 Task: Open a blank sheet, save the file as floraandfauna.txt and add heading ' Flora And Faunda',with the parapraph 'Flora and fauna refer to the plants and animals found in a particular region. In my area, the flora and fauna are diverse and captivating. The lush green forests are home to towering trees, such as oak and maple, providing shelter to a variety of birds, squirrels, and other small animals. Wildflowers dot the meadows, attracting butterflies and bees. The nearby river supports a thriving ecosystem with fish, turtles, and water birds. Exploring the outdoors offers glimpses of the natural beauty and harmony of the flora and fauna, reminding us of the wonders of the natural world that surround us.' Apply Font Style in paragraph Impact and font size 18. Apply font style in  Heading 'Times New Roman' and font size 36 Change heading alignment to  Left and paragraph alignment to  Left
Action: Mouse moved to (1136, 86)
Screenshot: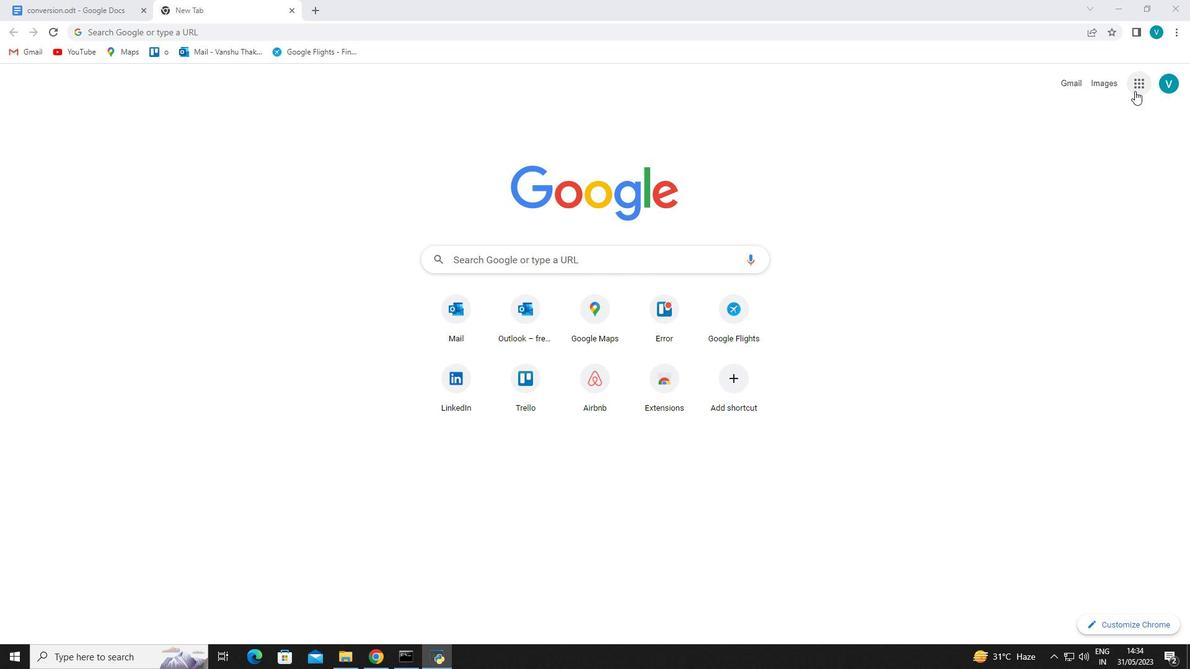 
Action: Mouse pressed left at (1136, 86)
Screenshot: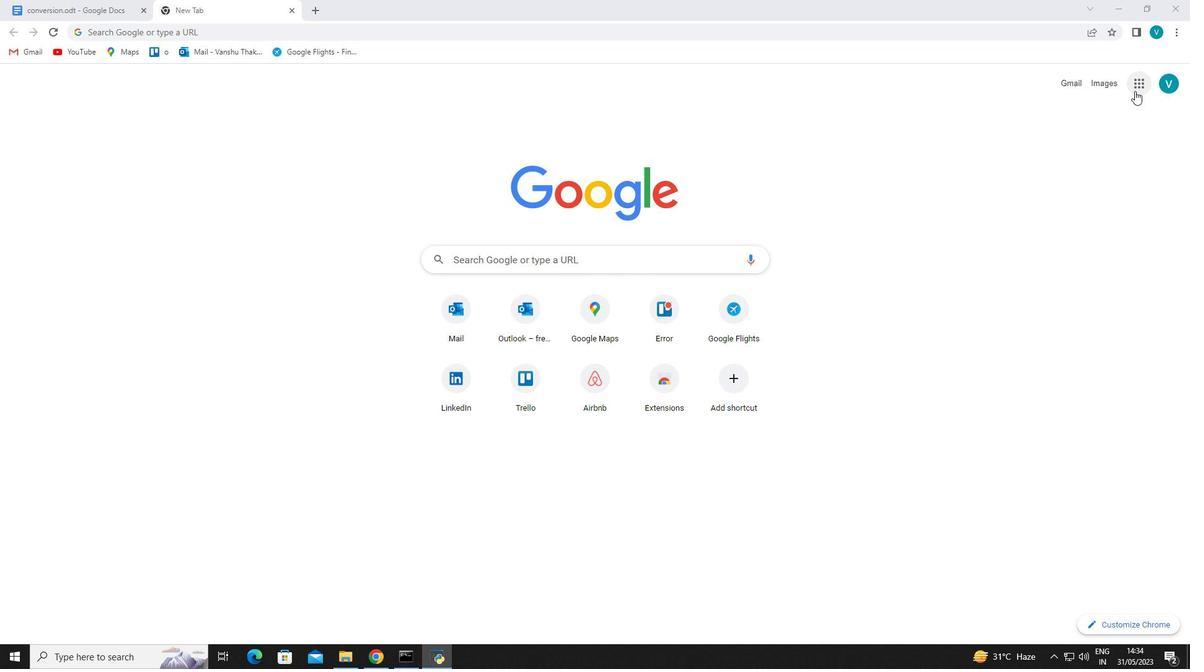 
Action: Mouse moved to (1120, 200)
Screenshot: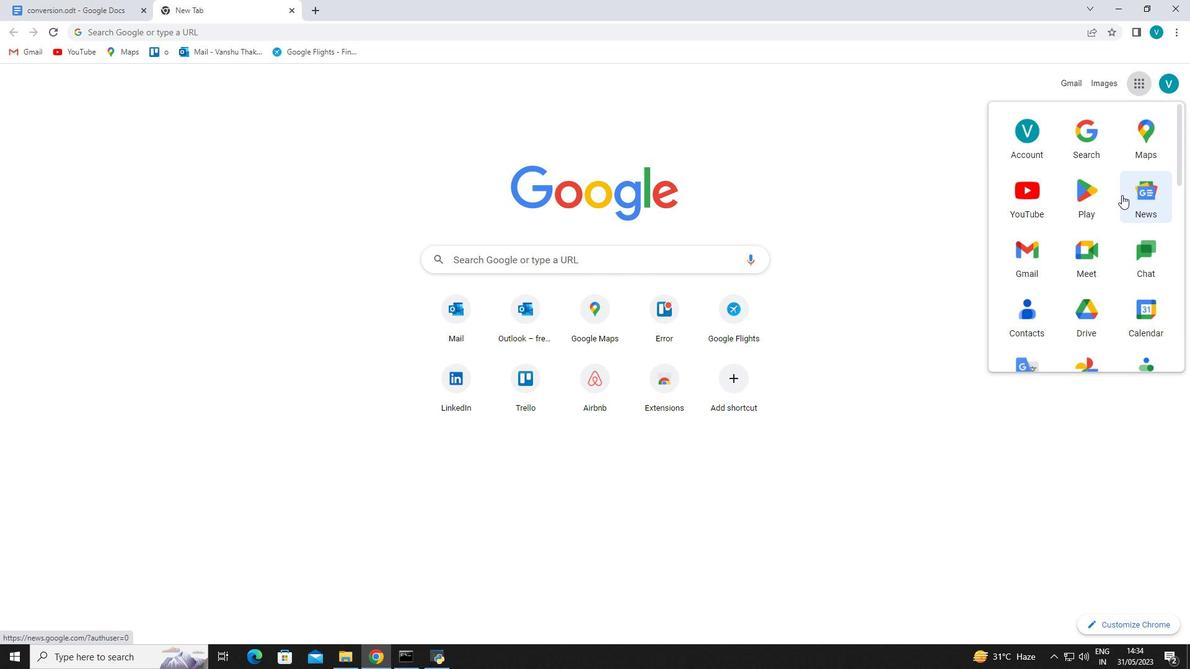 
Action: Mouse scrolled (1120, 200) with delta (0, 0)
Screenshot: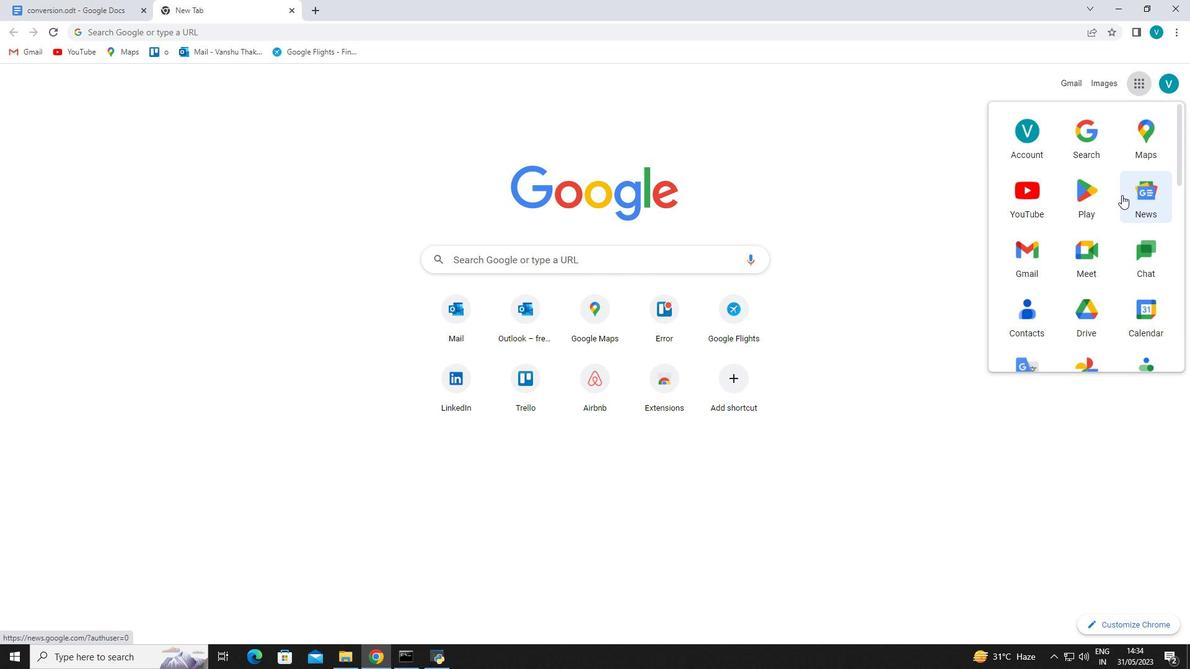
Action: Mouse moved to (1118, 205)
Screenshot: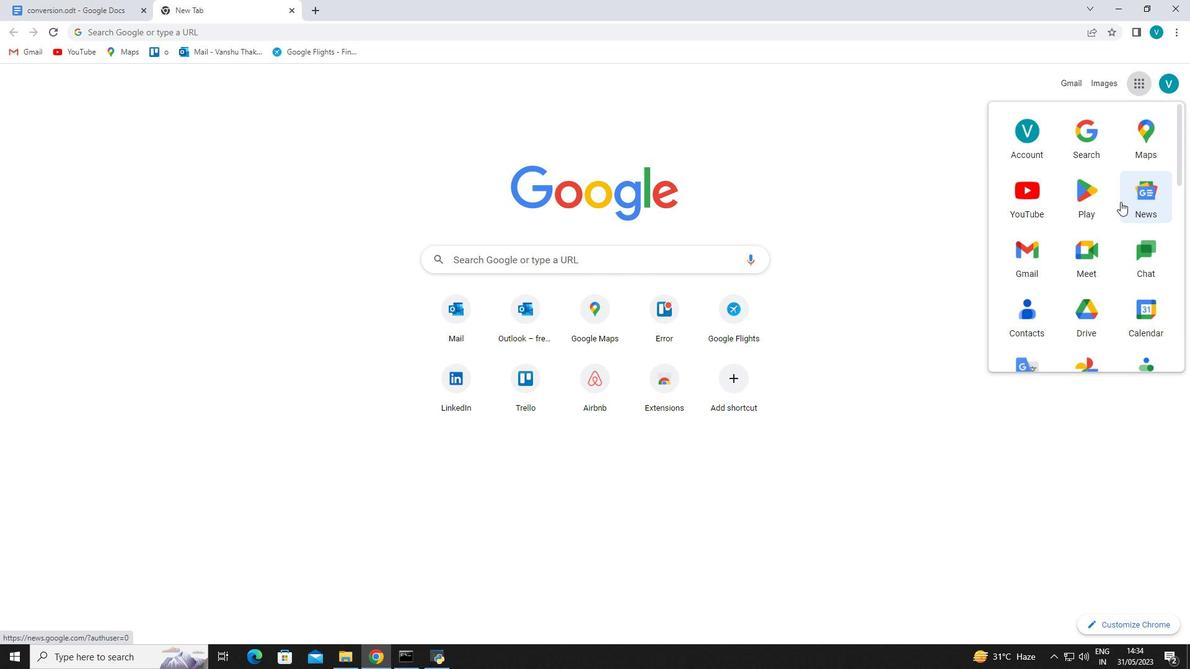 
Action: Mouse scrolled (1118, 204) with delta (0, 0)
Screenshot: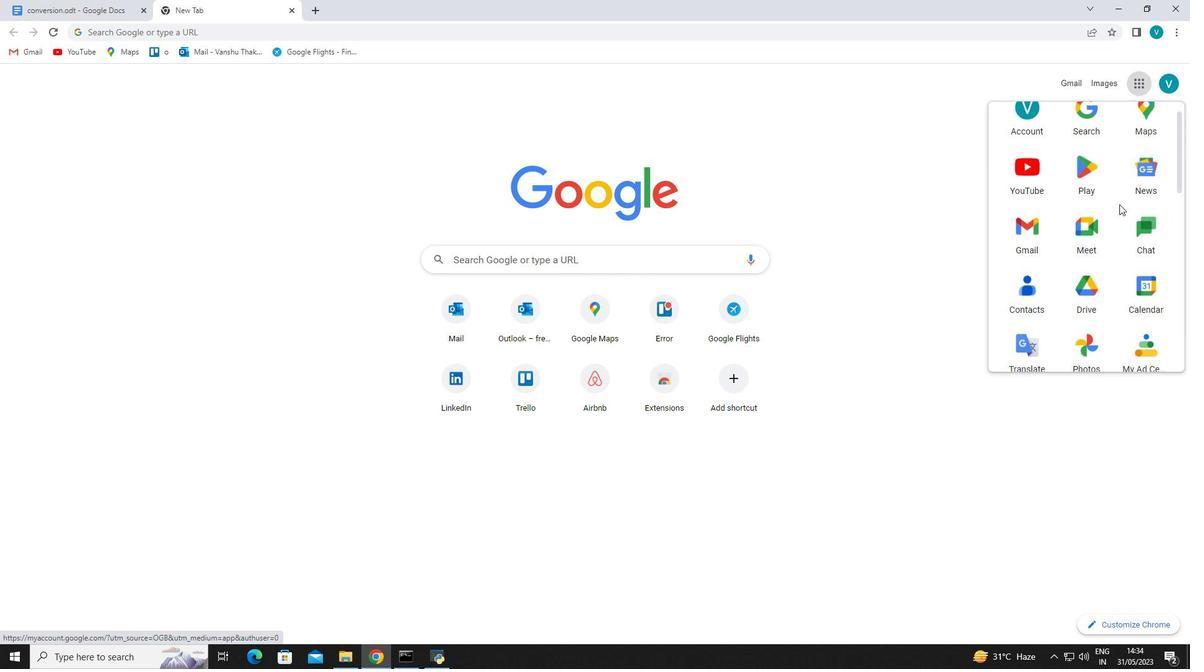 
Action: Mouse scrolled (1118, 204) with delta (0, 0)
Screenshot: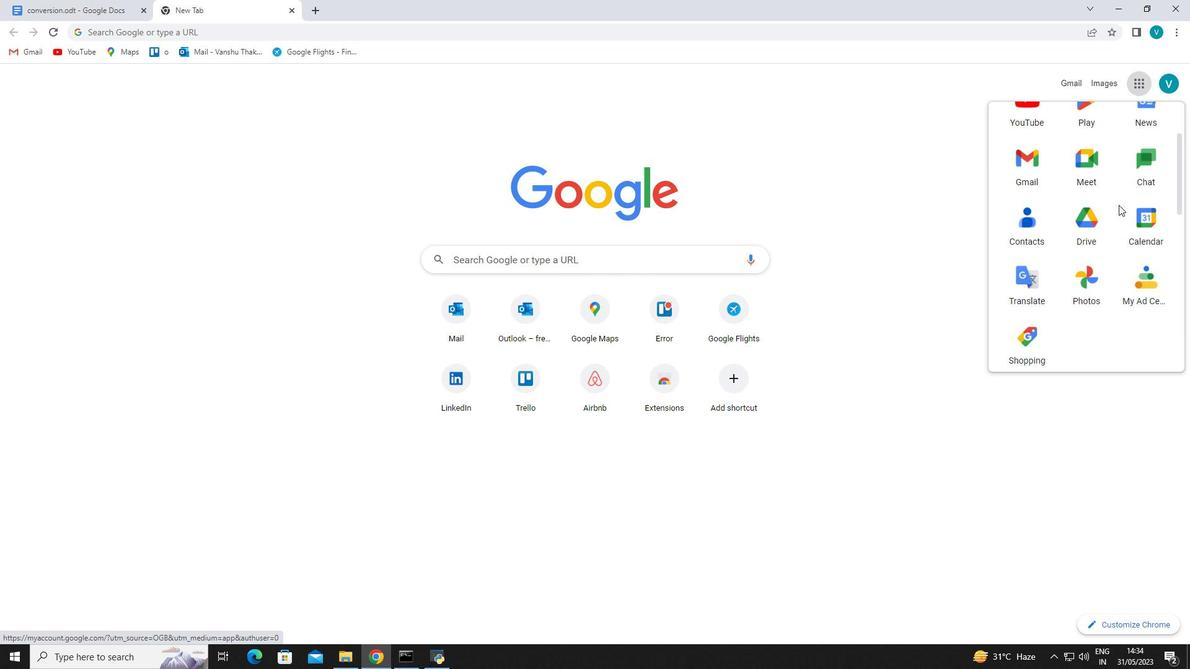 
Action: Mouse moved to (1091, 313)
Screenshot: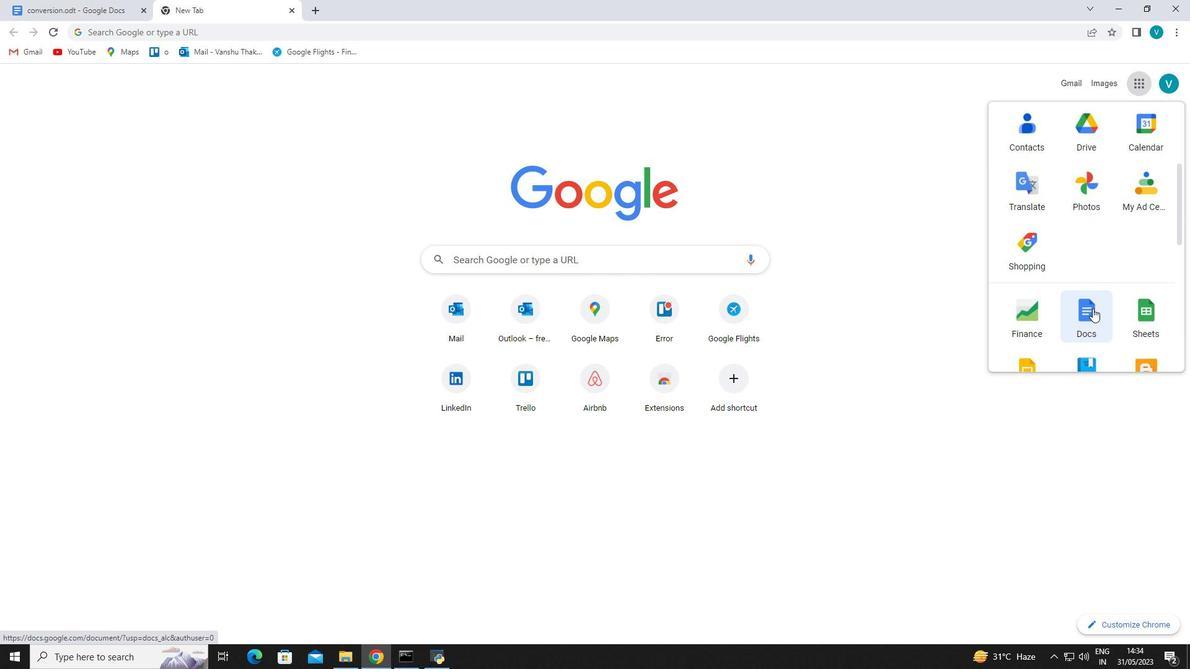 
Action: Mouse pressed left at (1091, 313)
Screenshot: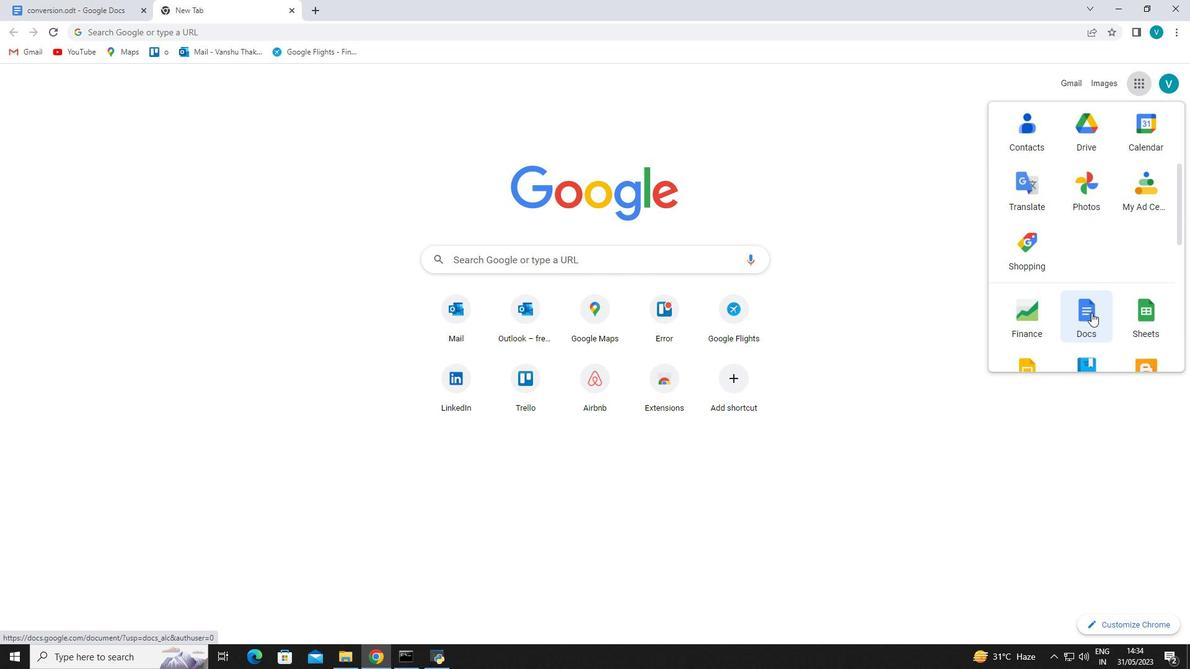
Action: Mouse moved to (314, 214)
Screenshot: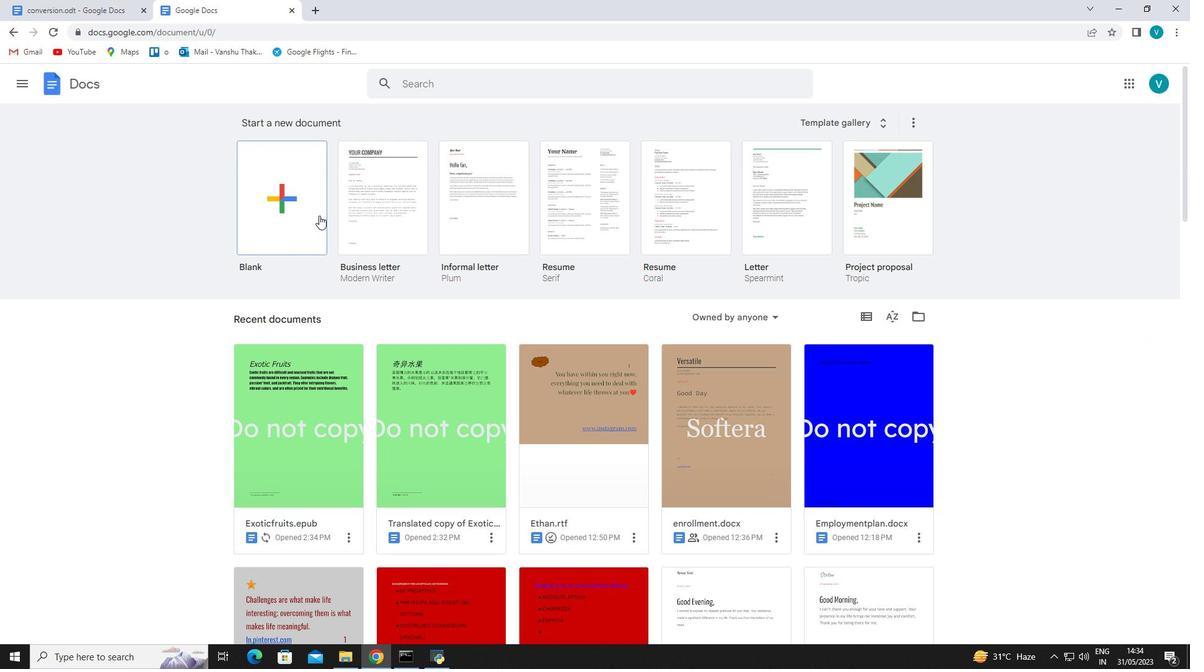 
Action: Mouse pressed left at (314, 214)
Screenshot: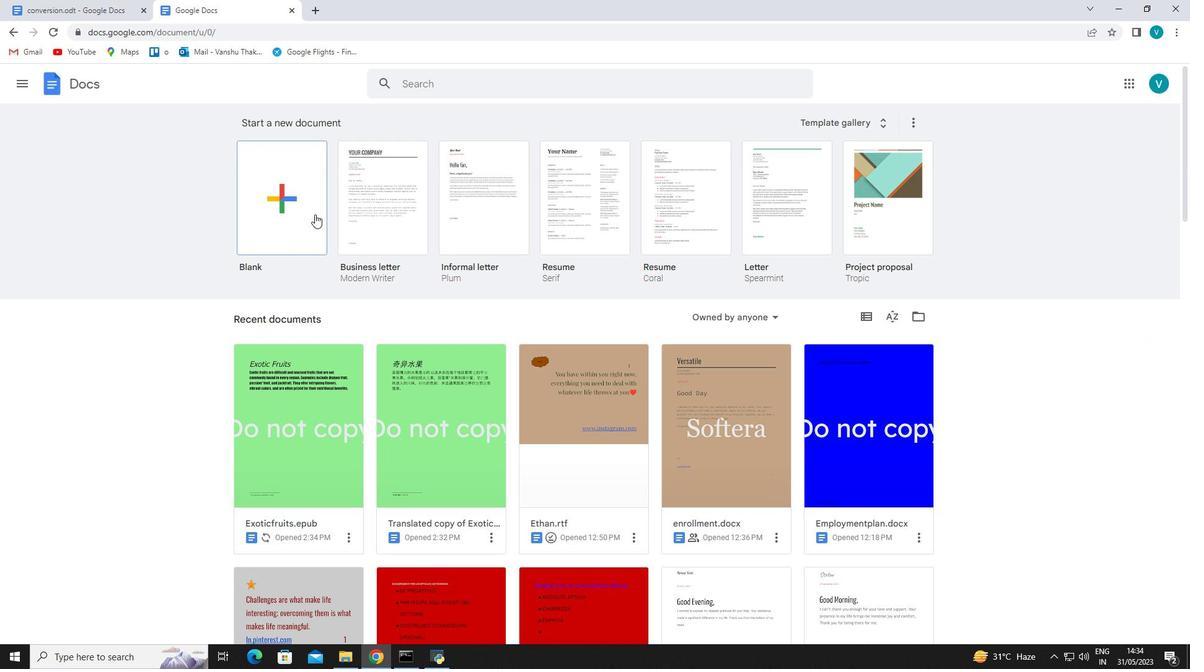 
Action: Mouse moved to (113, 74)
Screenshot: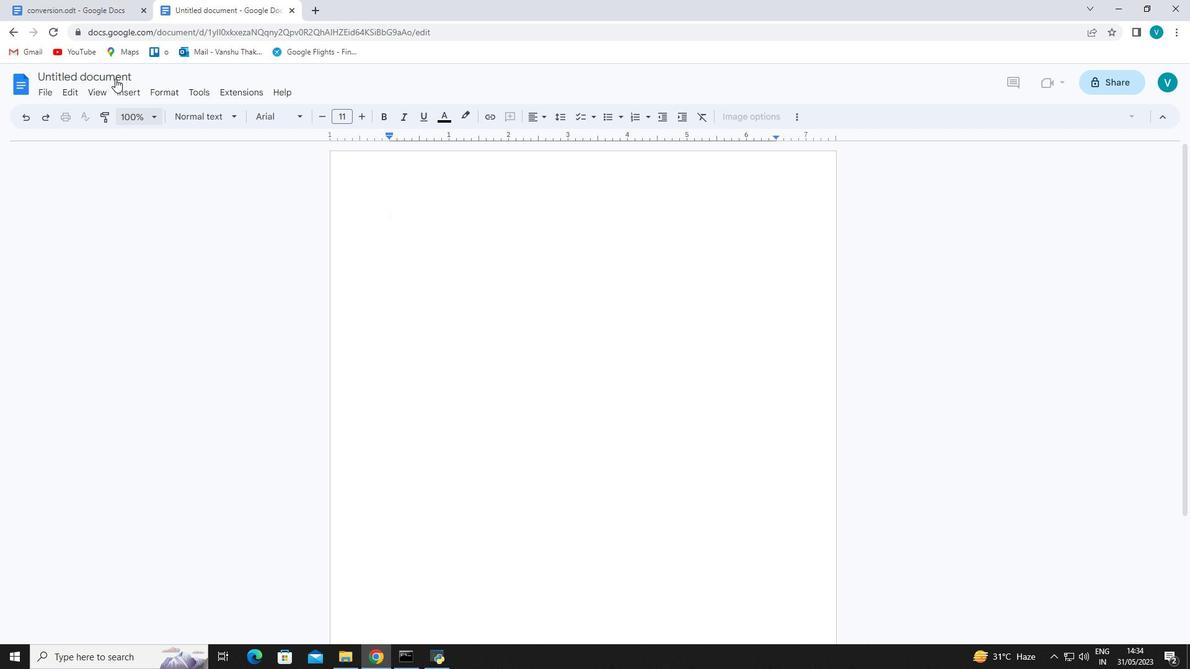 
Action: Mouse pressed left at (113, 74)
Screenshot: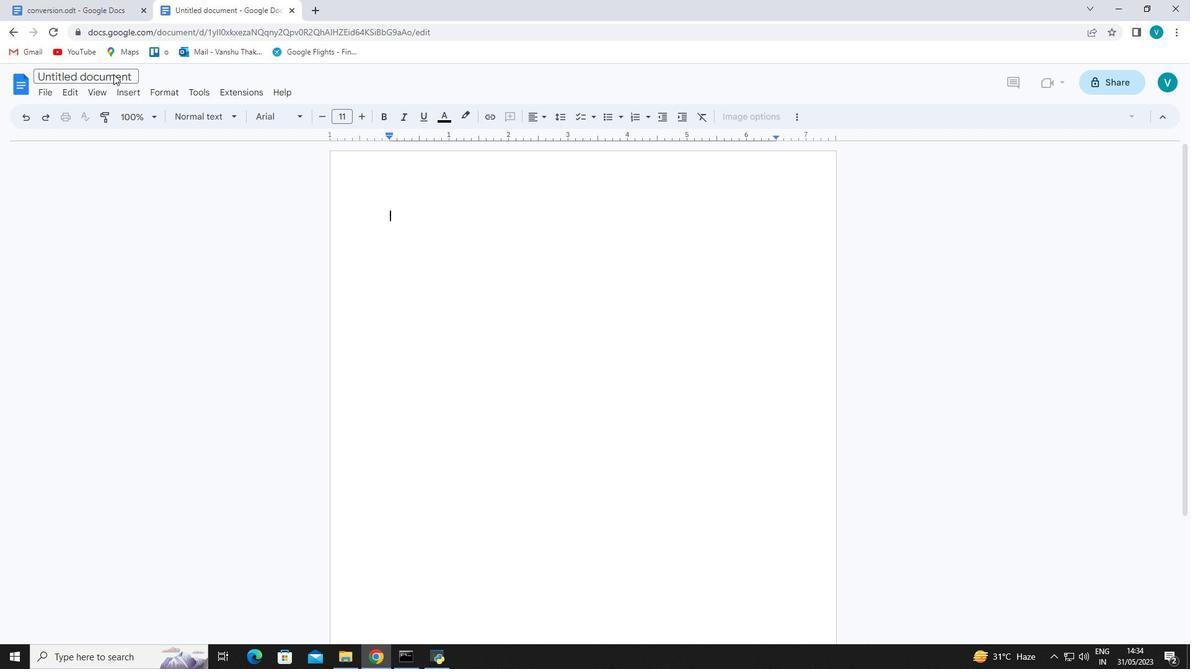 
Action: Mouse pressed left at (113, 74)
Screenshot: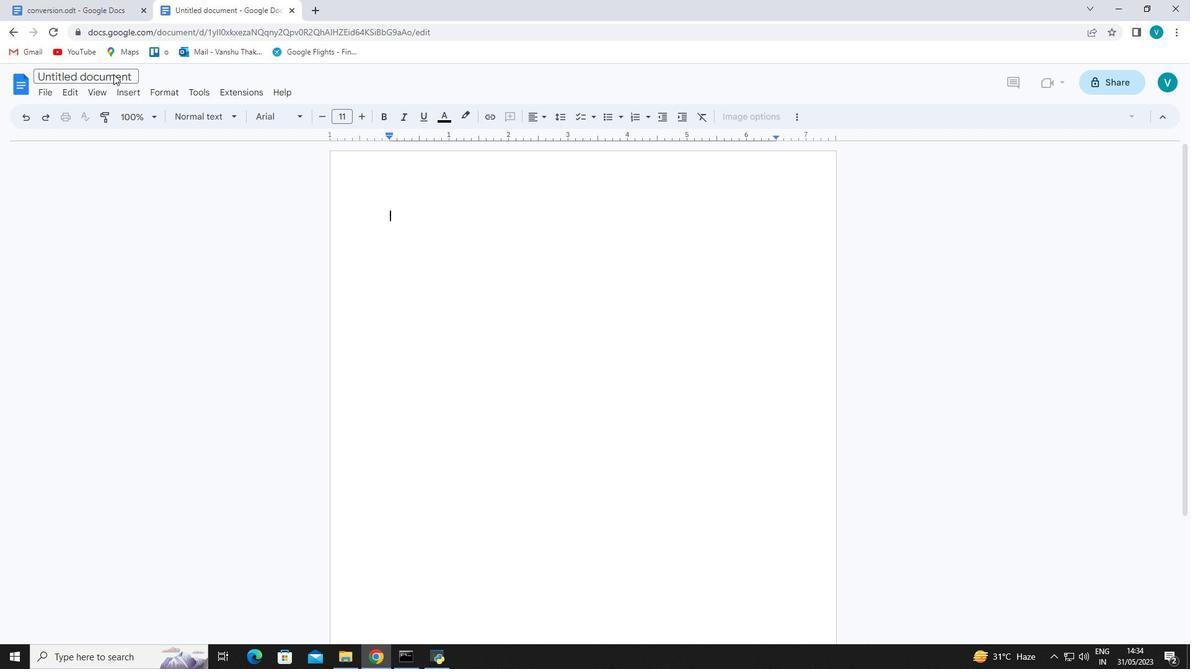 
Action: Mouse moved to (115, 74)
Screenshot: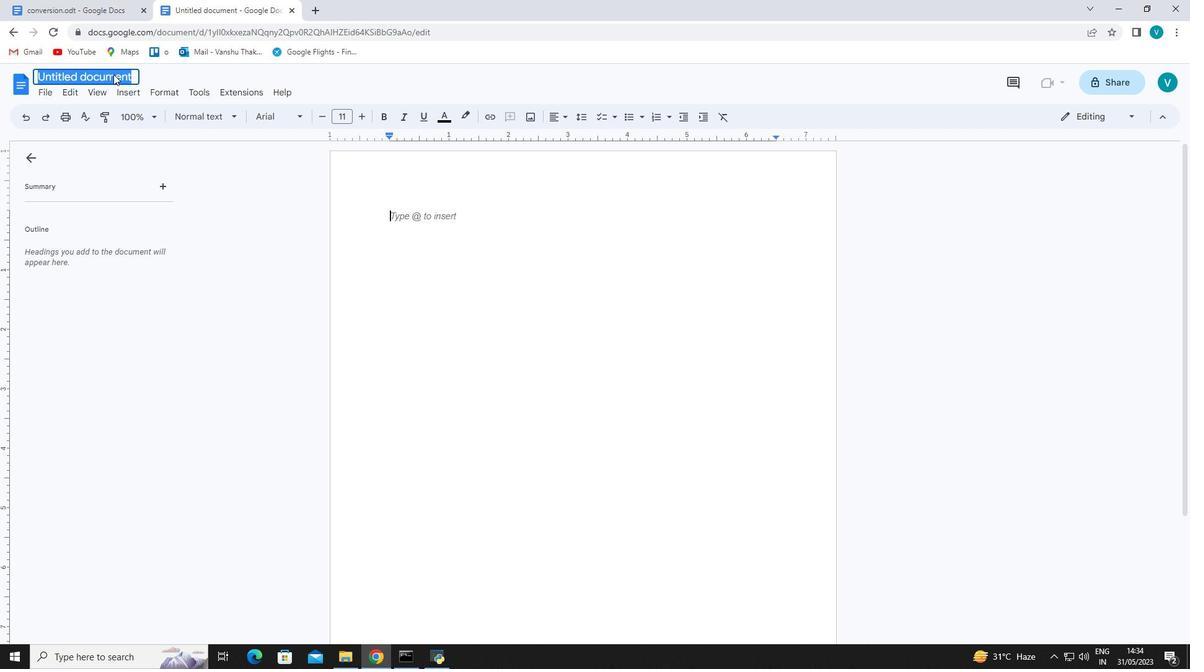 
Action: Key pressed floraandfauna.txt<Key.enter>
Screenshot: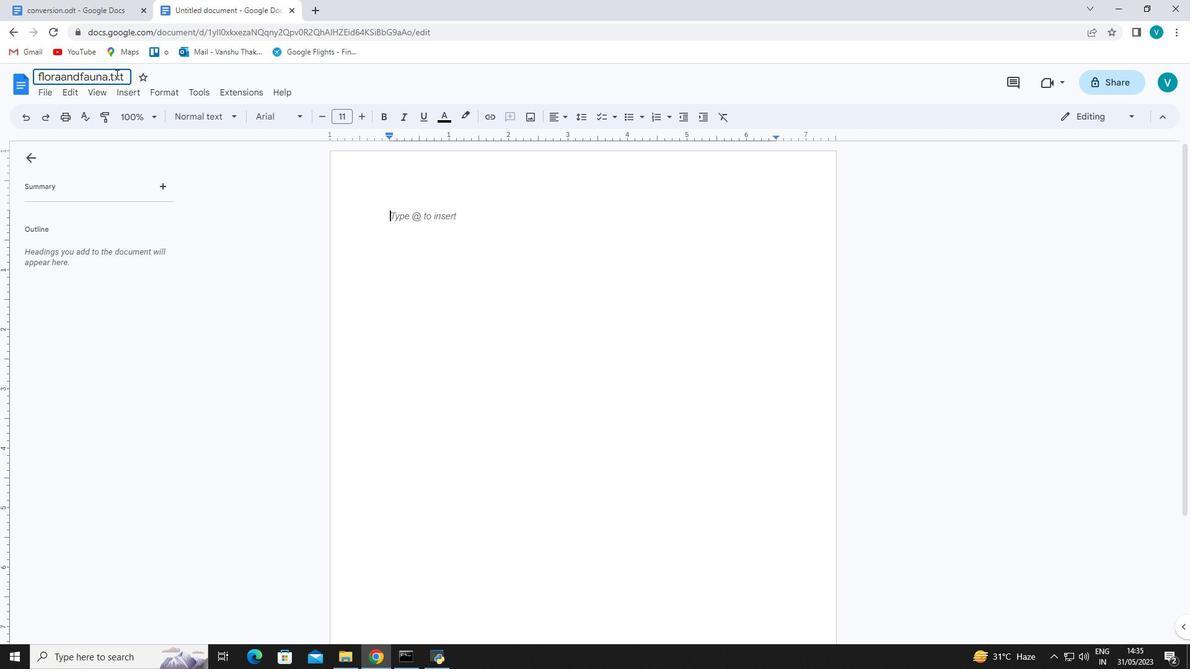 
Action: Mouse moved to (419, 217)
Screenshot: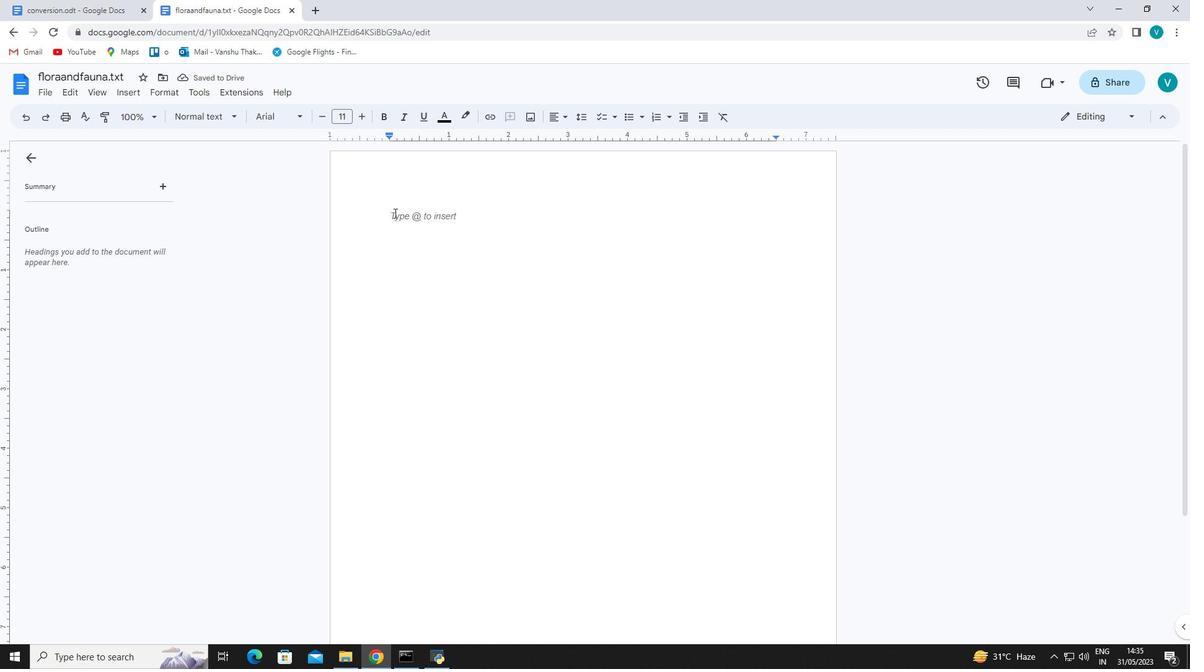 
Action: Mouse pressed left at (419, 217)
Screenshot: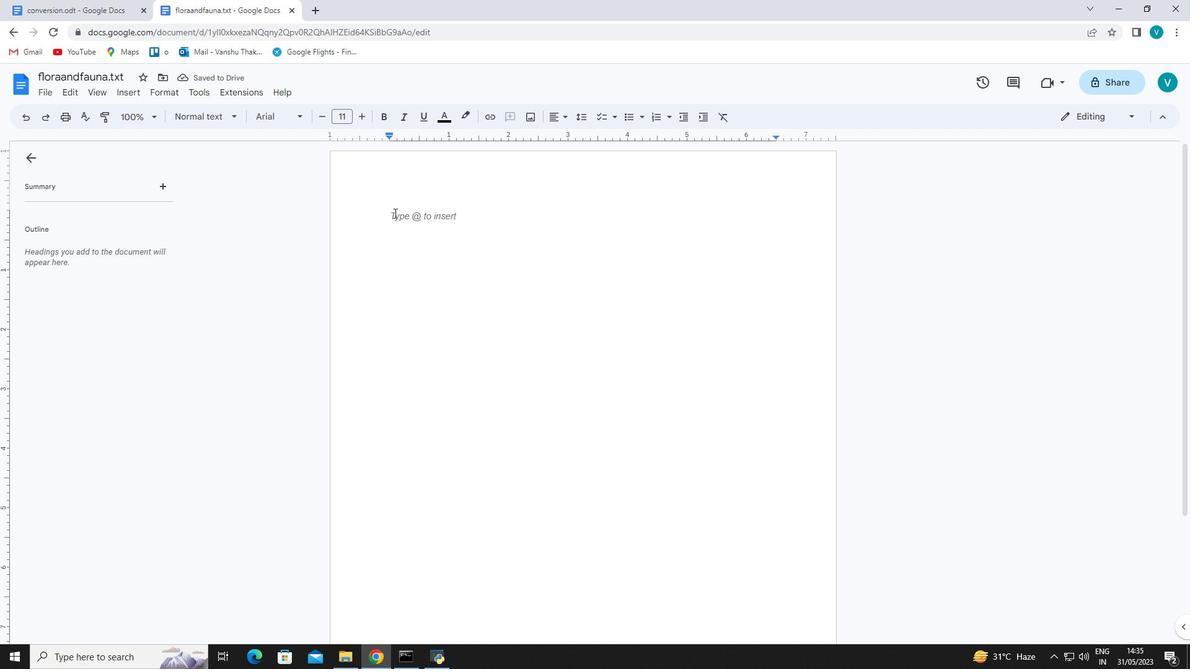 
Action: Key pressed <Key.shift><Key.shift><Key.shift><Key.shift><Key.shift><Key.shift><Key.shift><Key.shift>
Screenshot: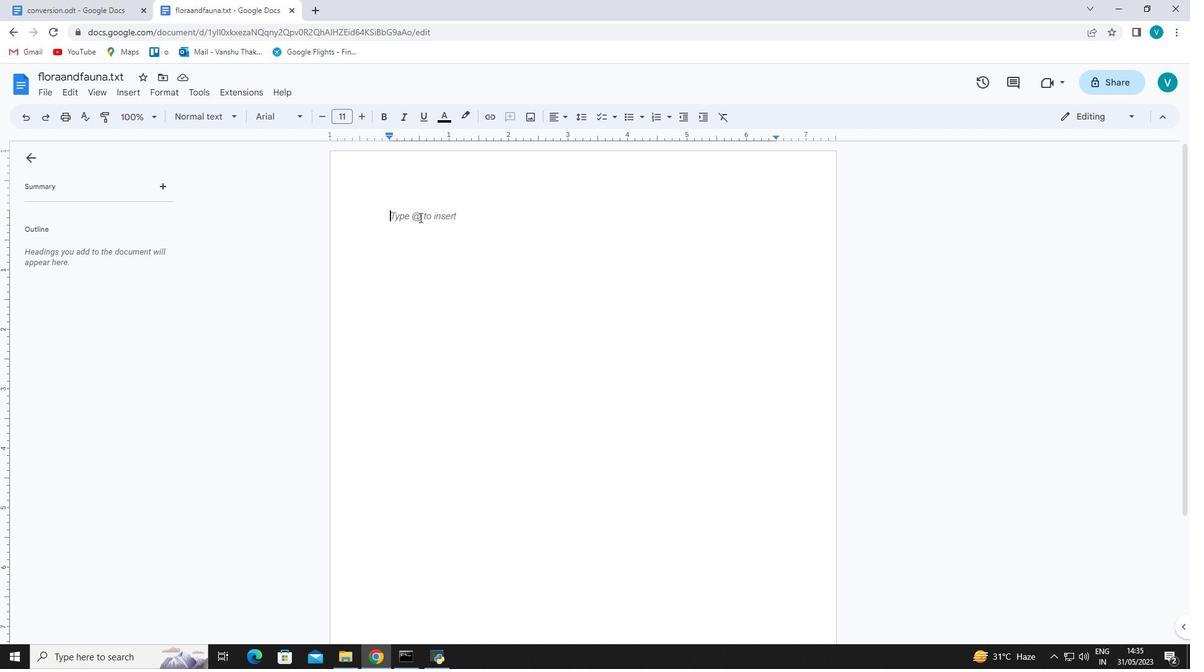 
Action: Mouse moved to (417, 217)
Screenshot: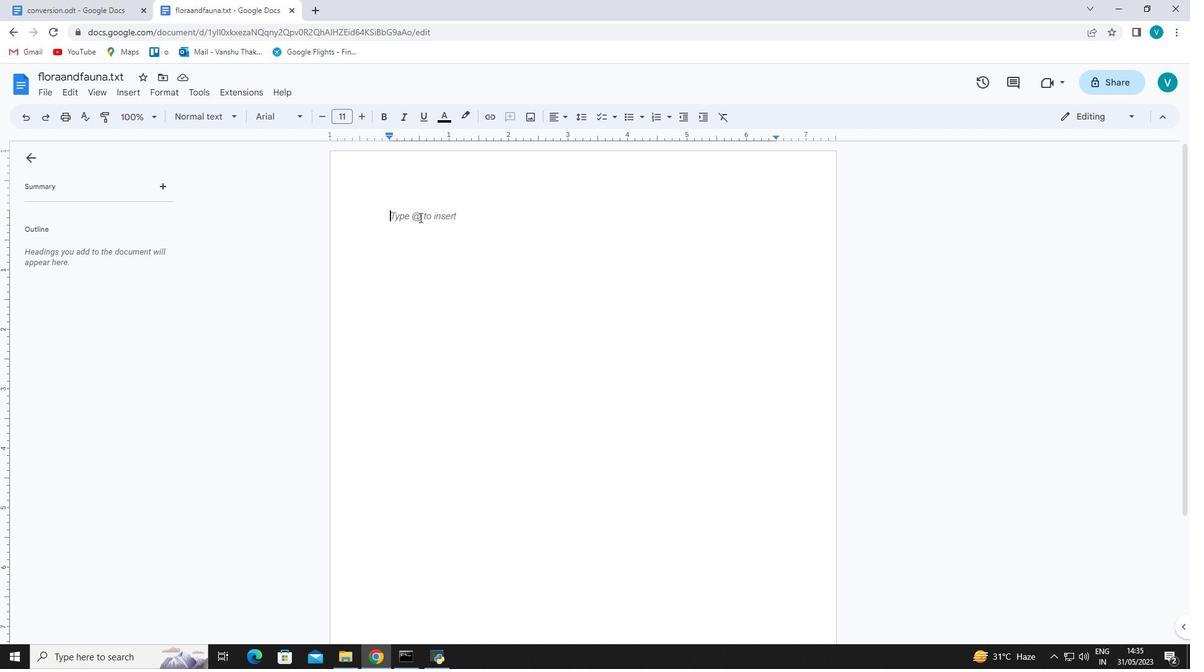 
Action: Key pressed <Key.shift>F
Screenshot: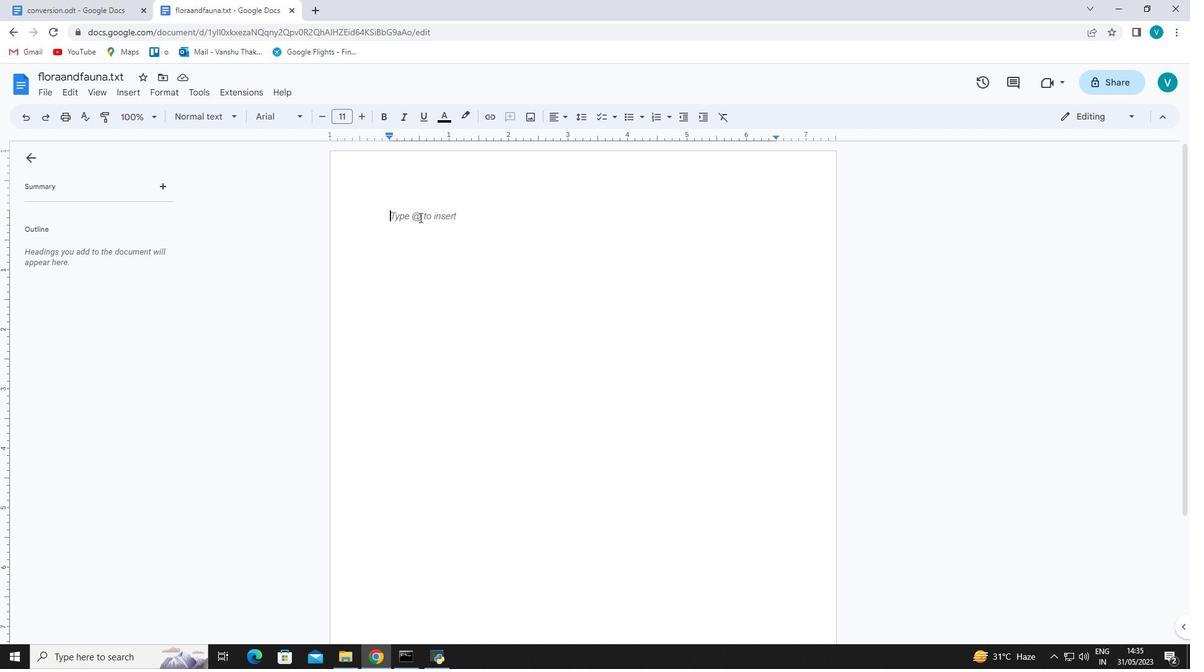 
Action: Mouse moved to (403, 208)
Screenshot: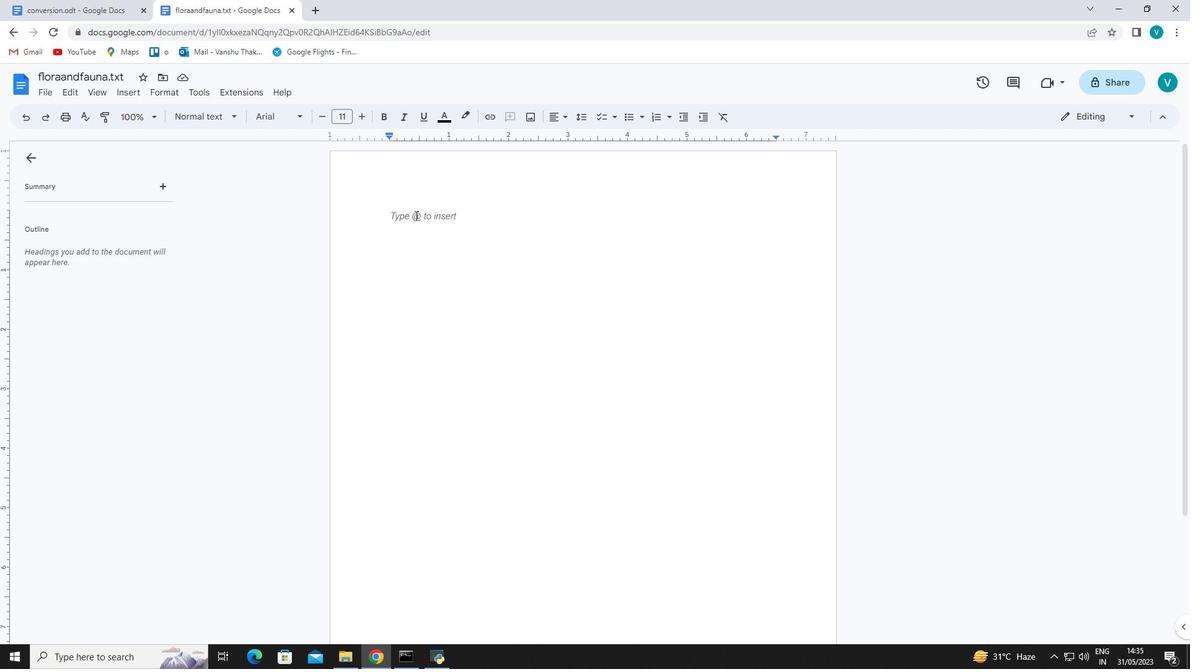 
Action: Key pressed ;<Key.backspace>lora<Key.space><Key.shift>And<Key.space><Key.shift>Fay<Key.backspace>una
Screenshot: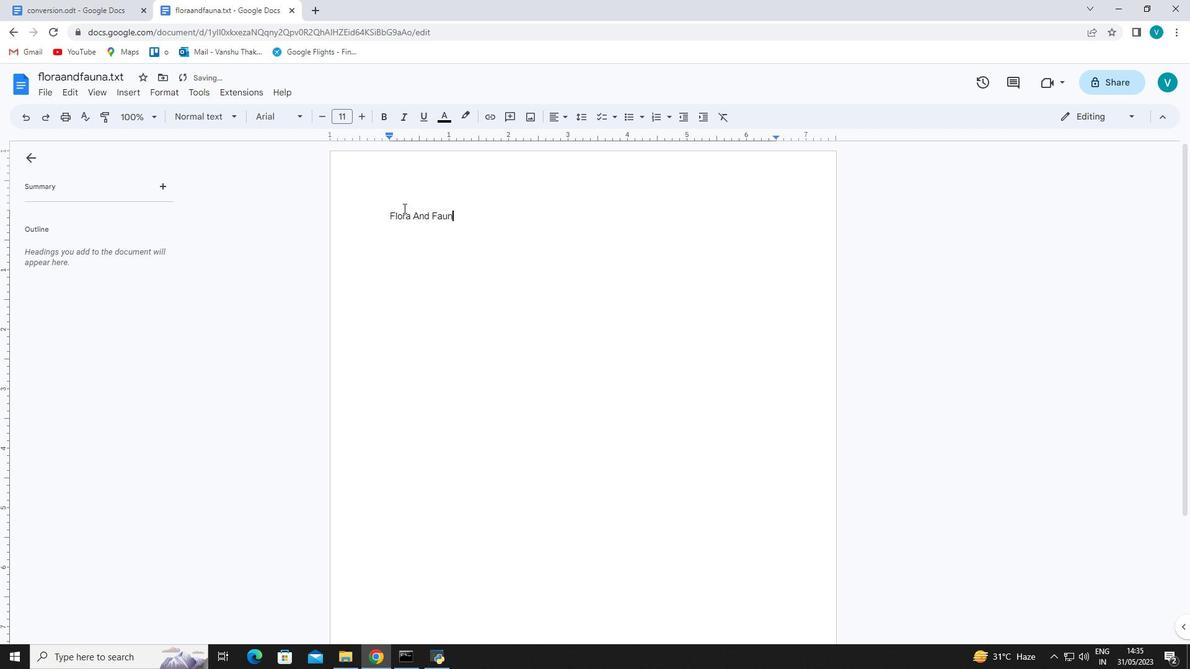 
Action: Mouse moved to (464, 192)
Screenshot: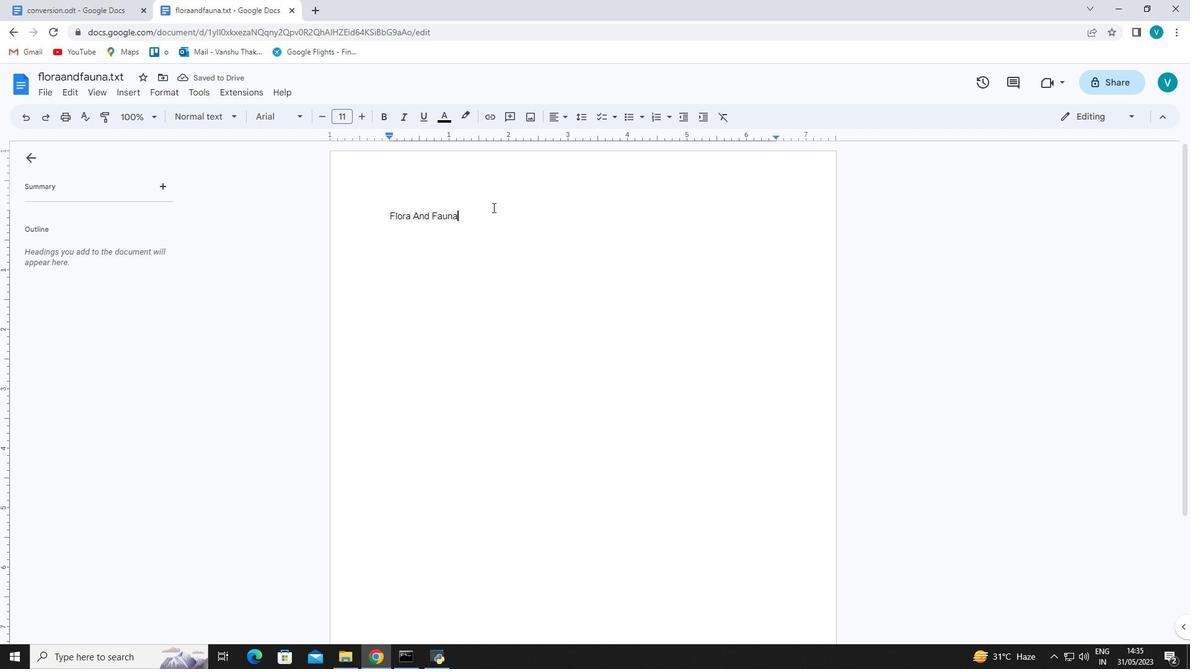 
Action: Key pressed <Key.enter><Key.shift><Key.shift><Key.shift><Key.shift><Key.shift><Key.shift><Key.shift><Key.shift><Key.shift><Key.shift><Key.shift><Key.shift><Key.shift><Key.shift><Key.shift><Key.shift><Key.shift><Key.shift><Key.shift>Flora<Key.space>and<Key.space>fauna<Key.space>refer<Key.space>to<Key.space>the<Key.space>plants<Key.space>and<Key.space>animals<Key.space>found<Key.space>in<Key.space>a<Key.space>particular<Key.space>region.<Key.space><Key.shift>Im<Key.space><Key.backspace><Key.backspace>n
Screenshot: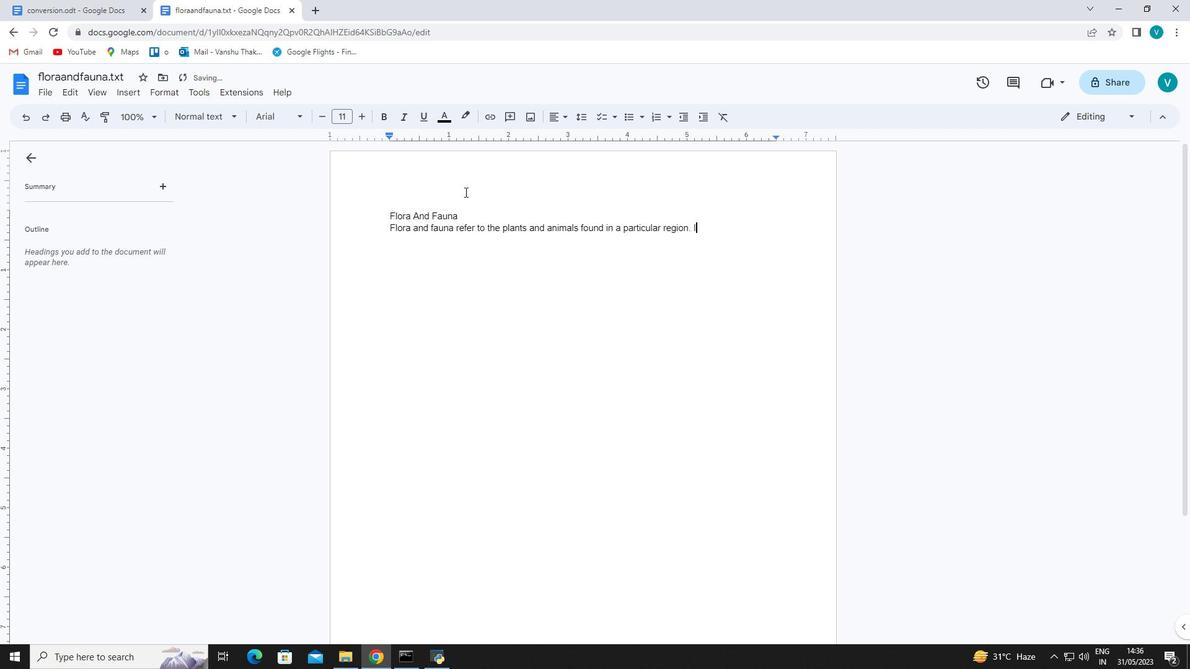 
Action: Mouse moved to (464, 192)
Screenshot: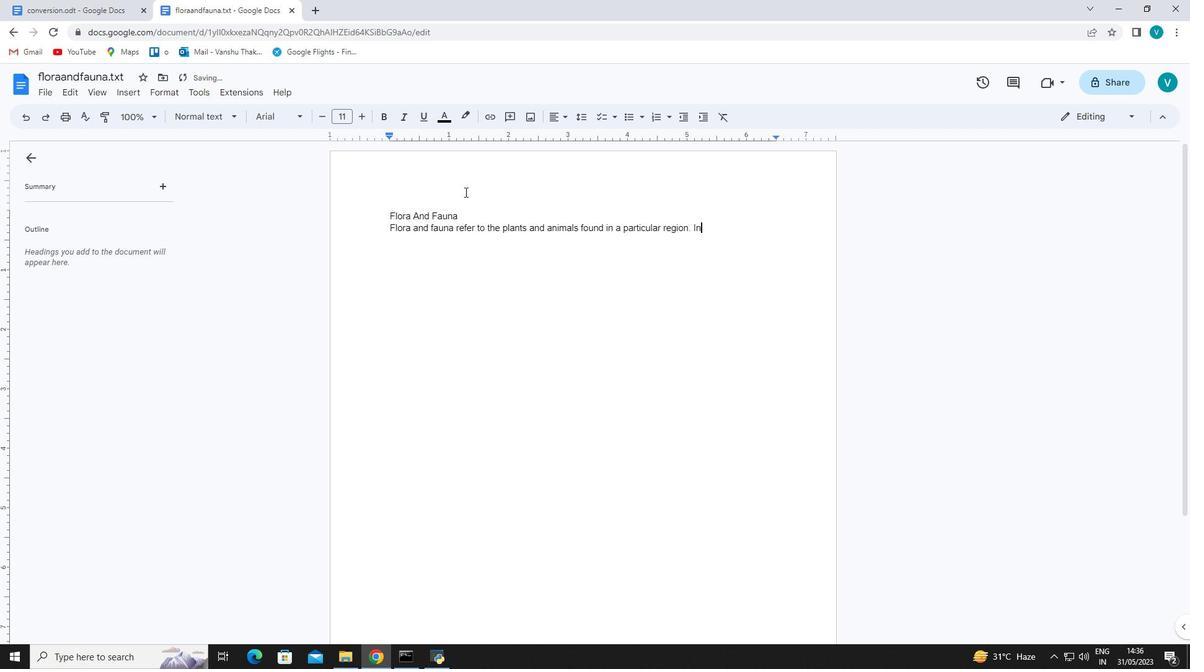 
Action: Key pressed <Key.space>my<Key.space>area,<Key.space>the<Key.space>flora<Key.space>and<Key.space>fauna<Key.space>are<Key.space>diverse<Key.space>and<Key.space>captivating.<Key.space><Key.shift>The<Key.space>lush<Key.space>green<Key.space>forests<Key.space>are<Key.space>home<Key.space>to<Key.space>towering<Key.space>trees,<Key.space>such<Key.space>as<Key.space>oak<Key.space>and<Key.space>maple,<Key.space>providing<Key.space>shelter<Key.space>to<Key.space>a<Key.space>variety<Key.space>of<Key.space>birds,<Key.space>squirrels,<Key.space>and<Key.space>other<Key.space>small<Key.space>animals.<Key.space><Key.shift>Wildflowers<Key.space>dot<Key.space>the<Key.space>meadows,<Key.space>attracting<Key.space><Key.space><Key.backspace><Key.backspace><Key.space>butterflies<Key.space>and<Key.space>bees.<Key.space><Key.shift>The<Key.space>nearby<Key.space>river<Key.space>supports<Key.space>a<Key.space>thriving<Key.space>ecosystem<Key.space>with<Key.space>fish,<Key.space>turtles,<Key.space>an<Key.space>d<Key.backspace><Key.backspace>d<Key.space>water<Key.space>birds.<Key.space><Key.shift>Exploring<Key.space>the<Key.space>outdoors<Key.space>offers<Key.space>glimpses<Key.space>of<Key.space>the<Key.space>n<Key.space>a<Key.backspace><Key.backspace>atural<Key.space>beauty<Key.space>and<Key.space>harmony<Key.space>of<Key.space>the<Key.space>flora<Key.space>and<Key.space>f<Key.caps_lock>U<Key.backspace><Key.caps_lock>auna,<Key.space>reminding<Key.space>us<Key.space>of<Key.space>the<Key.space>wonders<Key.space>of<Key.space>the<Key.space>natural<Key.space>world<Key.space>that<Key.space>surround<Key.space>us.
Screenshot: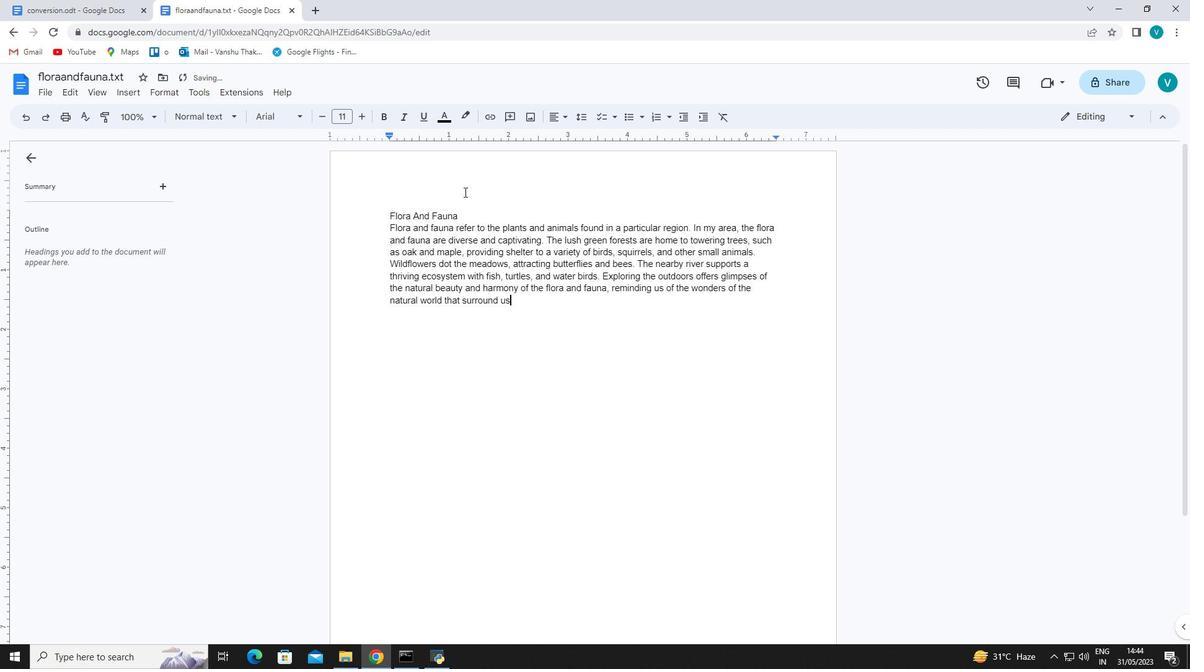 
Action: Mouse moved to (386, 226)
Screenshot: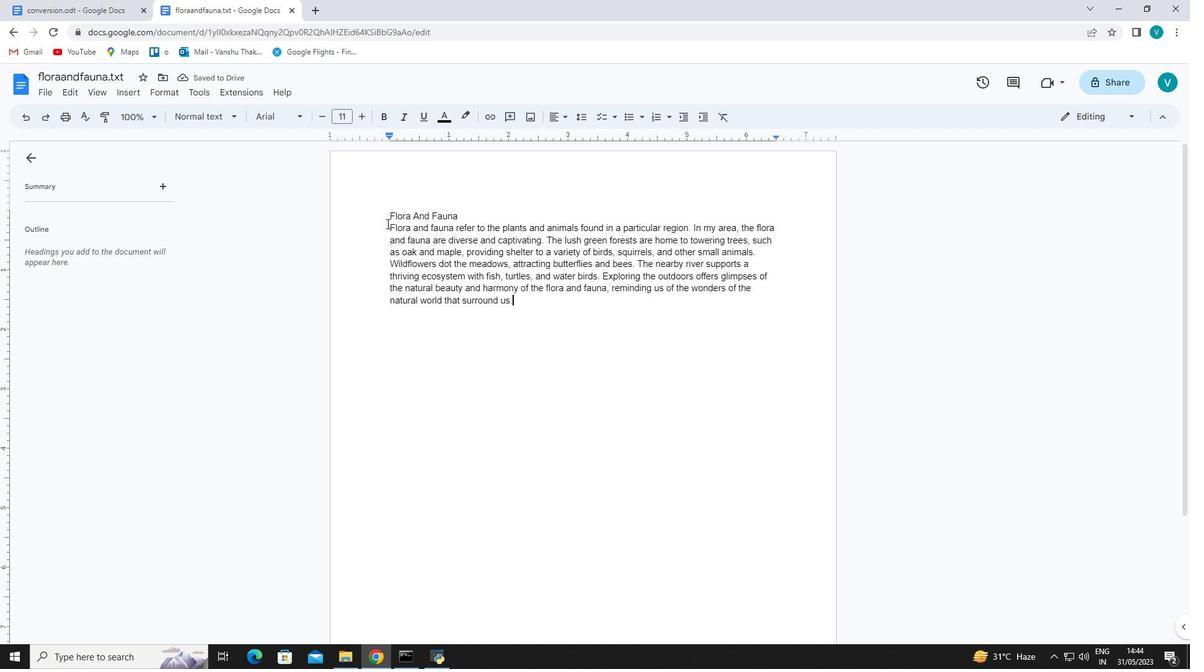 
Action: Mouse pressed left at (386, 226)
Screenshot: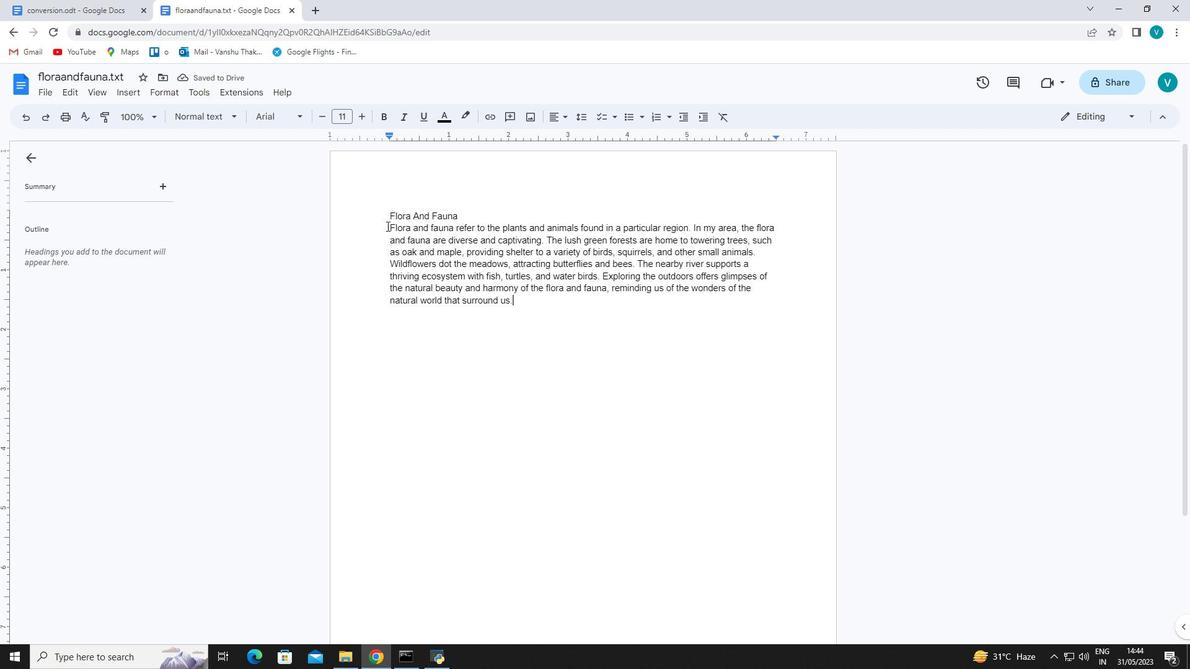 
Action: Mouse moved to (359, 112)
Screenshot: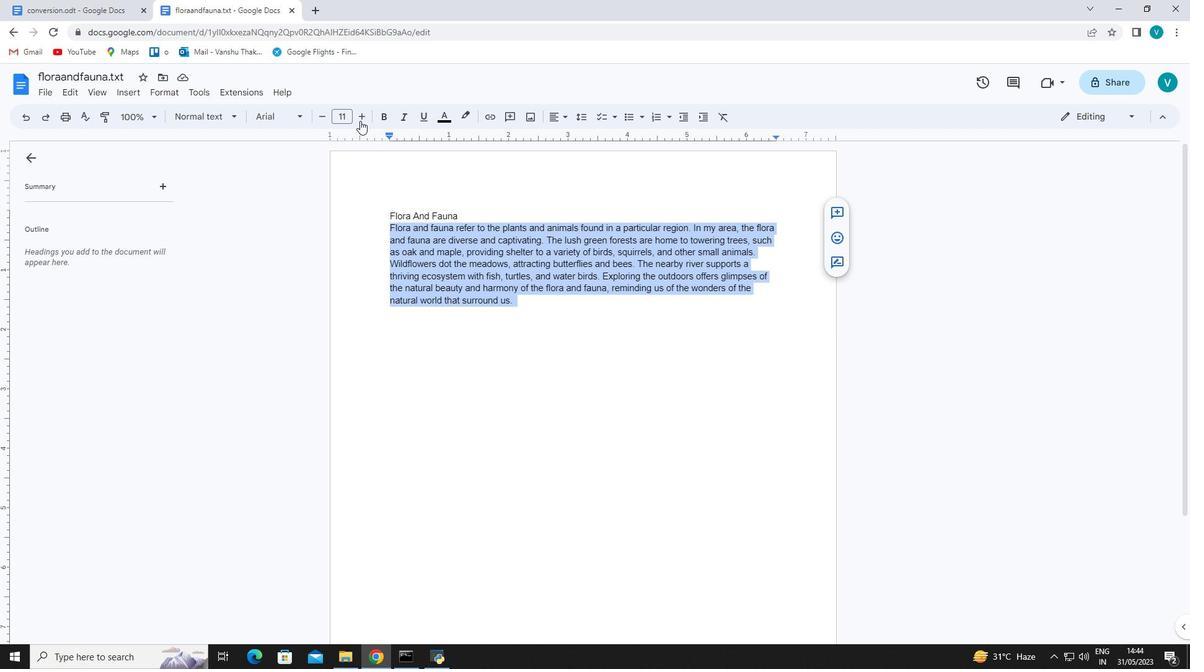 
Action: Mouse pressed left at (359, 112)
Screenshot: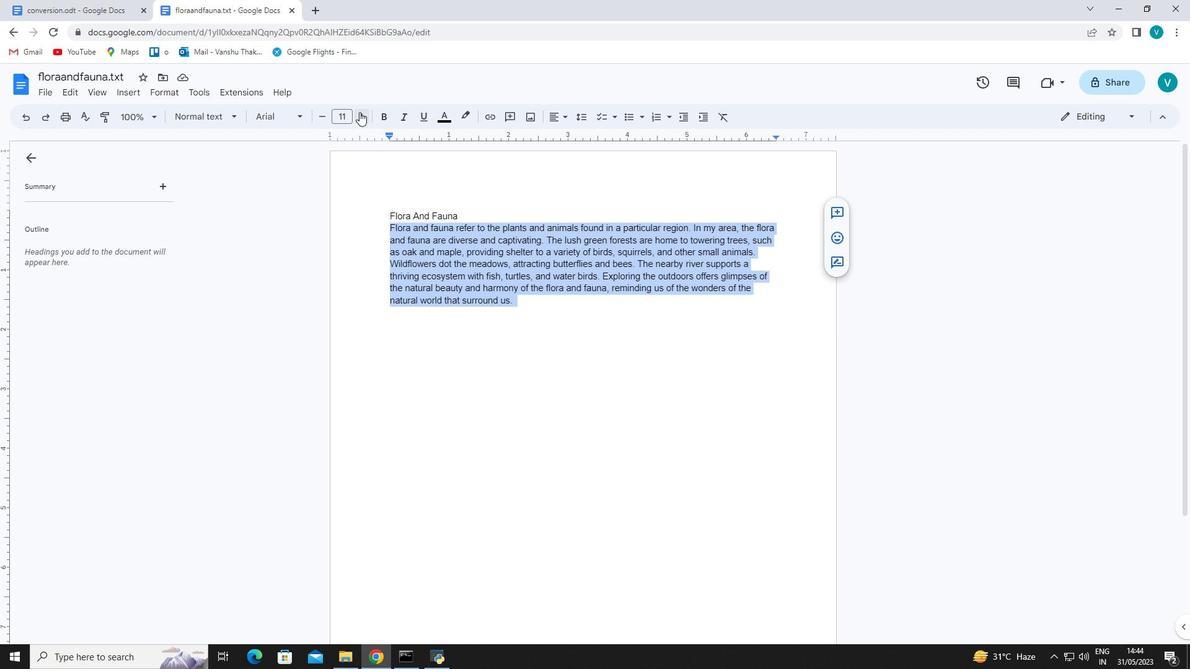 
Action: Mouse moved to (358, 112)
Screenshot: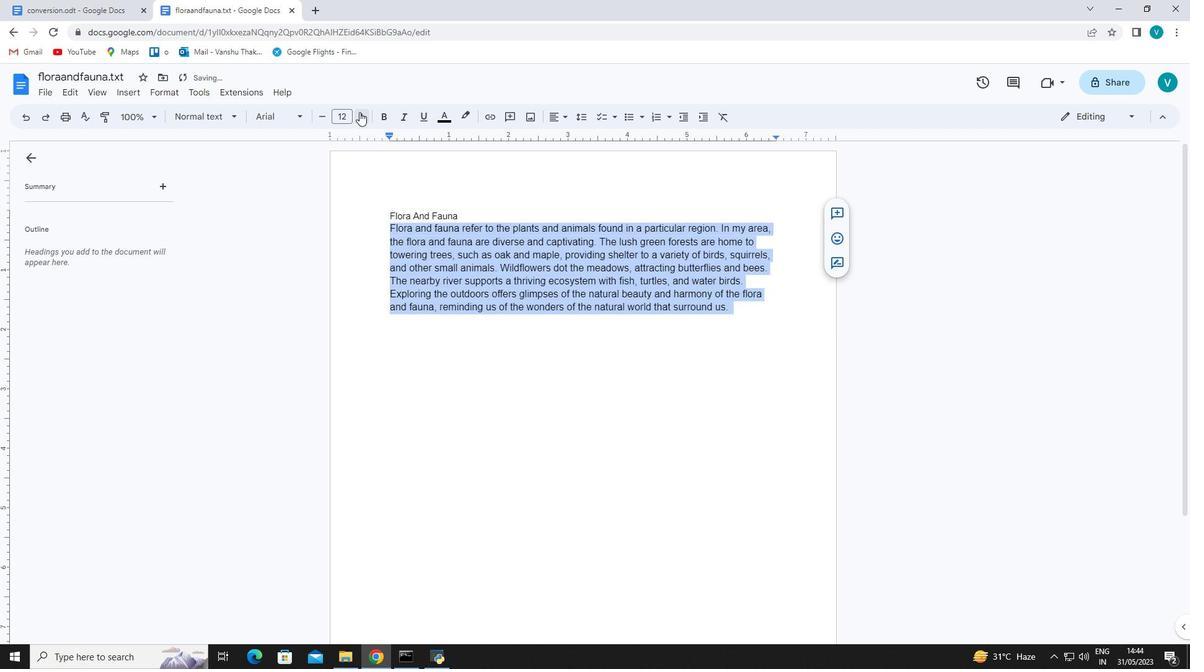 
Action: Mouse pressed left at (358, 112)
Screenshot: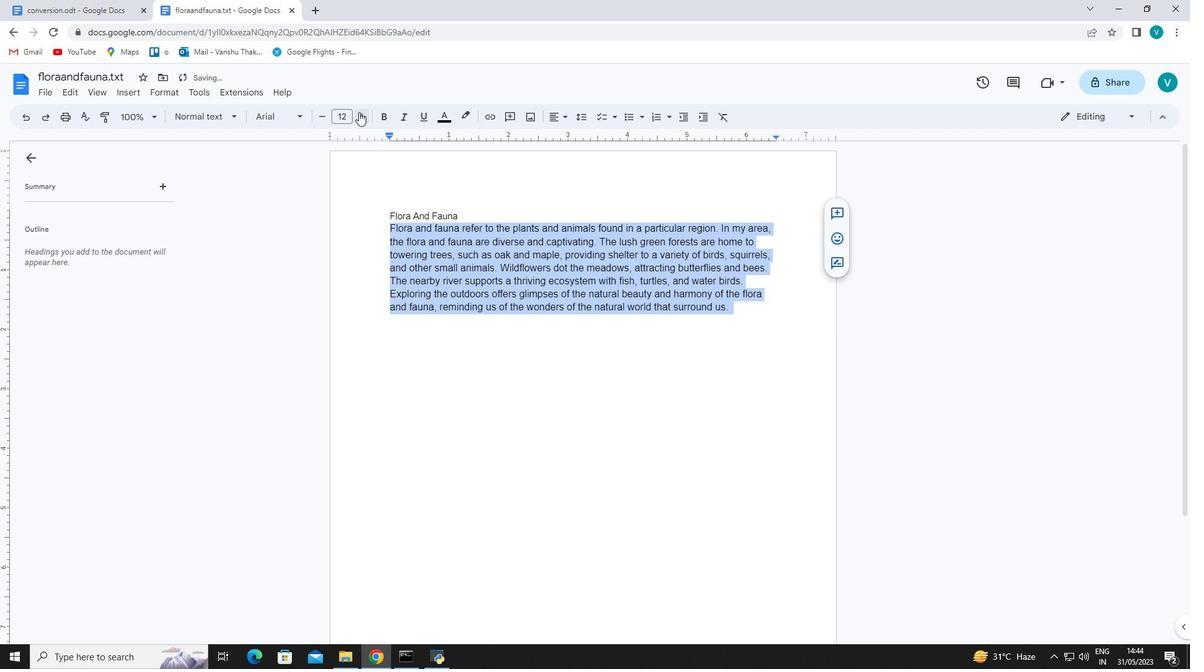 
Action: Mouse pressed left at (358, 112)
Screenshot: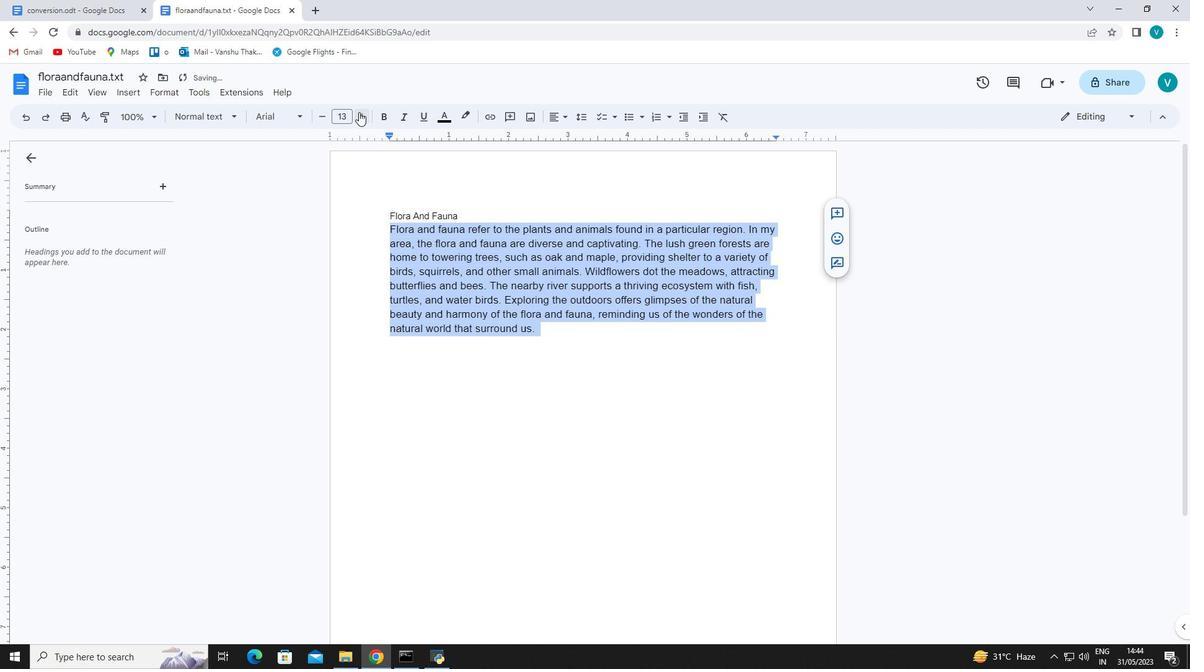 
Action: Mouse pressed left at (358, 112)
Screenshot: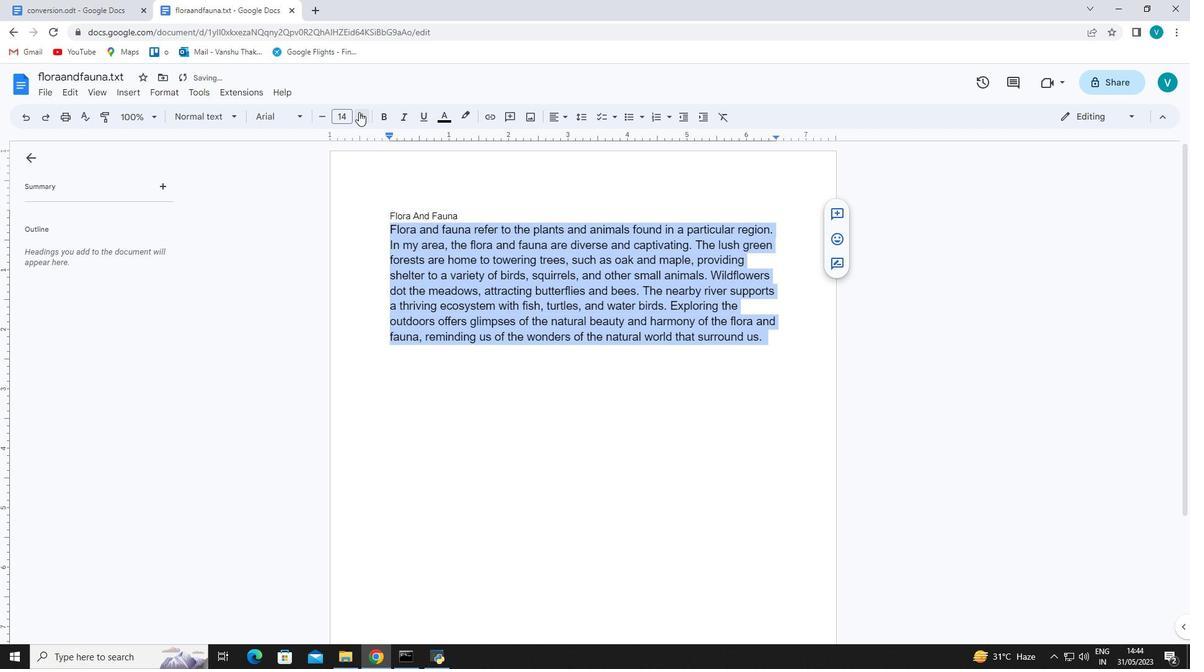 
Action: Mouse pressed left at (358, 112)
Screenshot: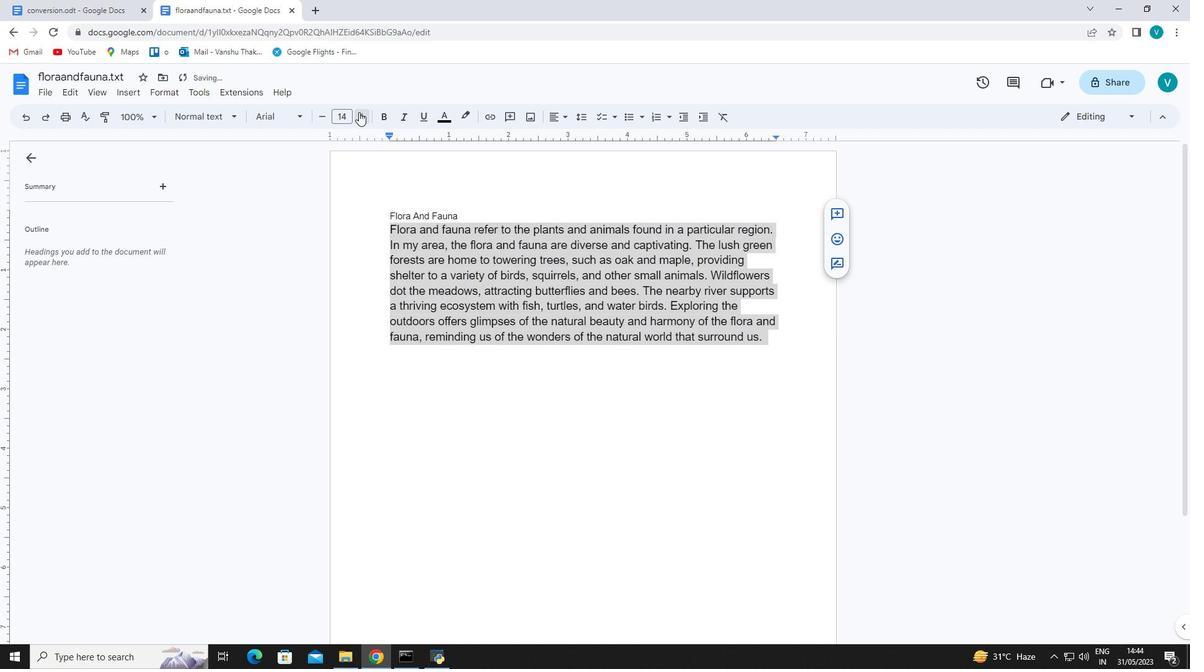 
Action: Mouse pressed left at (358, 112)
Screenshot: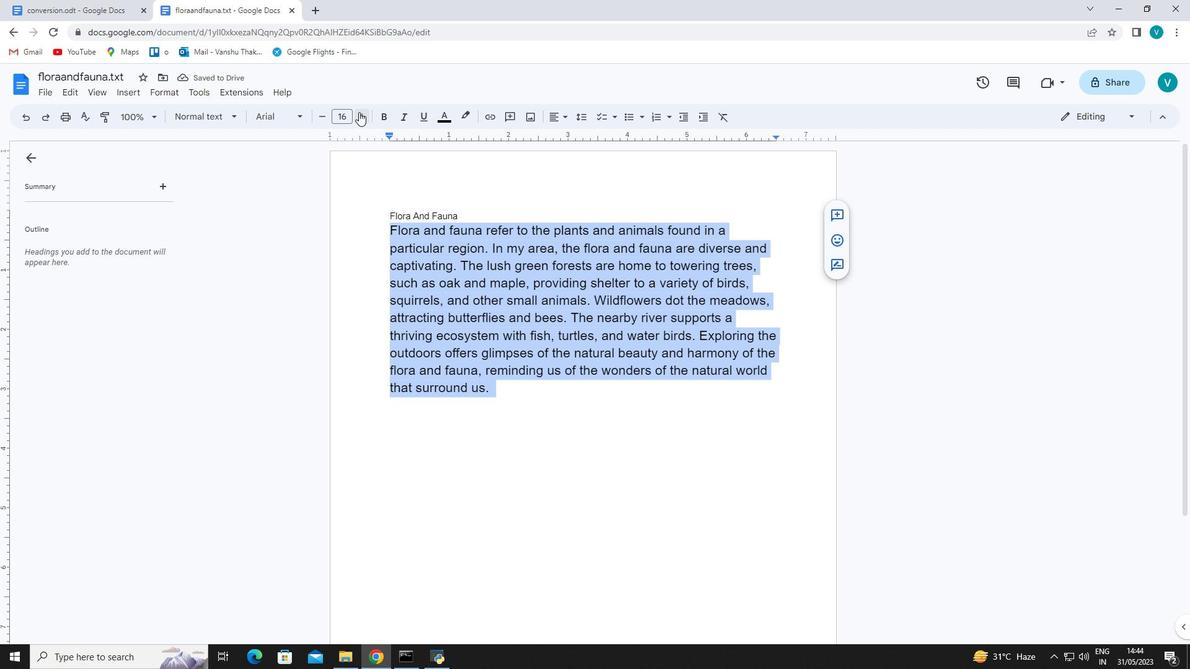 
Action: Mouse pressed left at (358, 112)
Screenshot: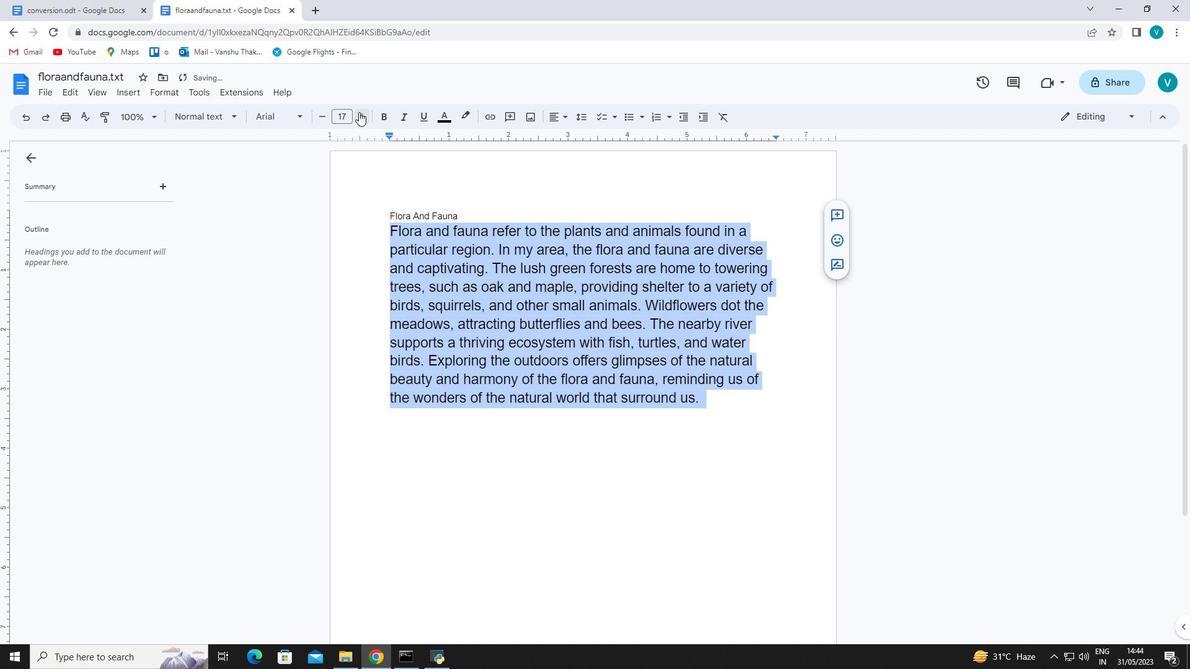 
Action: Mouse pressed left at (358, 112)
Screenshot: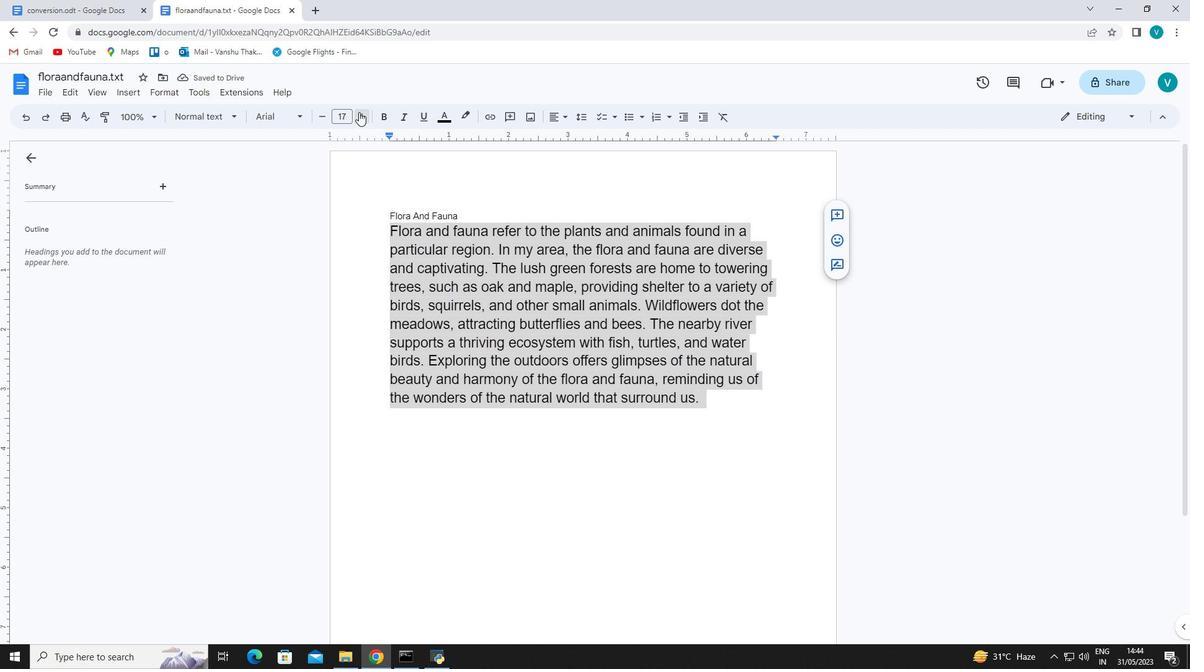 
Action: Mouse moved to (322, 119)
Screenshot: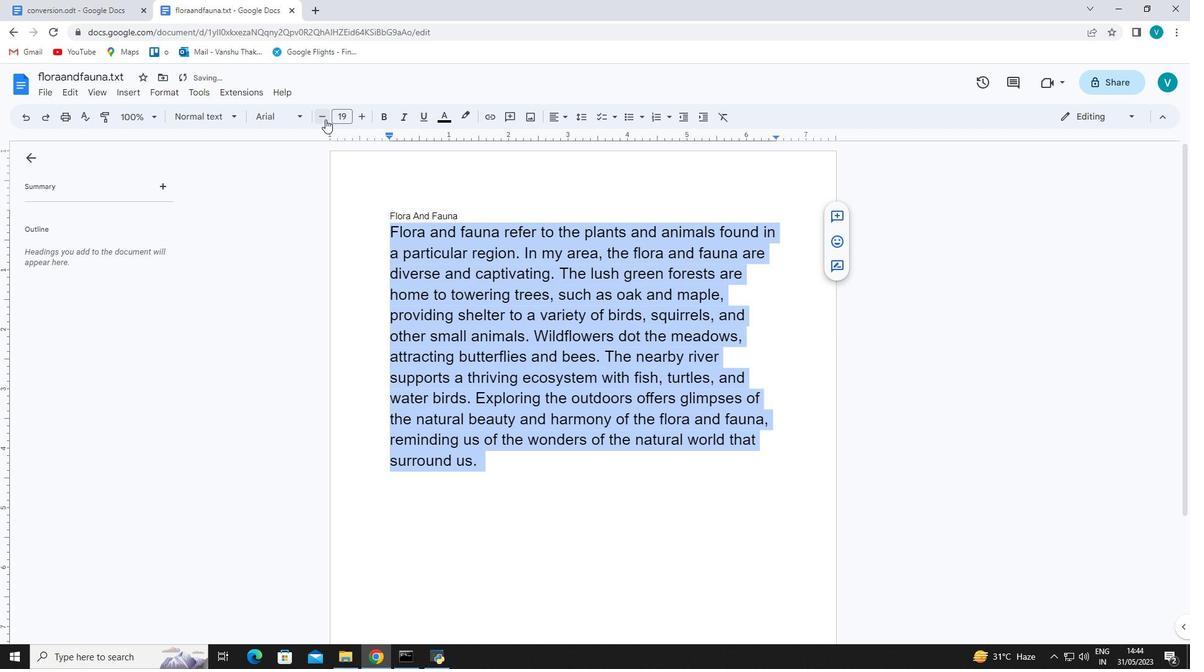 
Action: Mouse pressed left at (322, 119)
Screenshot: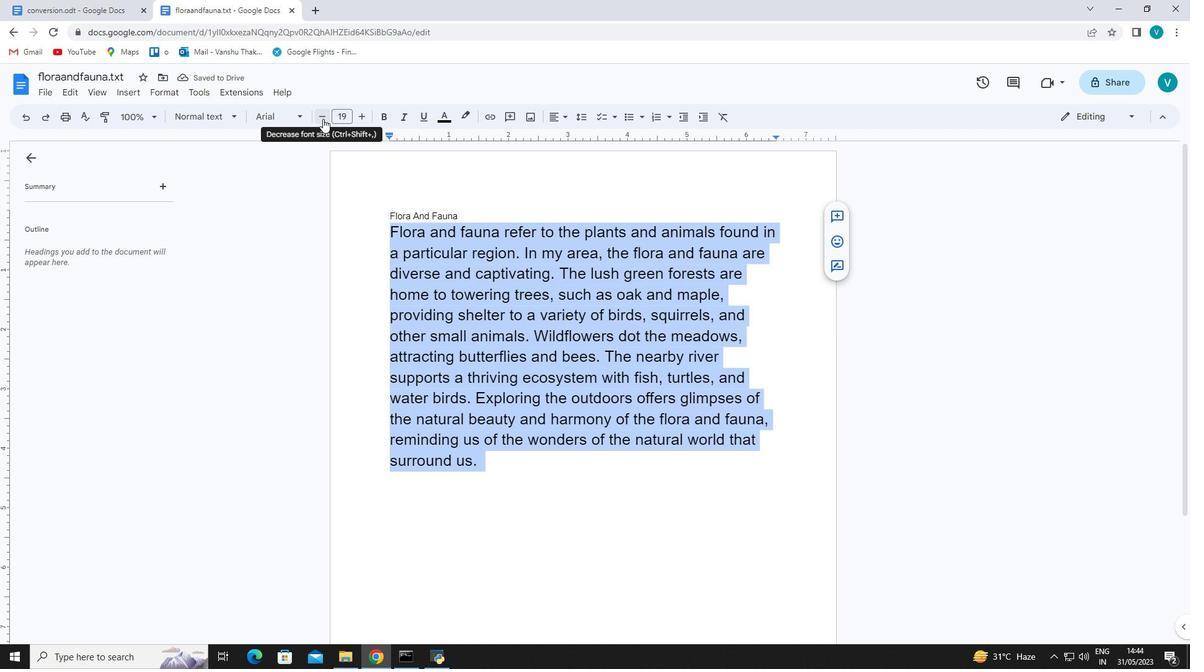 
Action: Mouse moved to (288, 121)
Screenshot: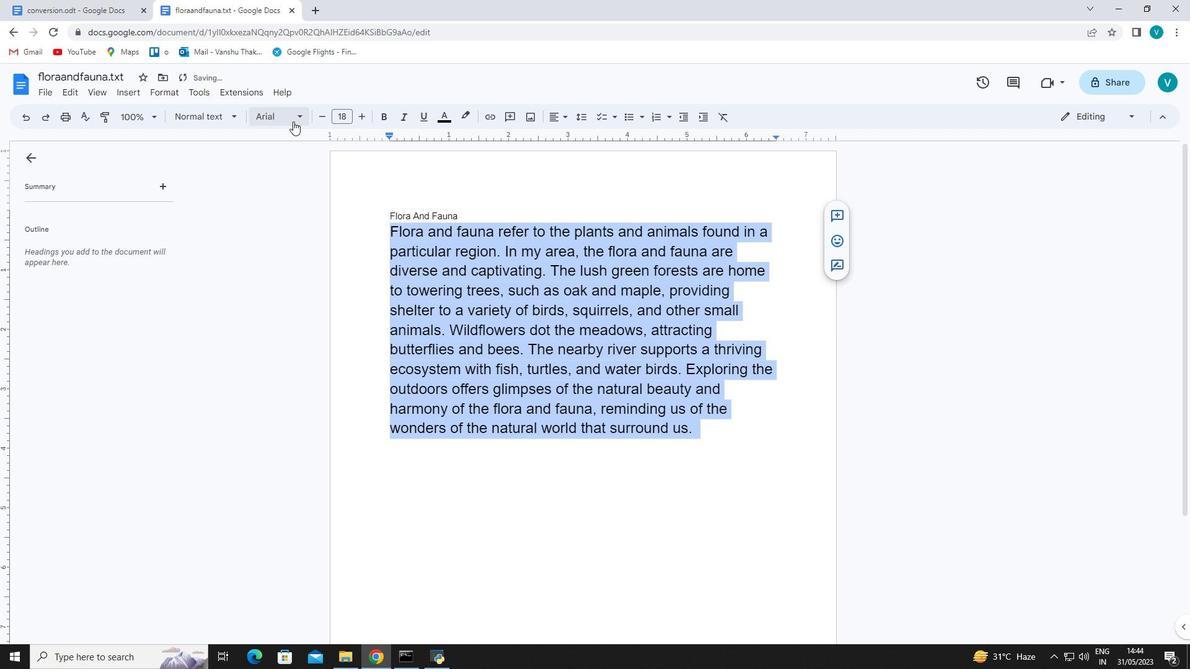 
Action: Mouse pressed left at (288, 121)
Screenshot: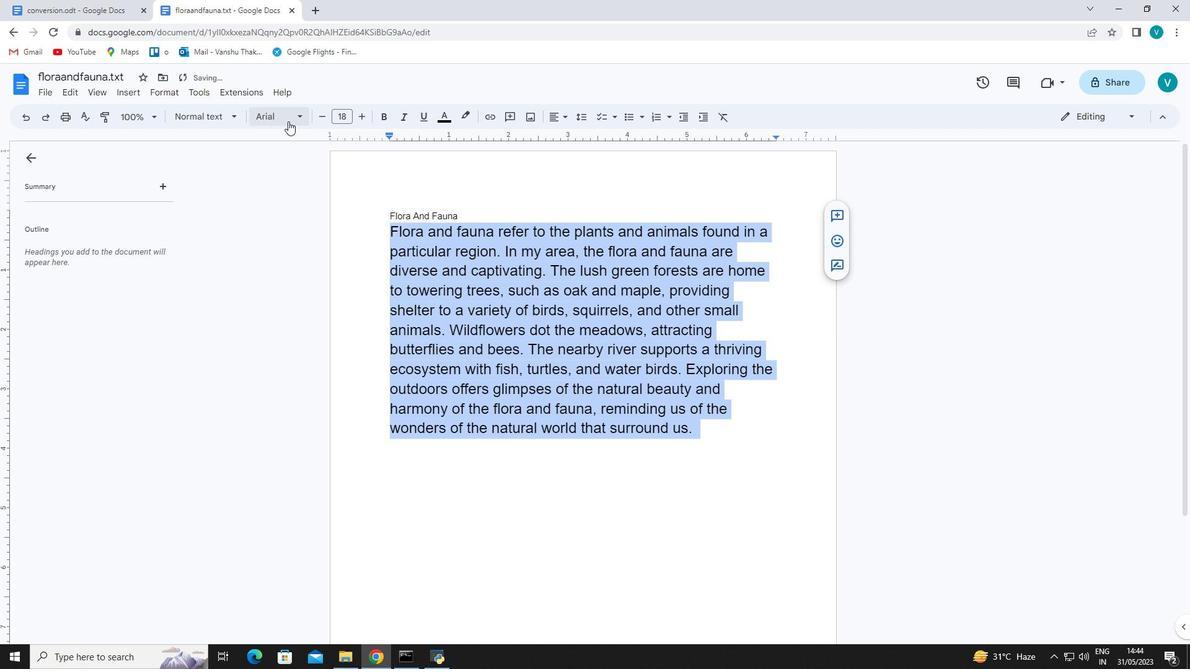 
Action: Mouse moved to (322, 247)
Screenshot: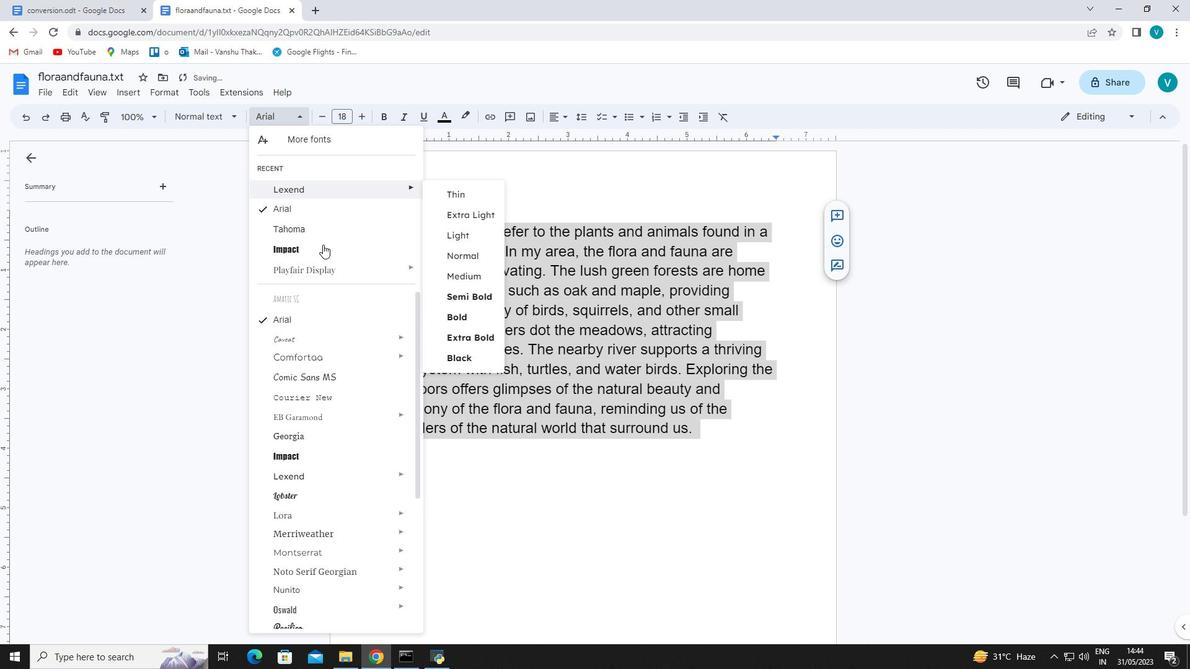 
Action: Mouse pressed left at (322, 247)
Screenshot: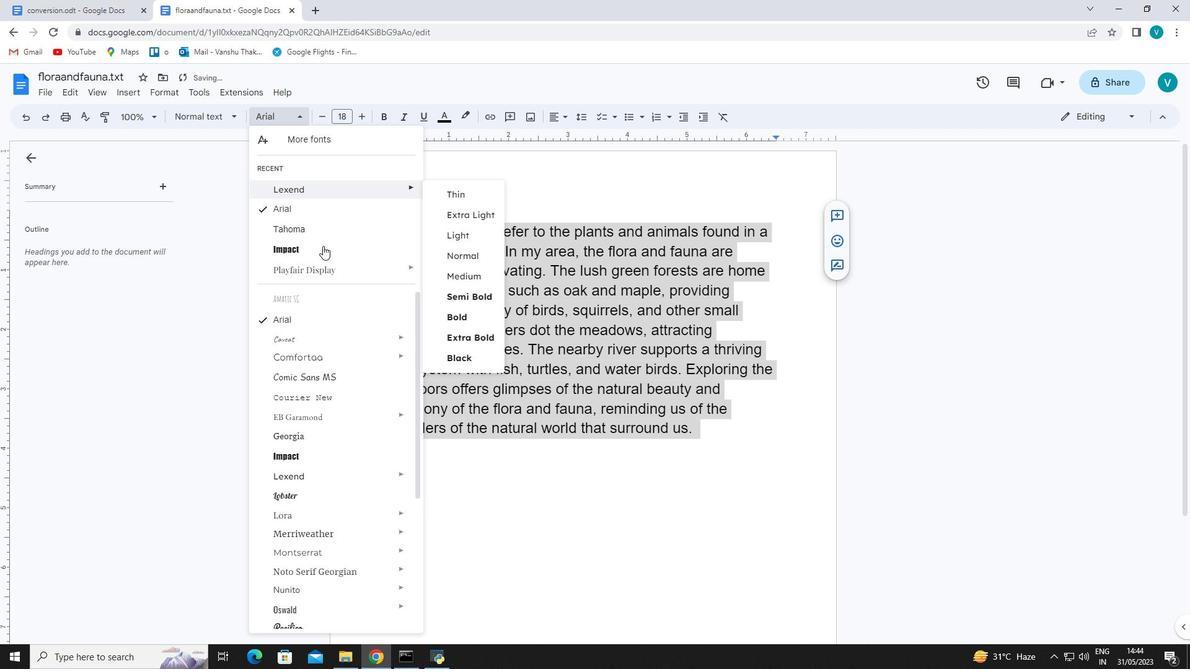
Action: Mouse moved to (389, 215)
Screenshot: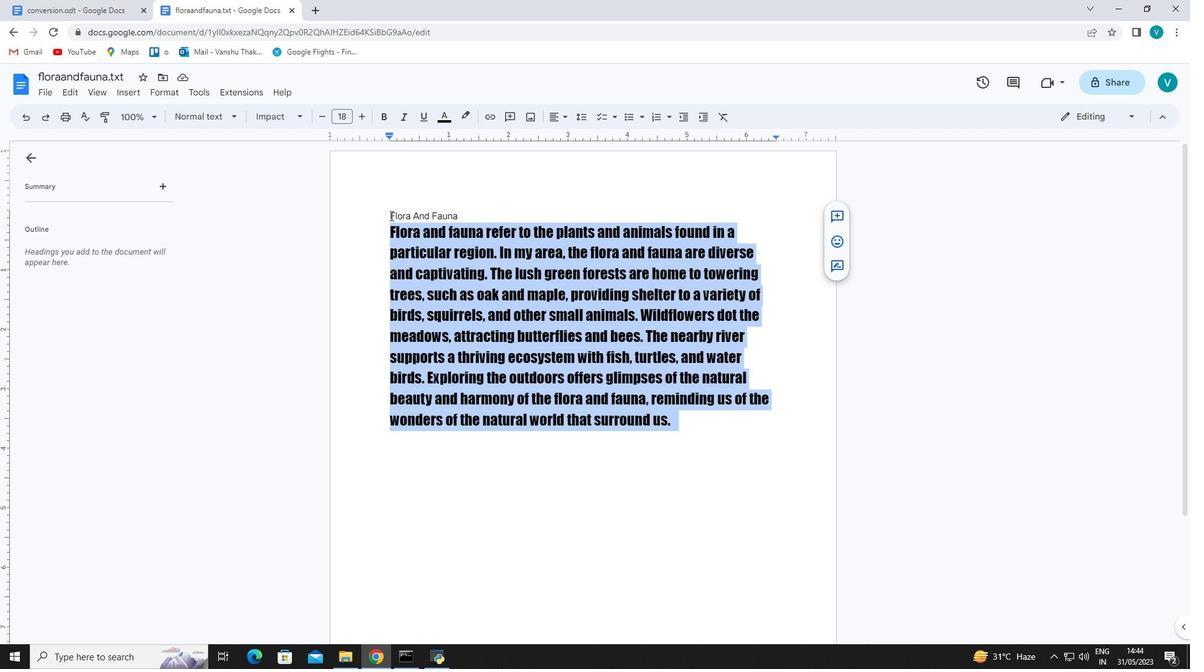 
Action: Mouse pressed left at (389, 215)
Screenshot: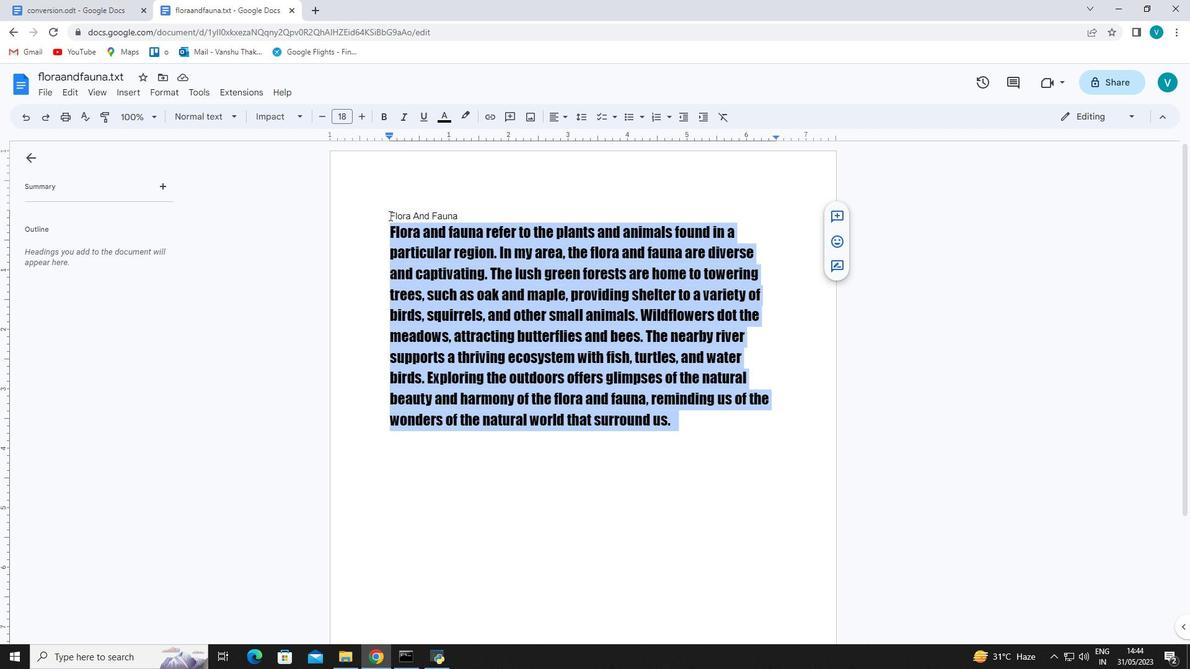 
Action: Mouse moved to (274, 113)
Screenshot: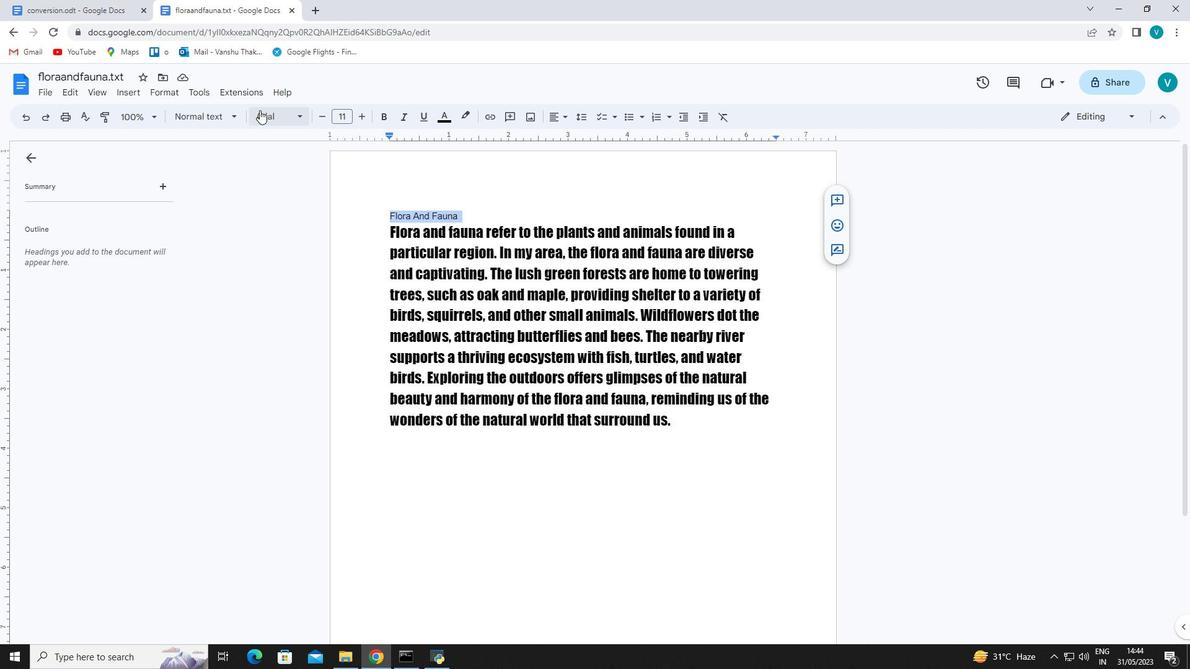 
Action: Mouse pressed left at (274, 113)
Screenshot: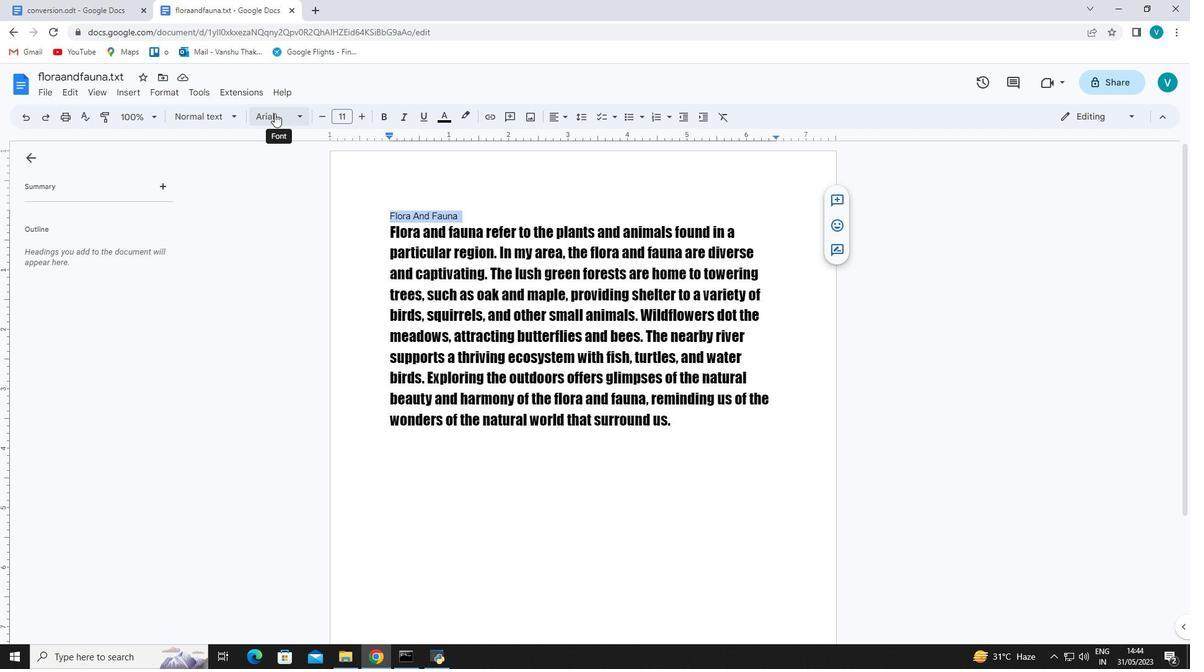 
Action: Mouse moved to (332, 233)
Screenshot: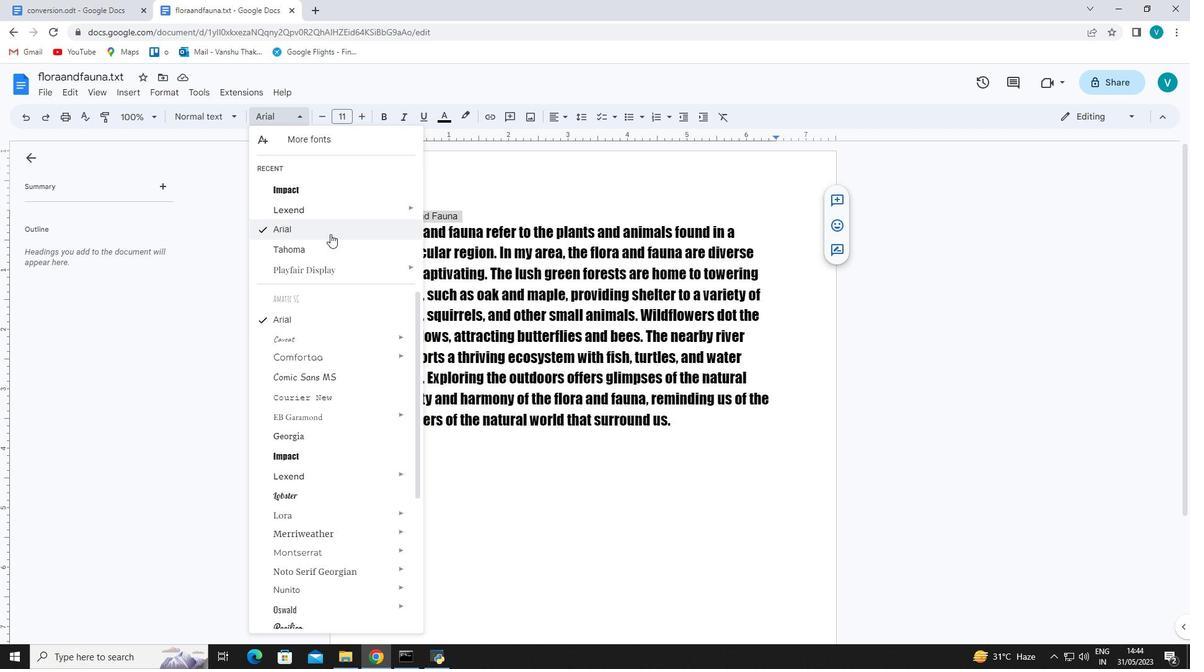 
Action: Mouse scrolled (332, 233) with delta (0, 0)
Screenshot: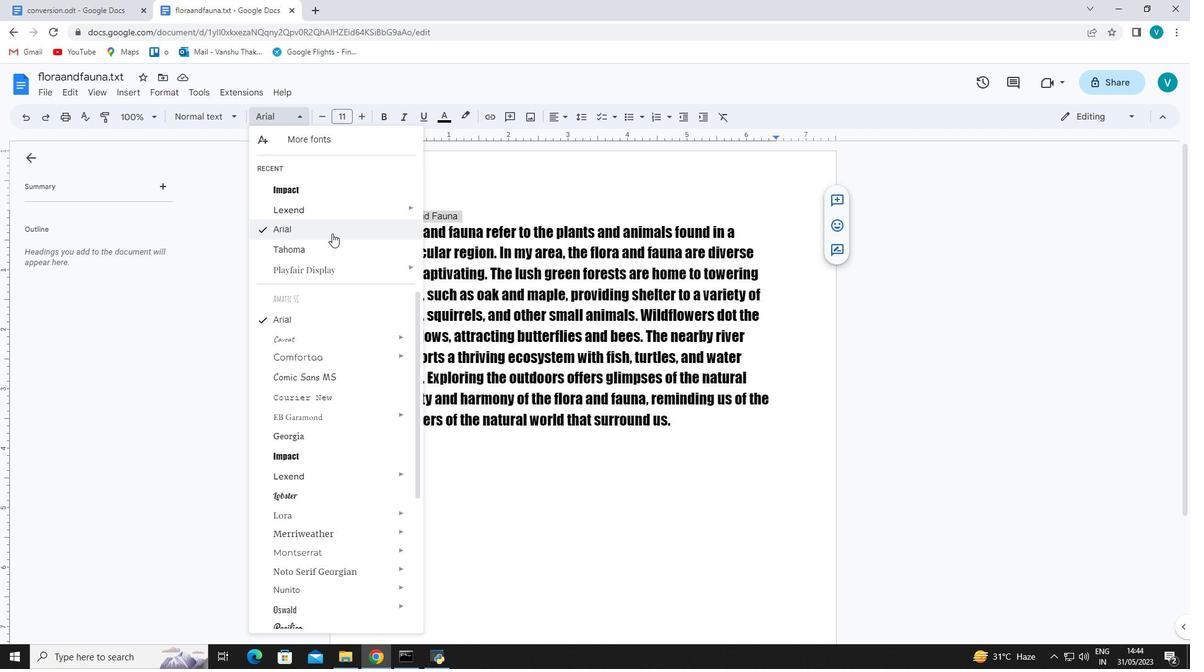 
Action: Mouse moved to (358, 281)
Screenshot: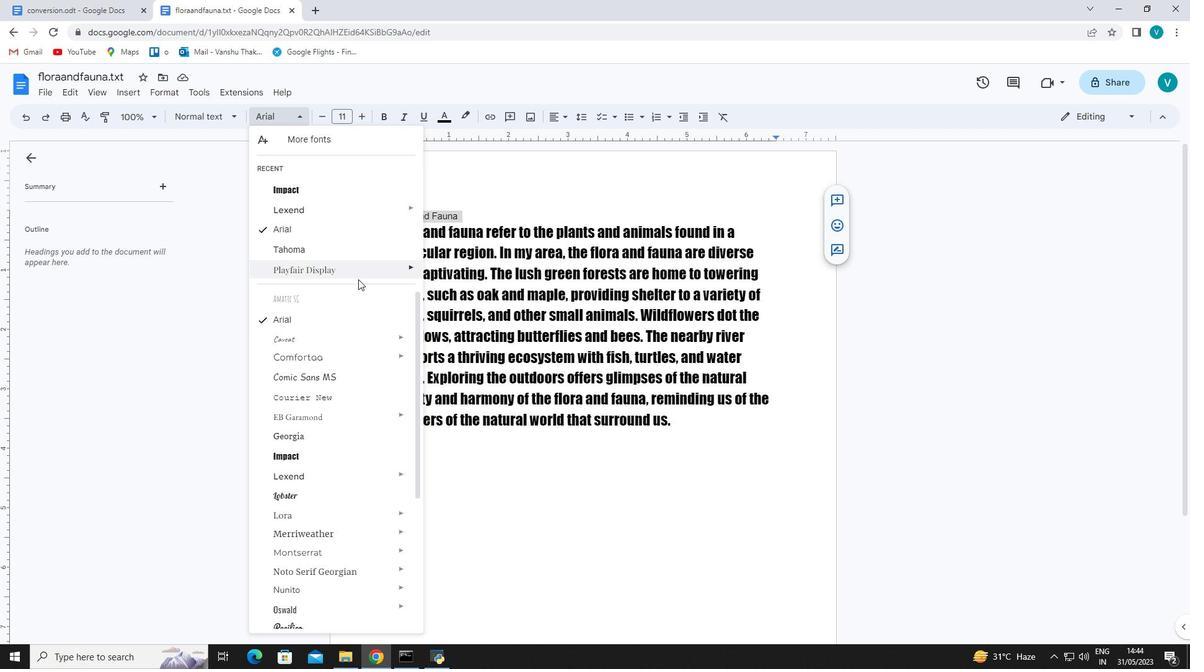 
Action: Mouse scrolled (358, 280) with delta (0, 0)
Screenshot: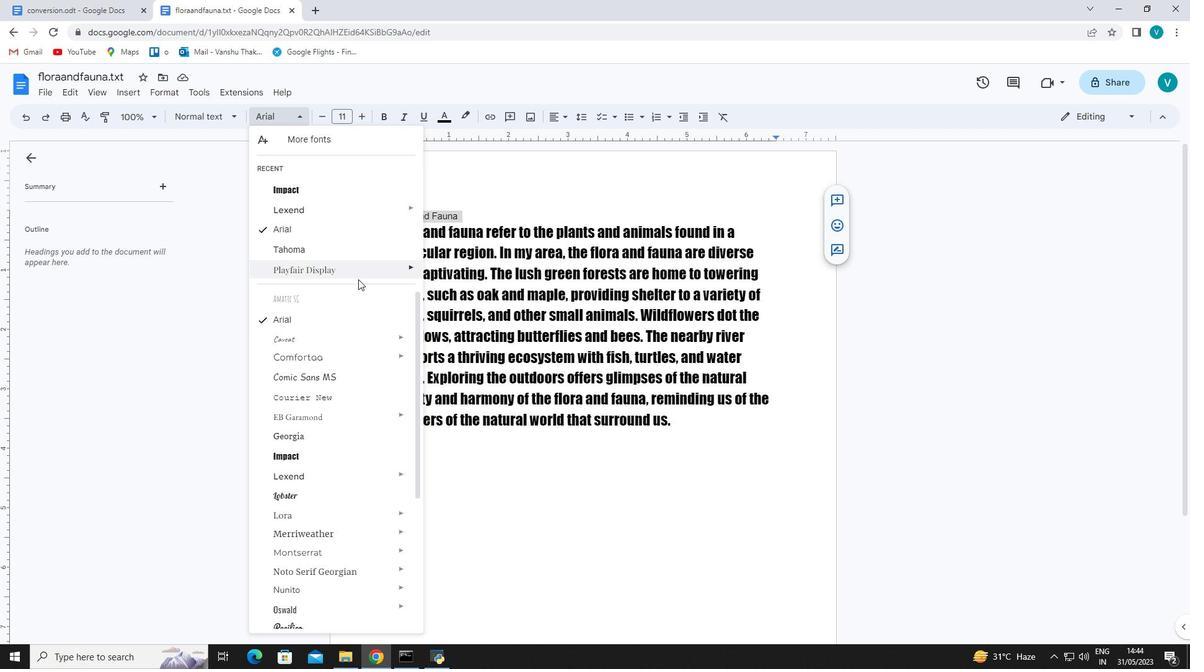 
Action: Mouse moved to (360, 291)
Screenshot: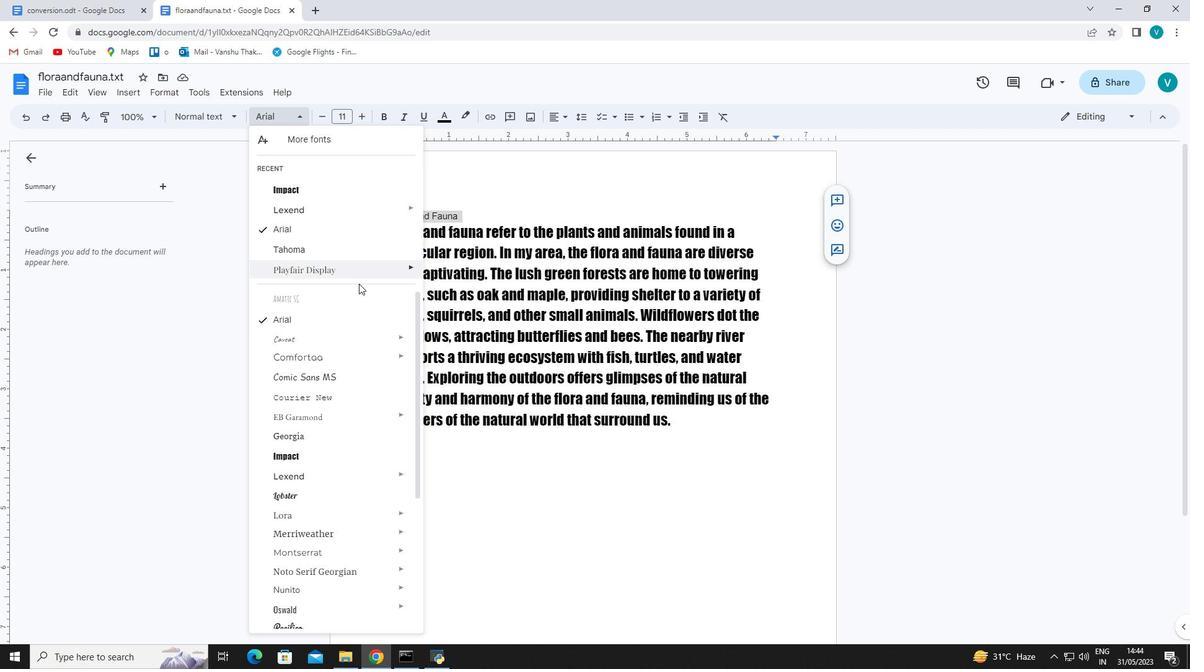 
Action: Mouse scrolled (360, 290) with delta (0, 0)
Screenshot: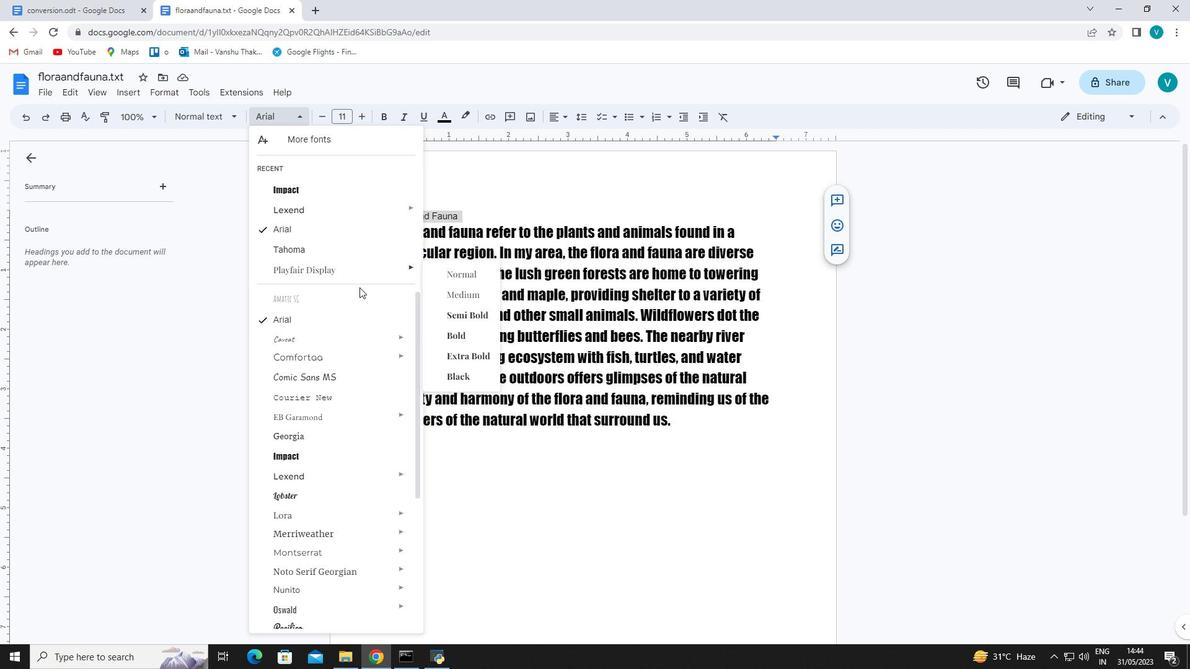 
Action: Mouse moved to (363, 306)
Screenshot: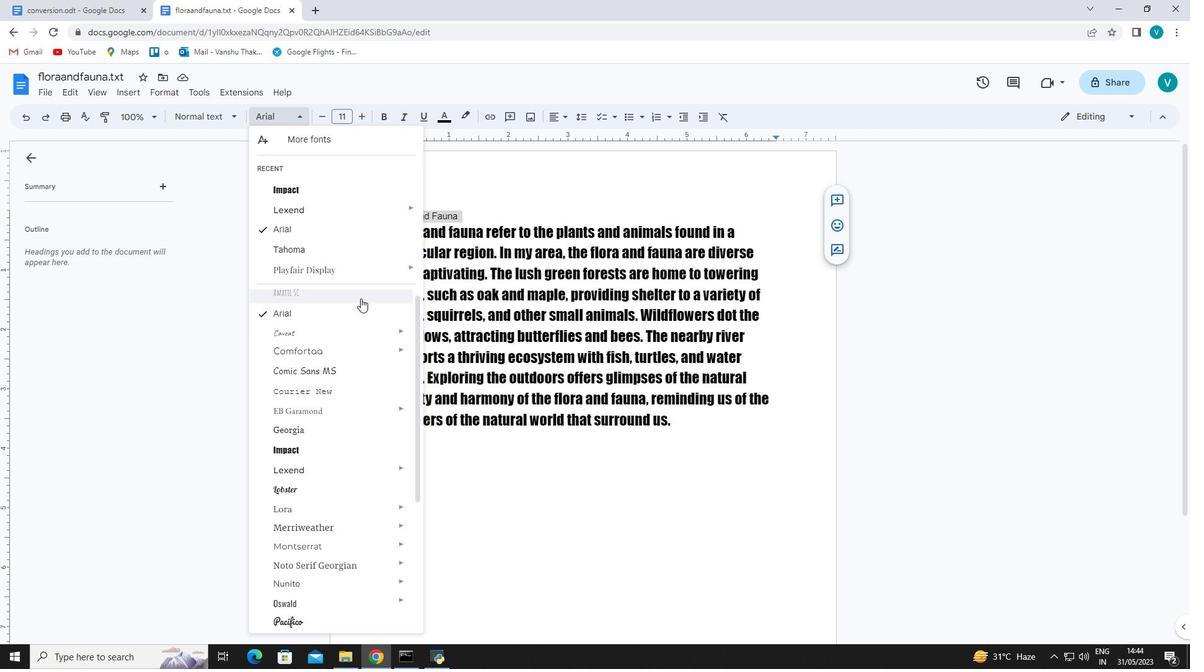 
Action: Mouse scrolled (361, 303) with delta (0, 0)
Screenshot: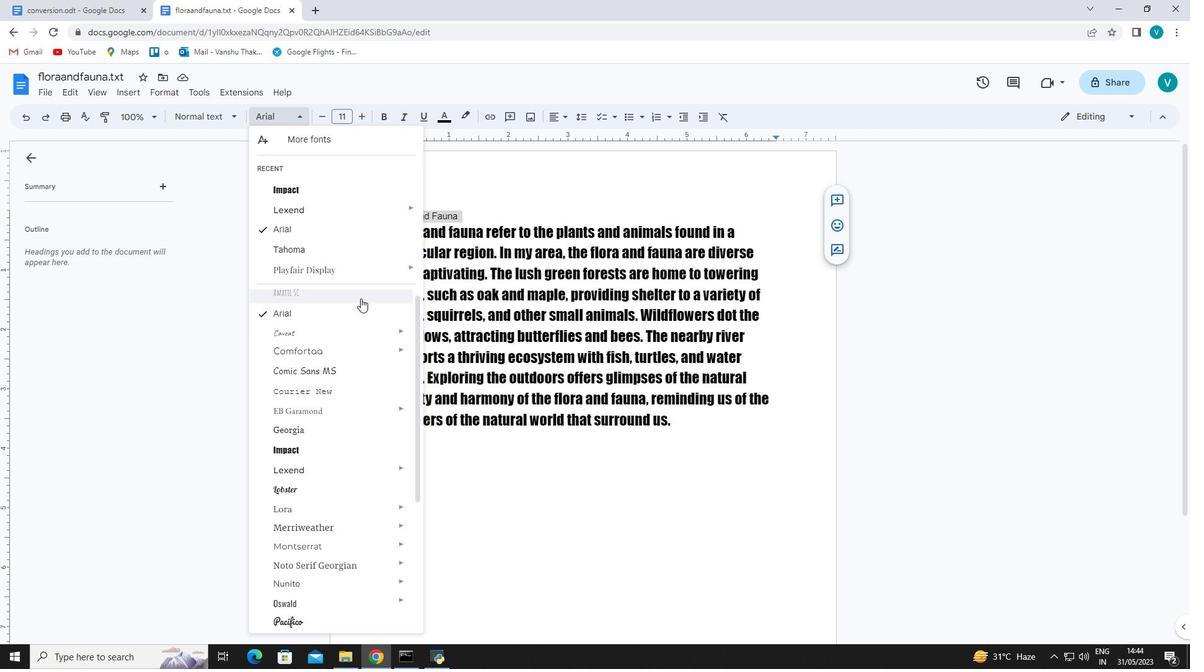 
Action: Mouse scrolled (363, 305) with delta (0, 0)
Screenshot: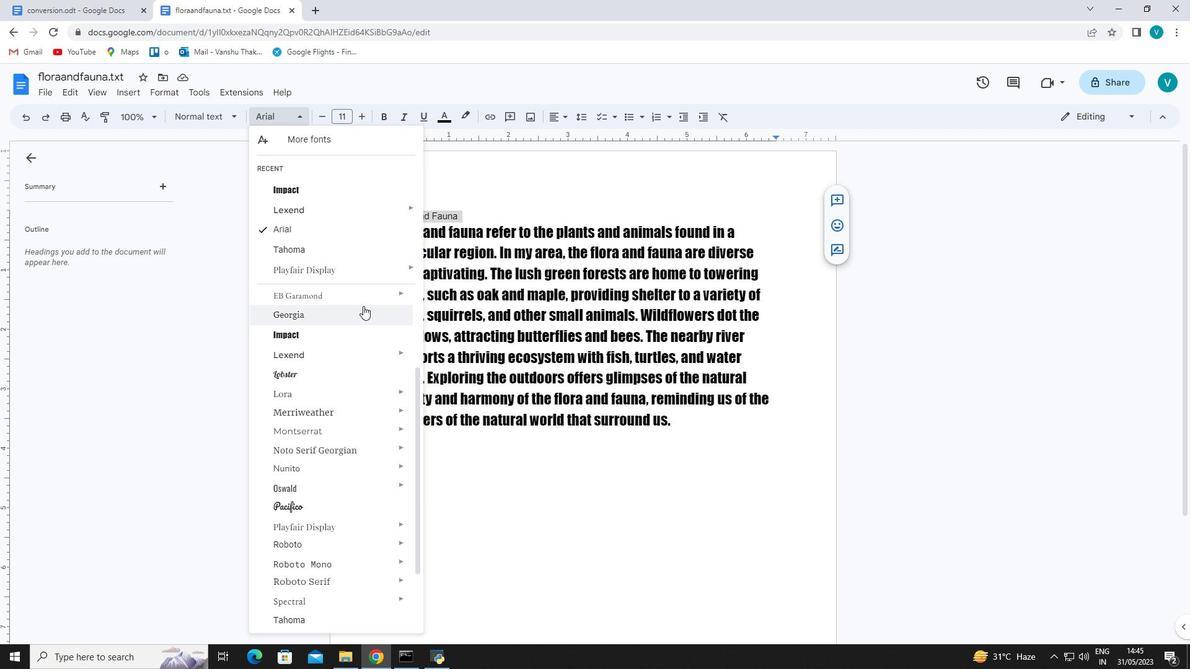 
Action: Mouse moved to (363, 308)
Screenshot: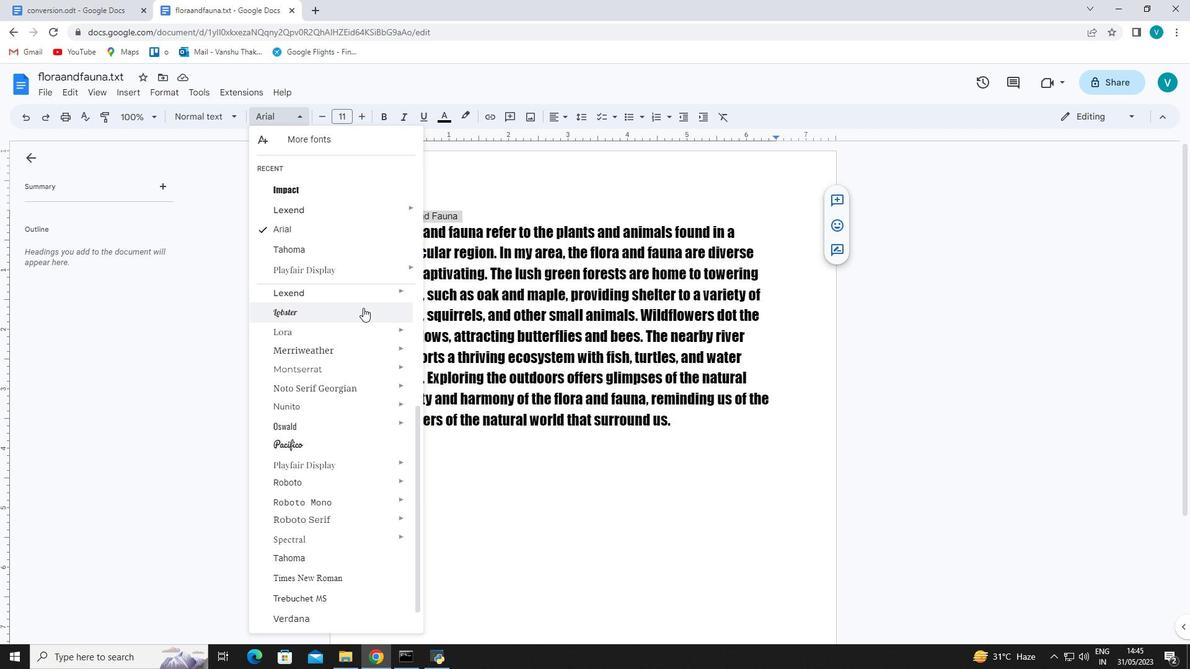 
Action: Mouse scrolled (363, 308) with delta (0, 0)
Screenshot: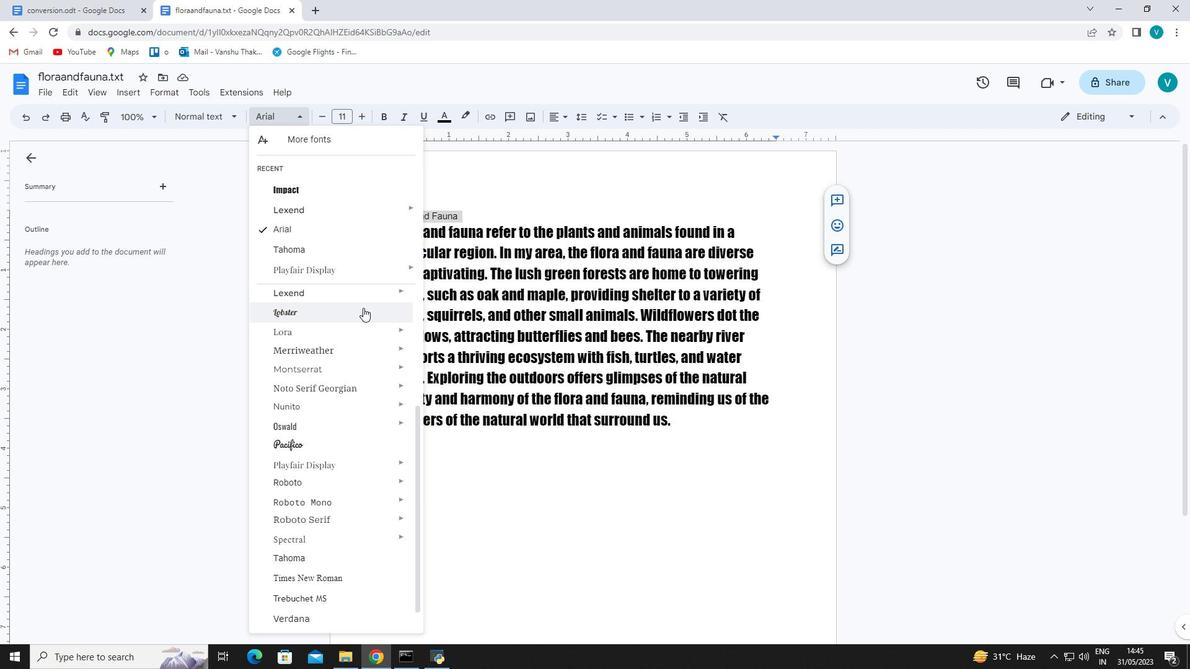 
Action: Mouse moved to (363, 309)
Screenshot: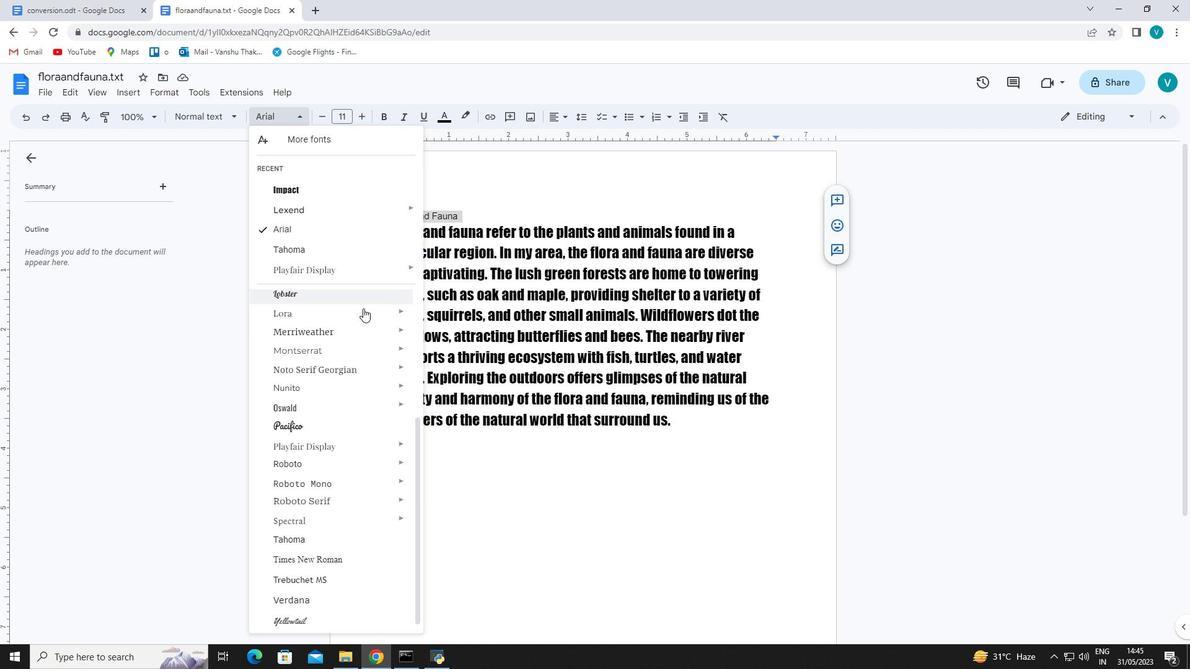 
Action: Mouse scrolled (363, 309) with delta (0, 0)
Screenshot: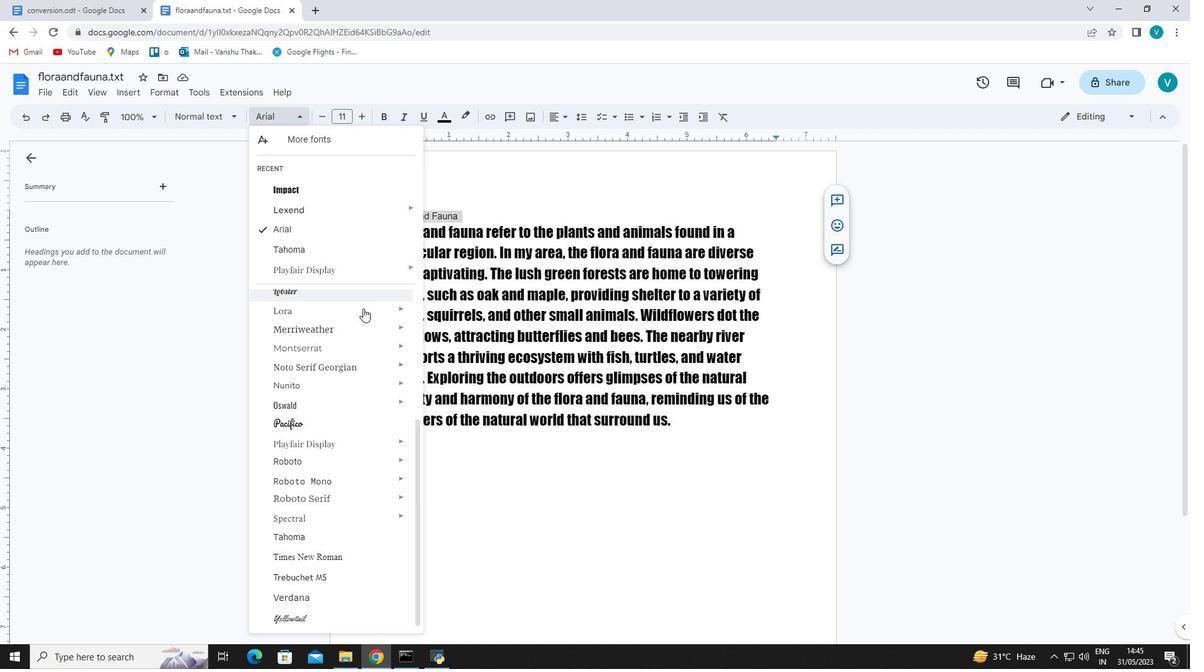 
Action: Mouse moved to (363, 310)
Screenshot: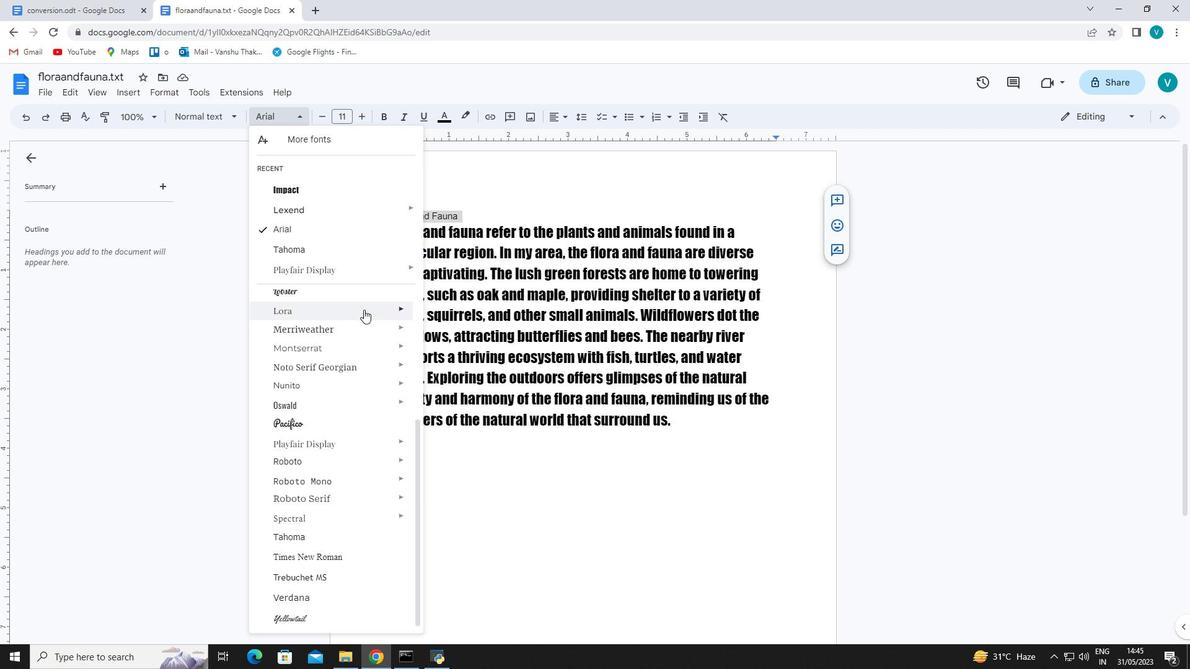 
Action: Mouse scrolled (363, 309) with delta (0, 0)
Screenshot: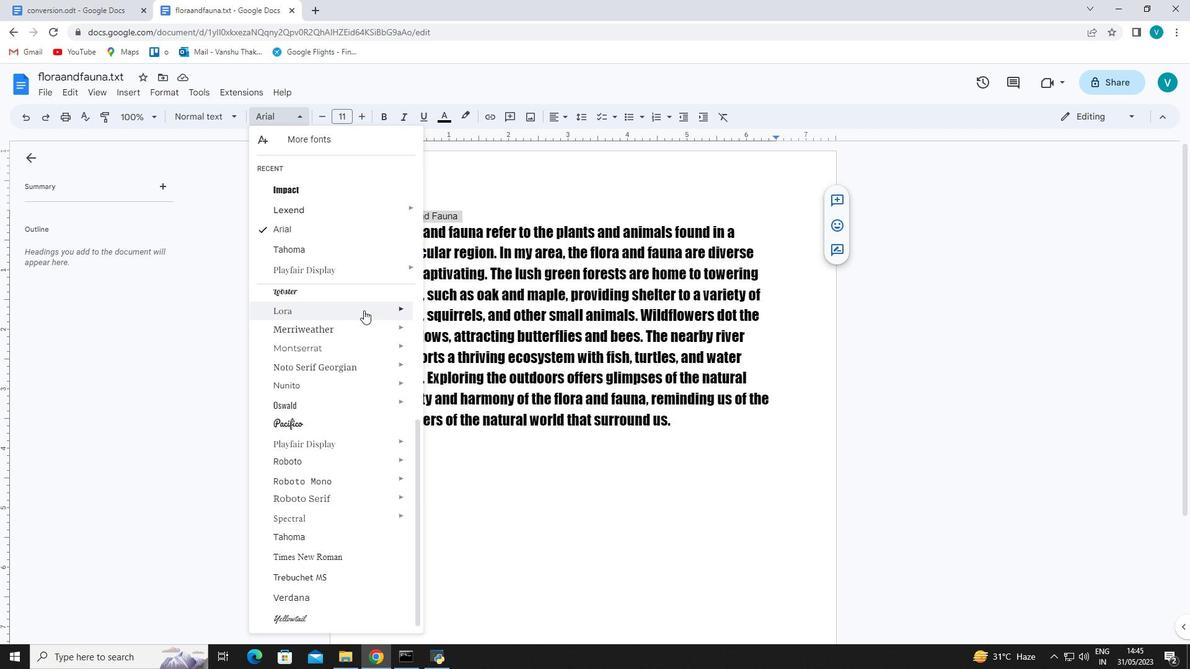 
Action: Mouse moved to (368, 560)
Screenshot: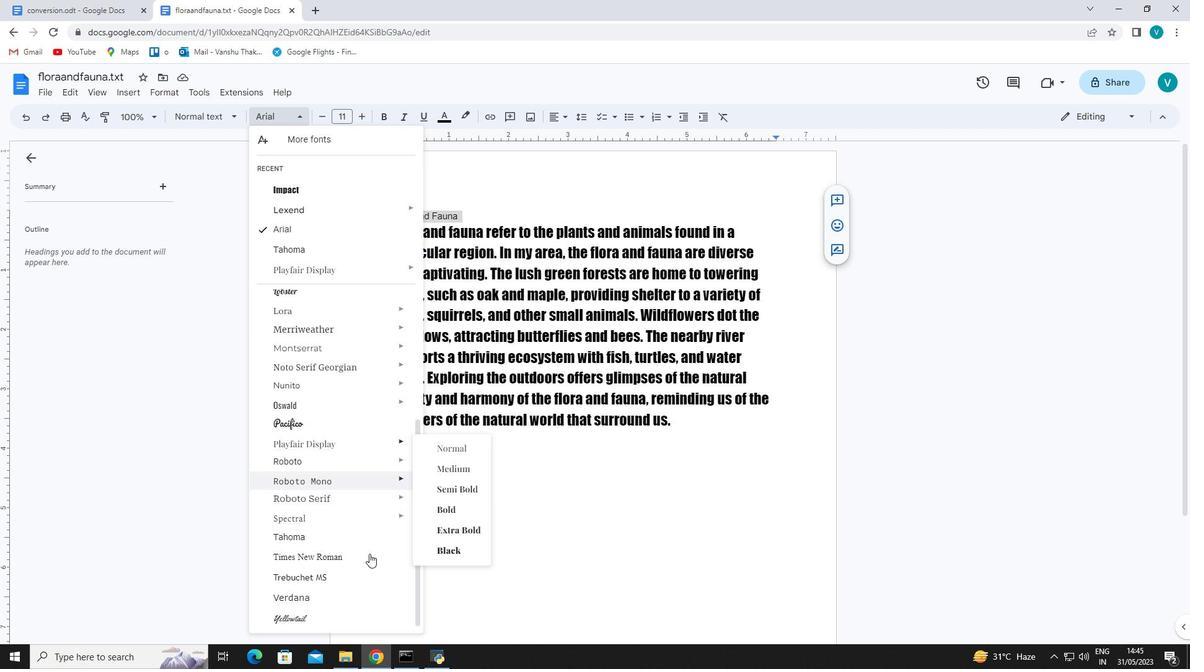 
Action: Mouse pressed left at (368, 560)
Screenshot: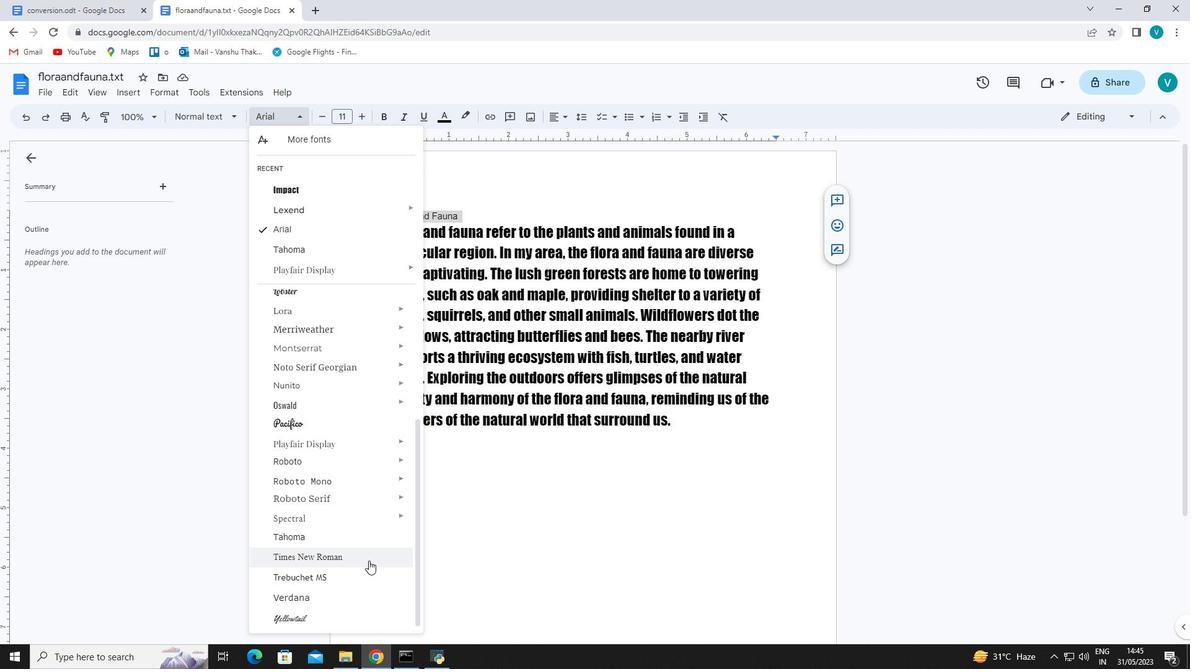 
Action: Mouse moved to (366, 120)
Screenshot: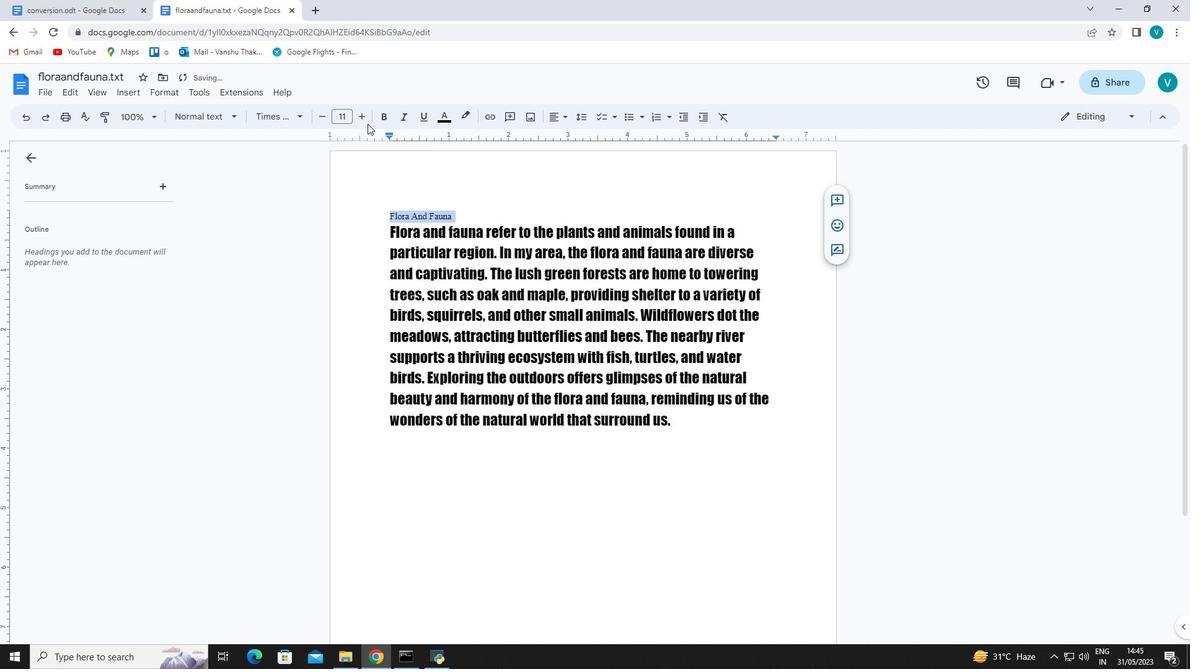 
Action: Mouse pressed left at (366, 120)
Screenshot: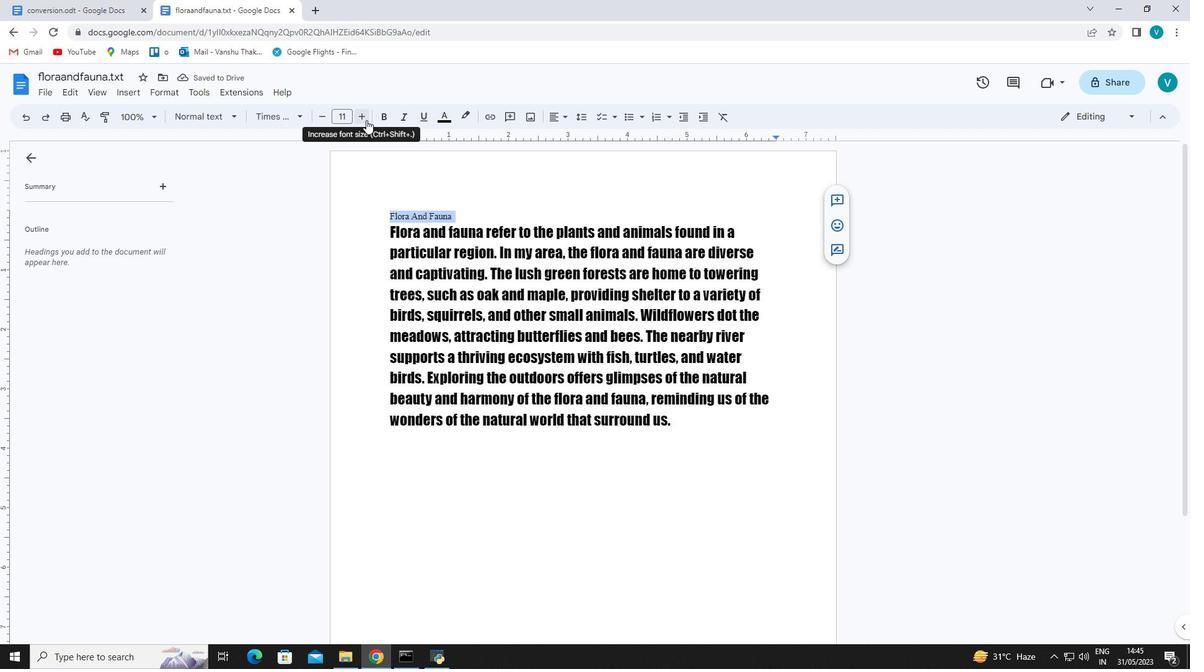 
Action: Mouse pressed left at (366, 120)
Screenshot: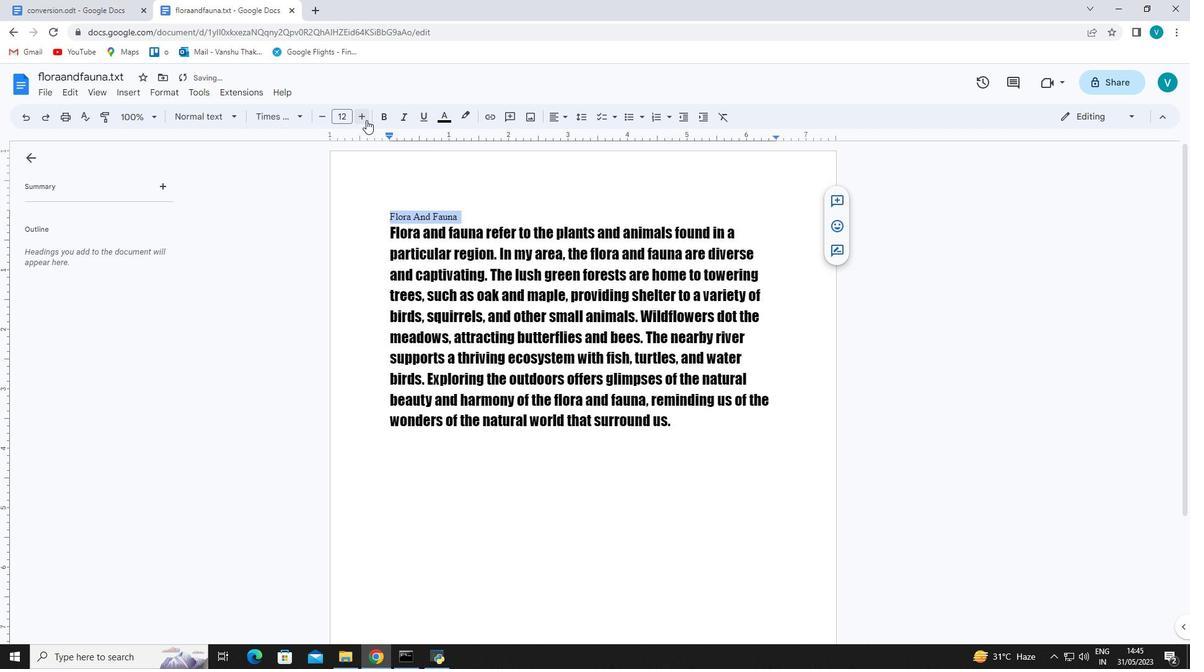 
Action: Mouse pressed left at (366, 120)
Screenshot: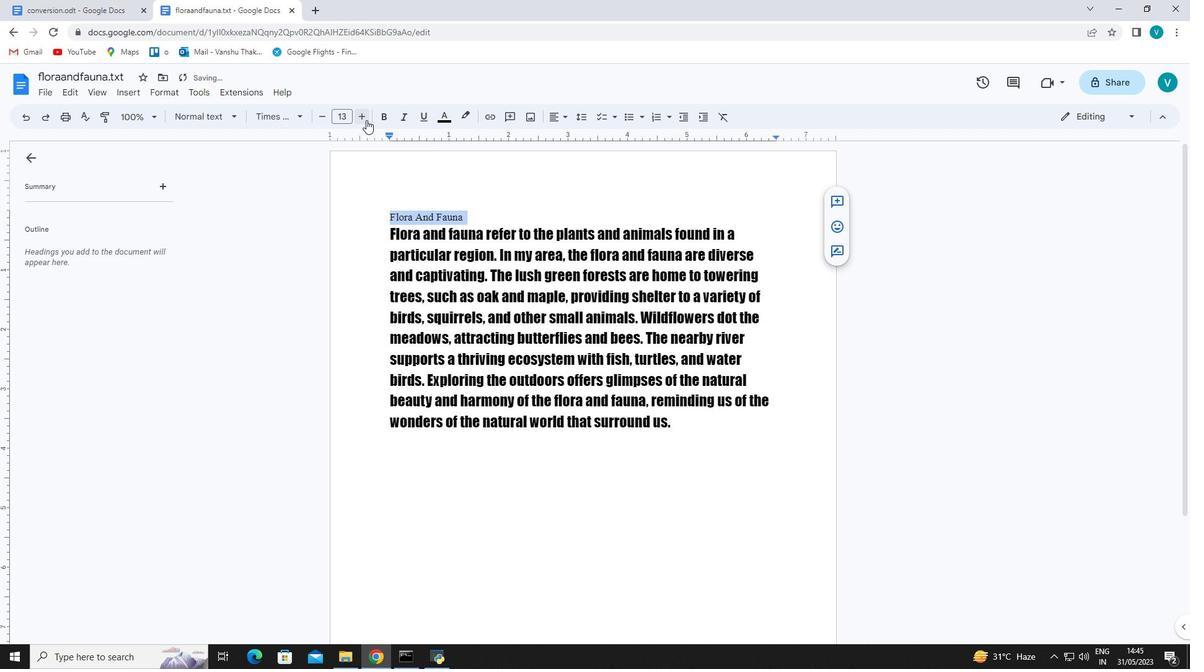 
Action: Mouse pressed left at (366, 120)
Screenshot: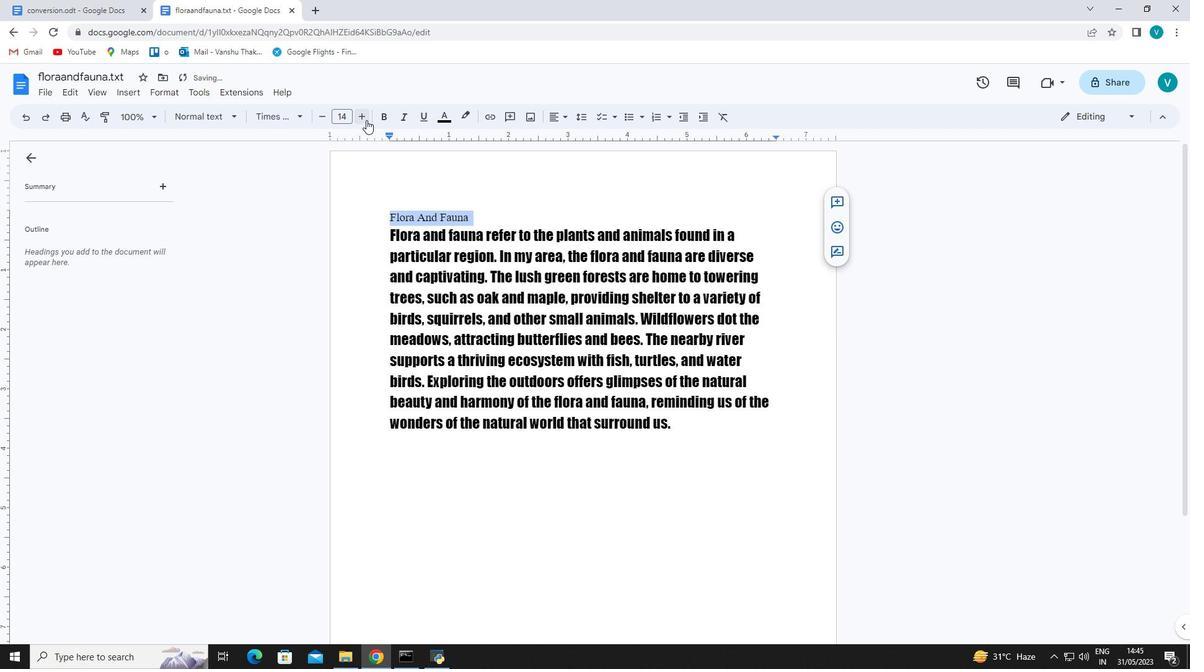 
Action: Mouse pressed left at (366, 120)
Screenshot: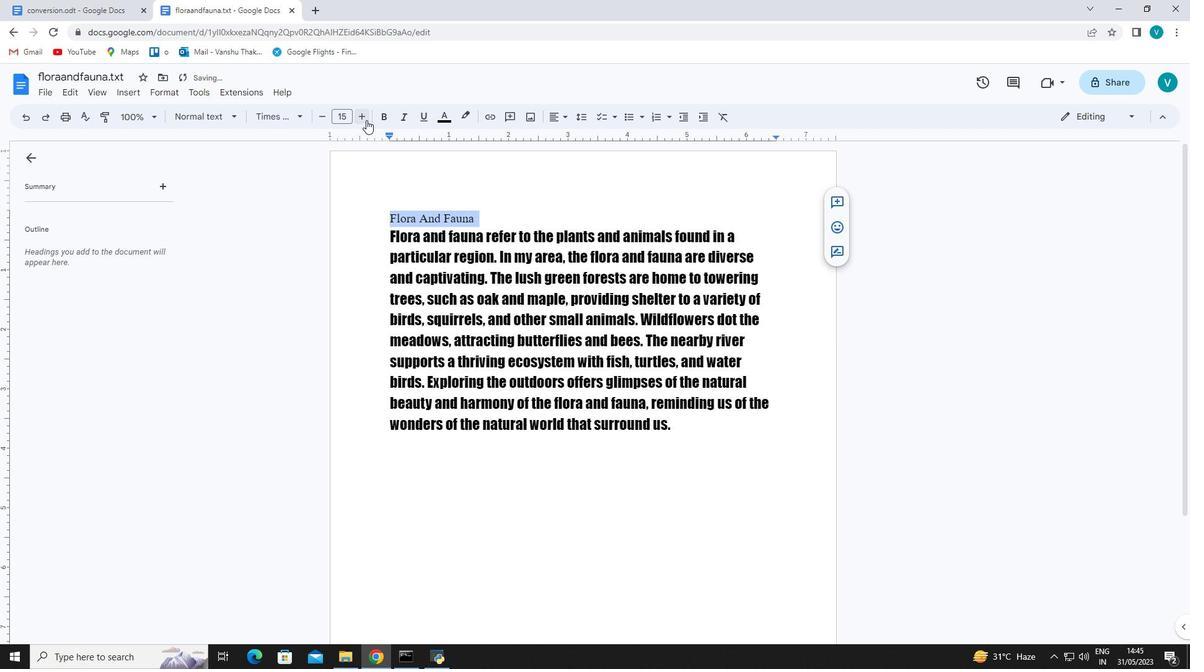 
Action: Mouse pressed left at (366, 120)
Screenshot: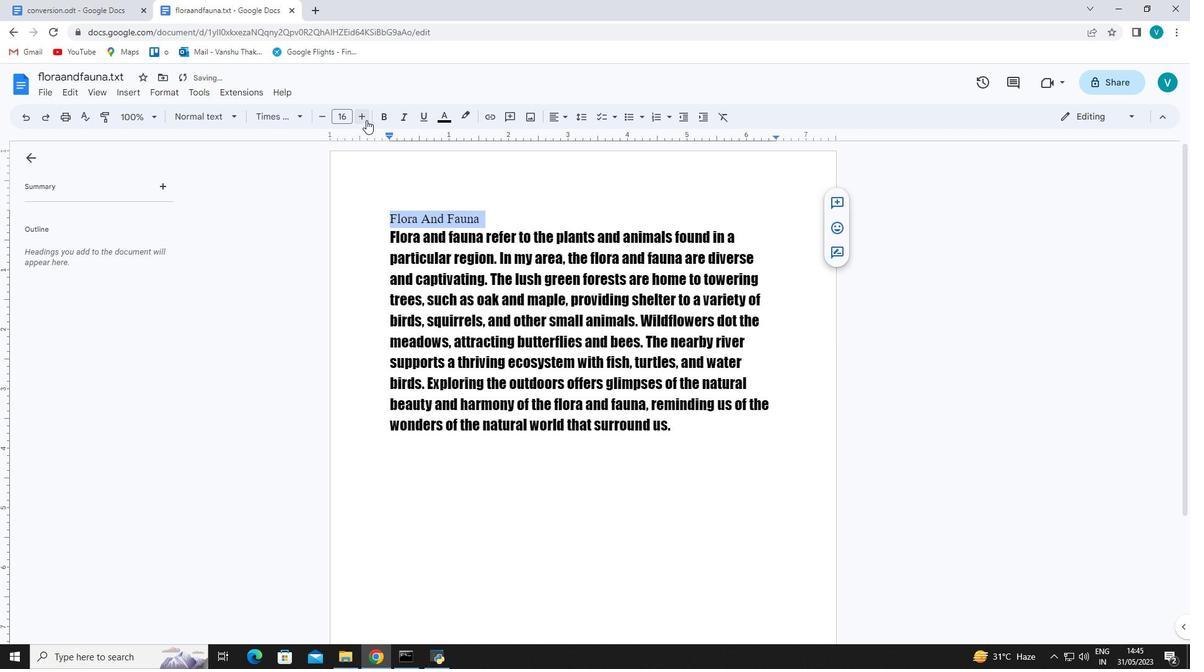 
Action: Mouse pressed left at (366, 120)
Screenshot: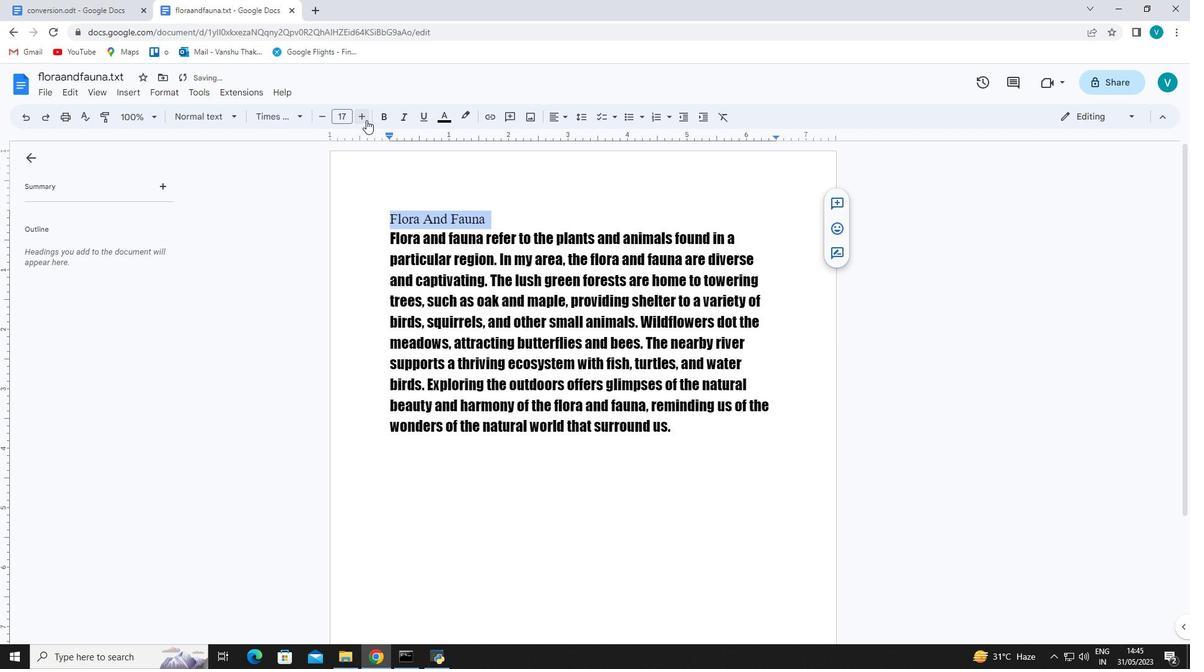 
Action: Mouse pressed left at (366, 120)
Screenshot: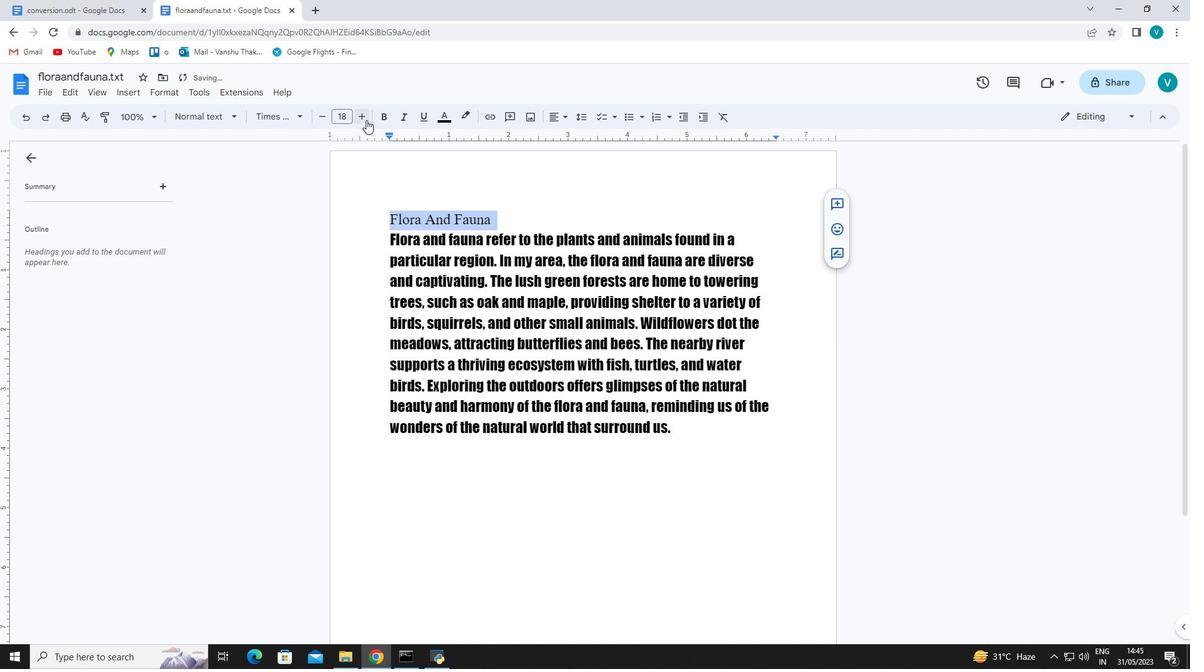 
Action: Mouse pressed left at (366, 120)
Screenshot: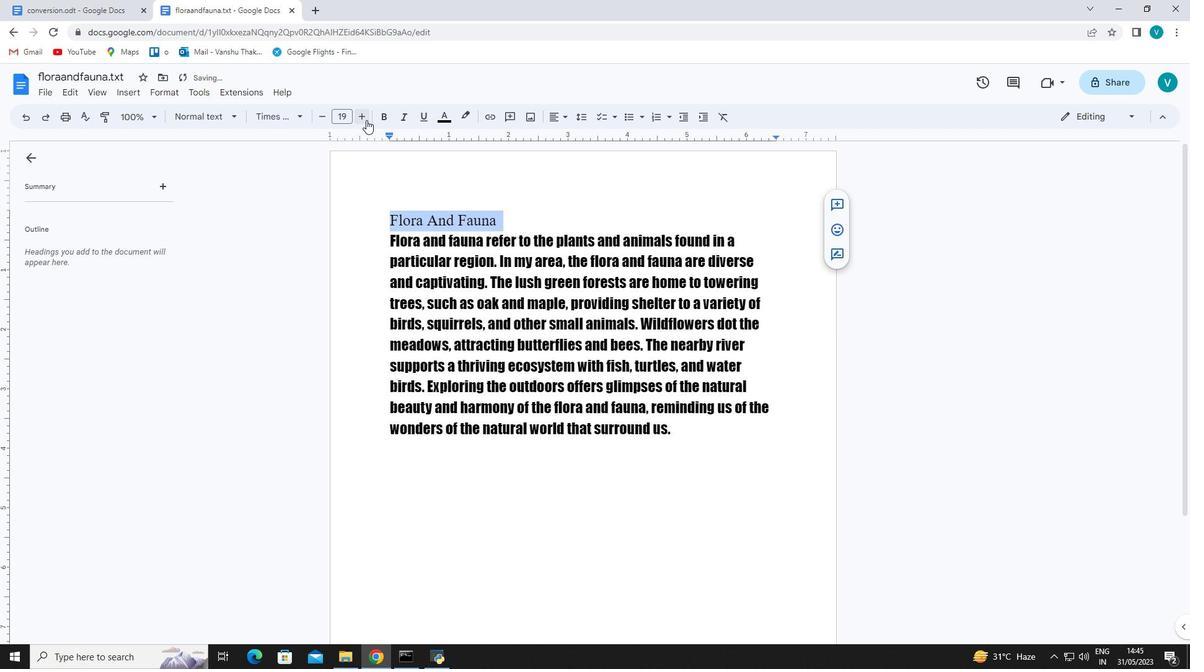 
Action: Mouse pressed left at (366, 120)
Screenshot: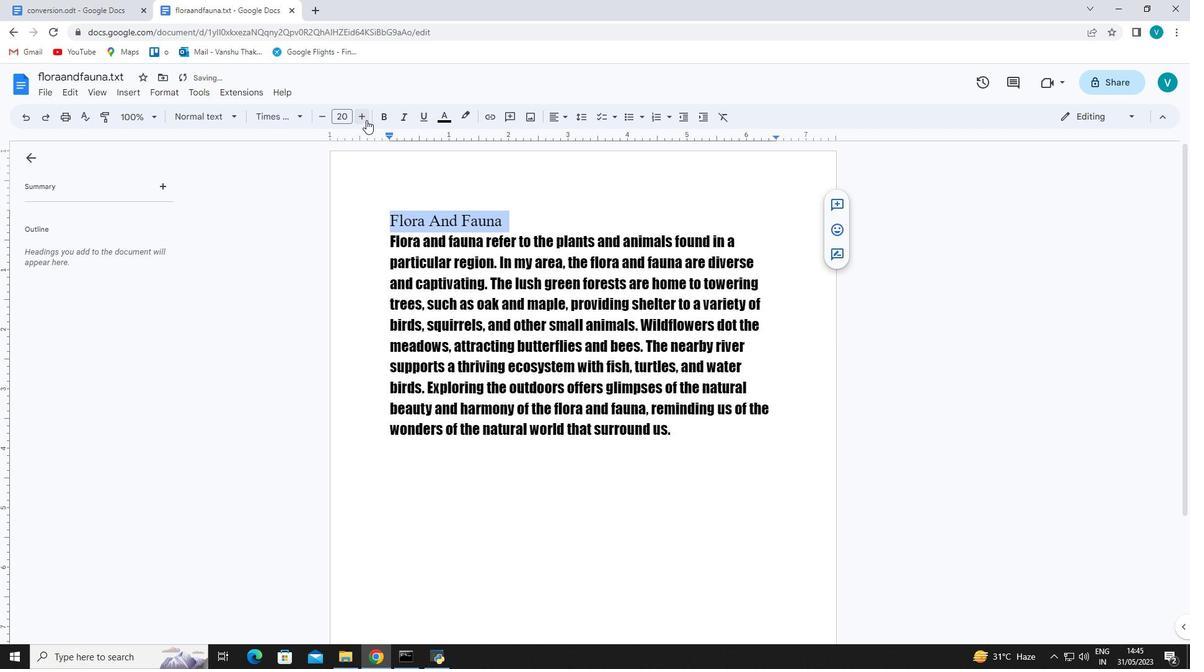 
Action: Mouse pressed left at (366, 120)
Screenshot: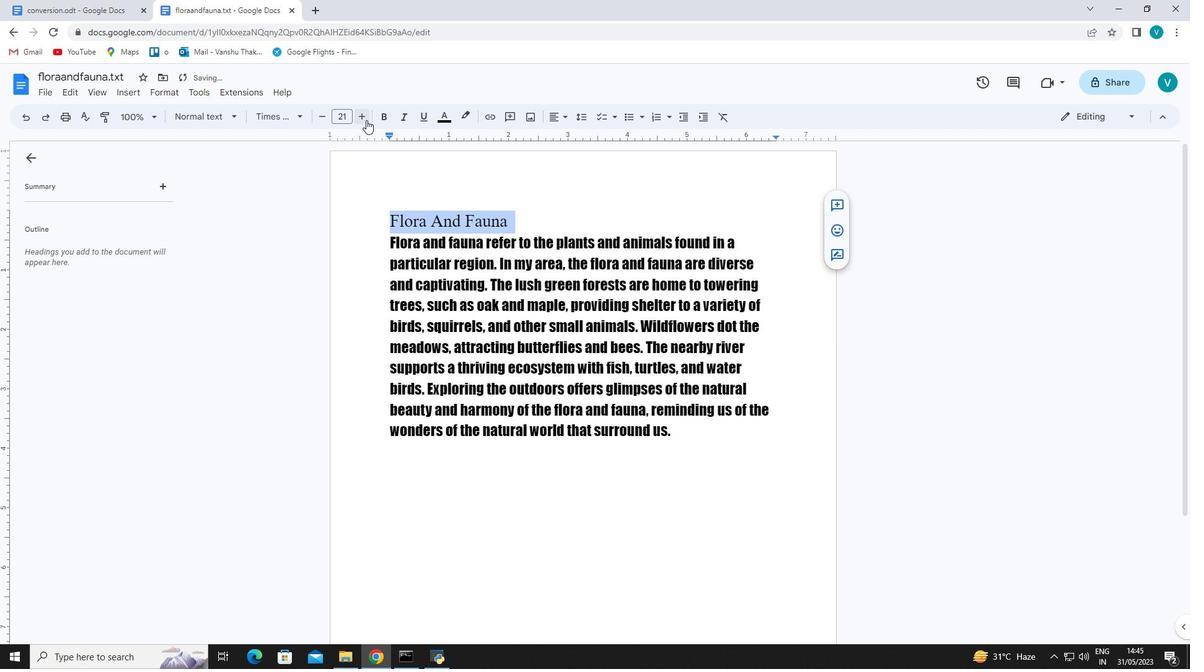 
Action: Mouse pressed left at (366, 120)
Screenshot: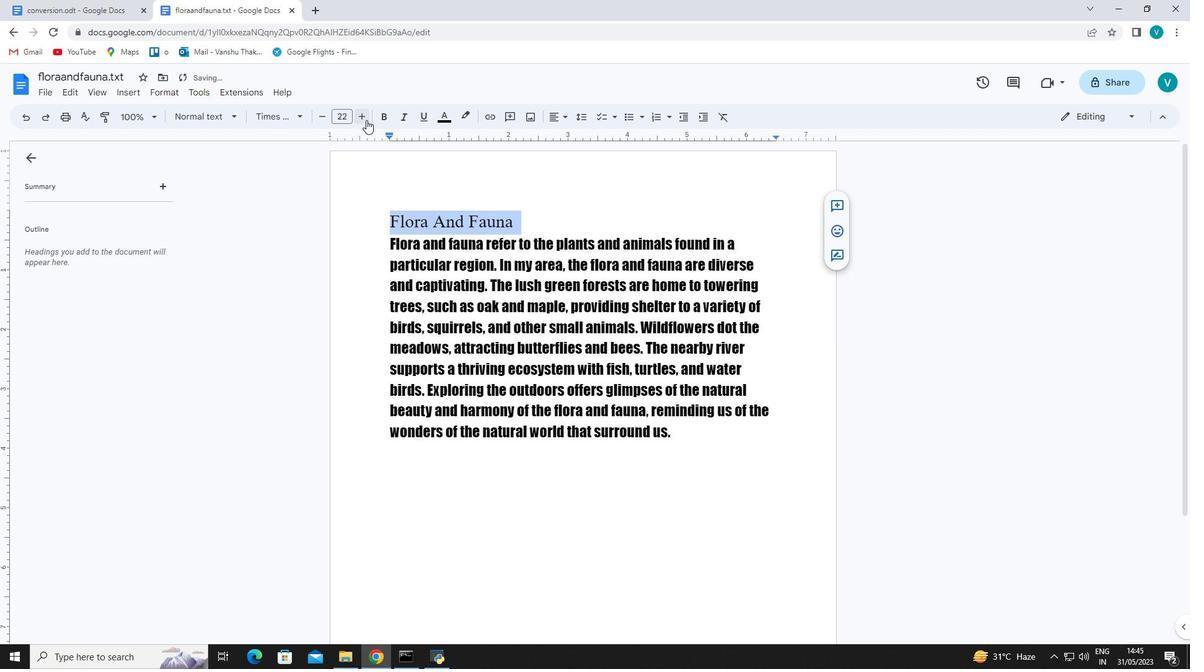
Action: Mouse pressed left at (366, 120)
Screenshot: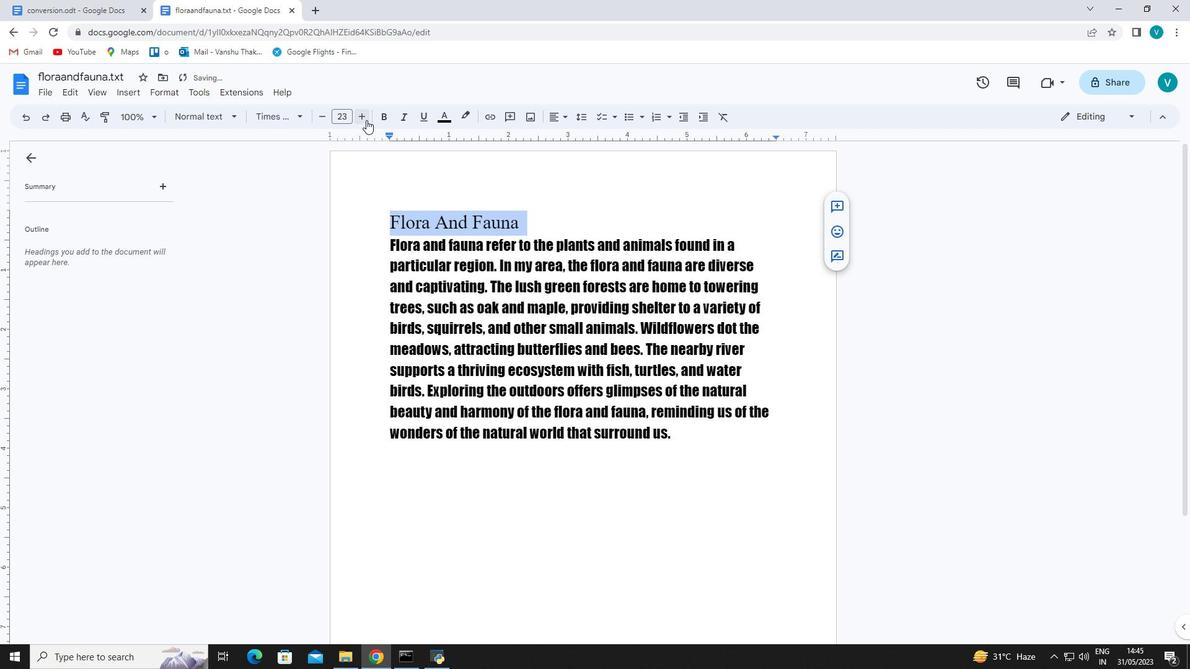 
Action: Mouse pressed left at (366, 120)
Screenshot: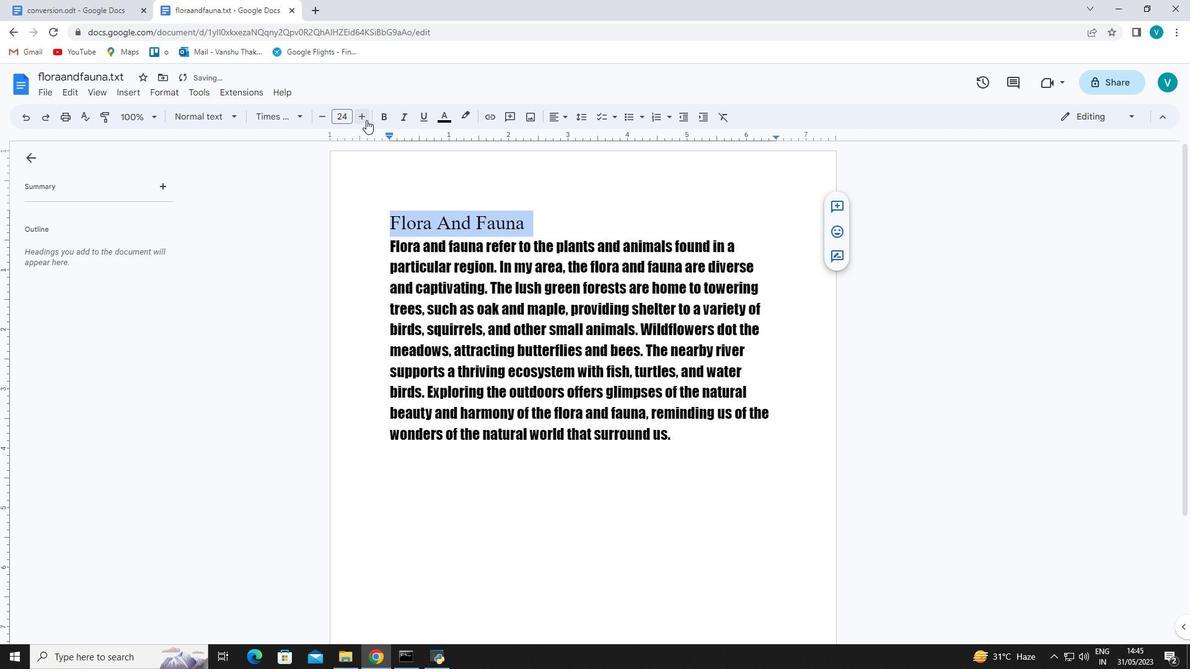
Action: Mouse pressed left at (366, 120)
Screenshot: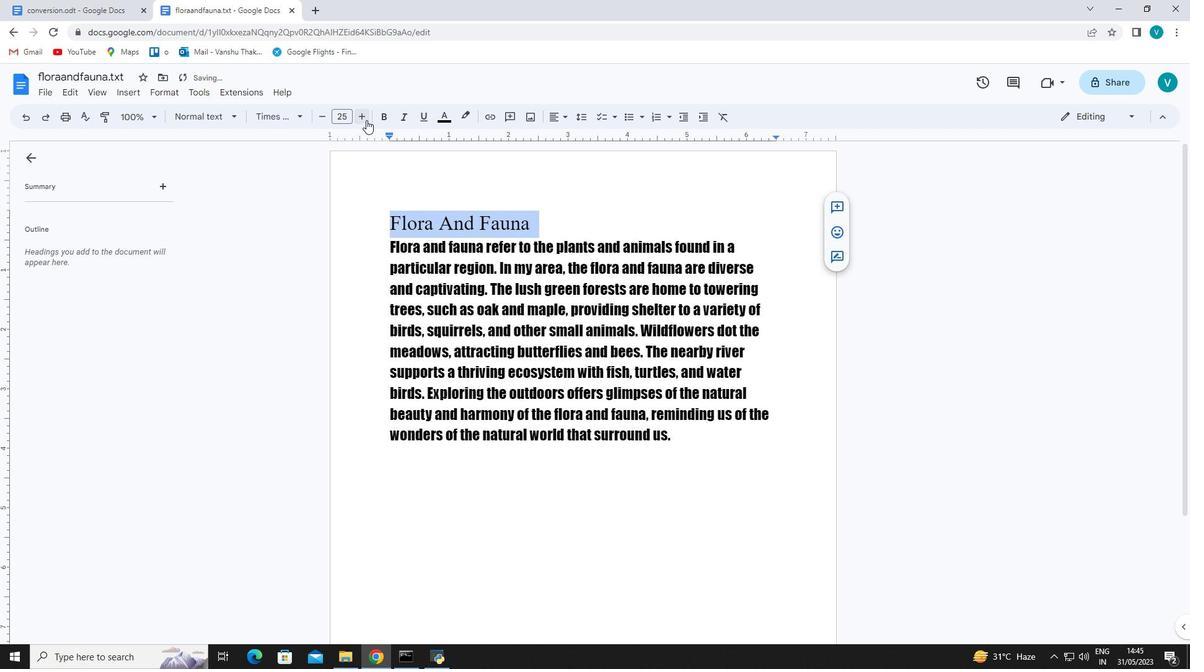 
Action: Mouse pressed left at (366, 120)
Screenshot: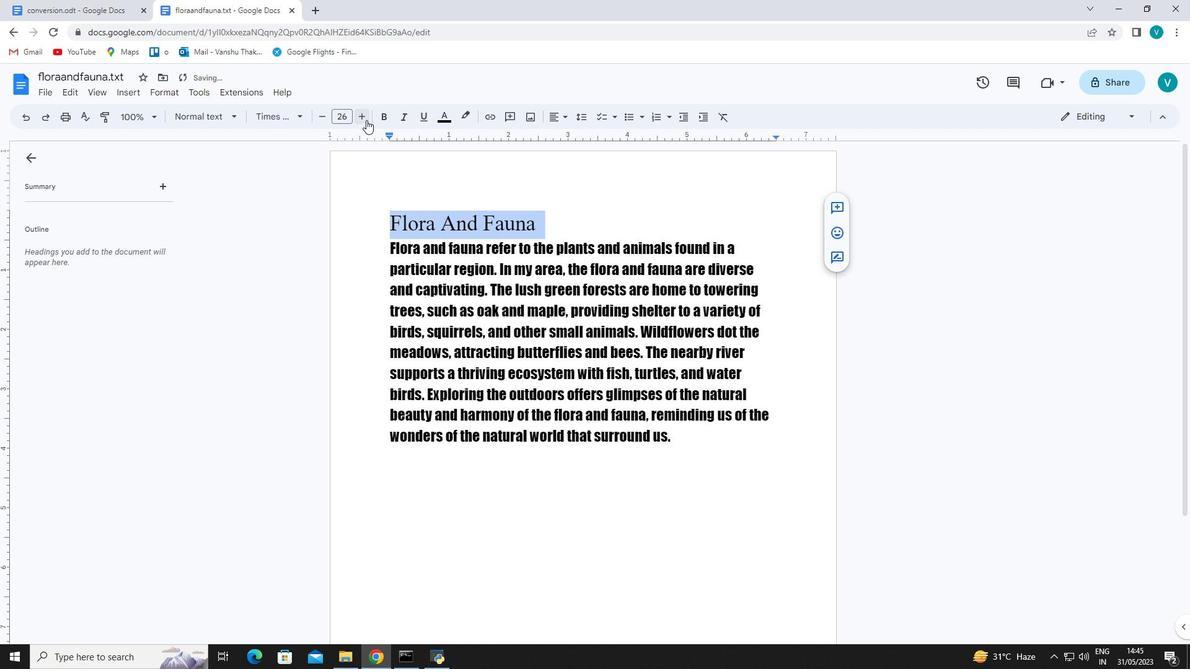 
Action: Mouse pressed left at (366, 120)
Screenshot: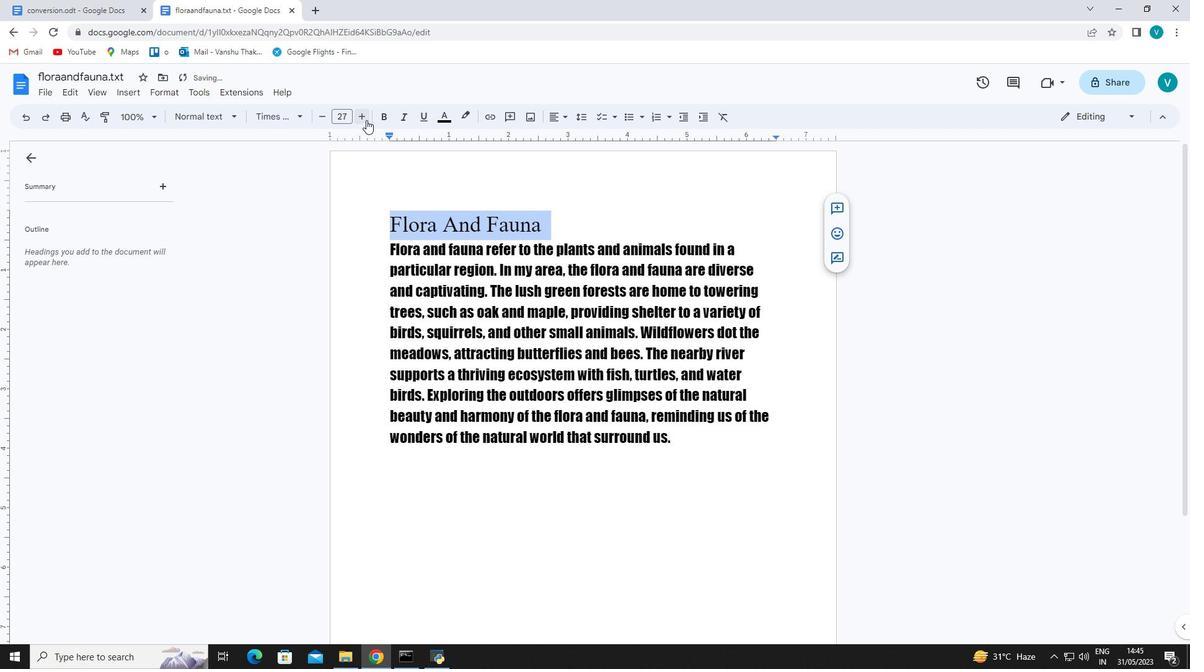 
Action: Mouse pressed left at (366, 120)
Screenshot: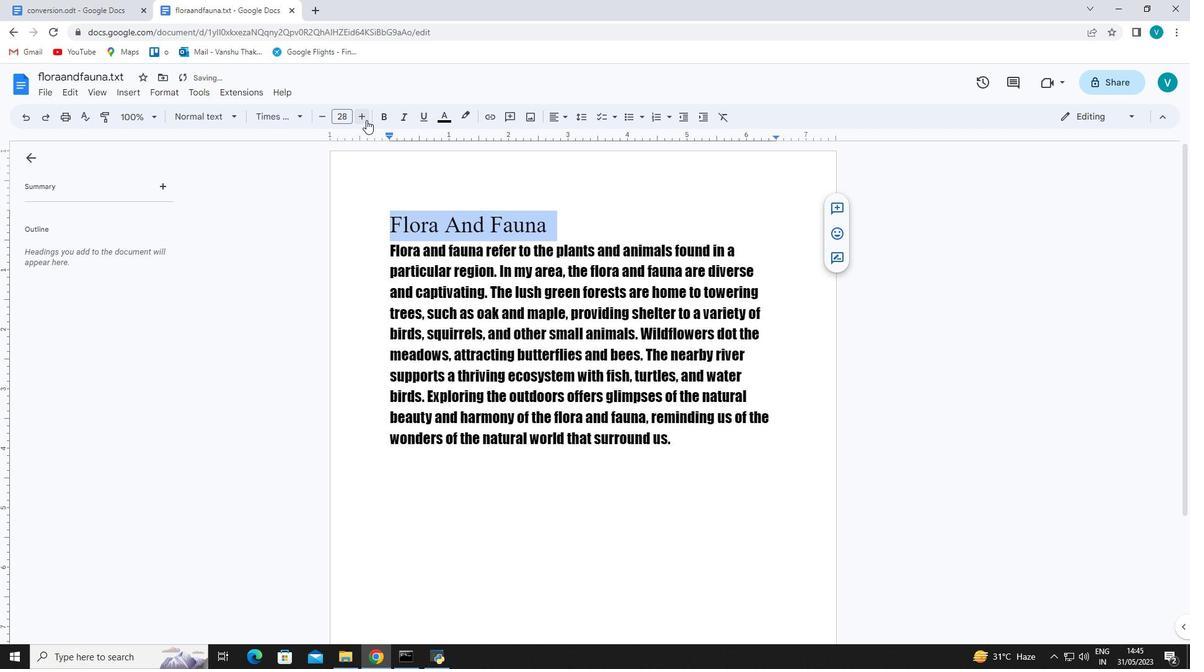 
Action: Mouse pressed left at (366, 120)
Screenshot: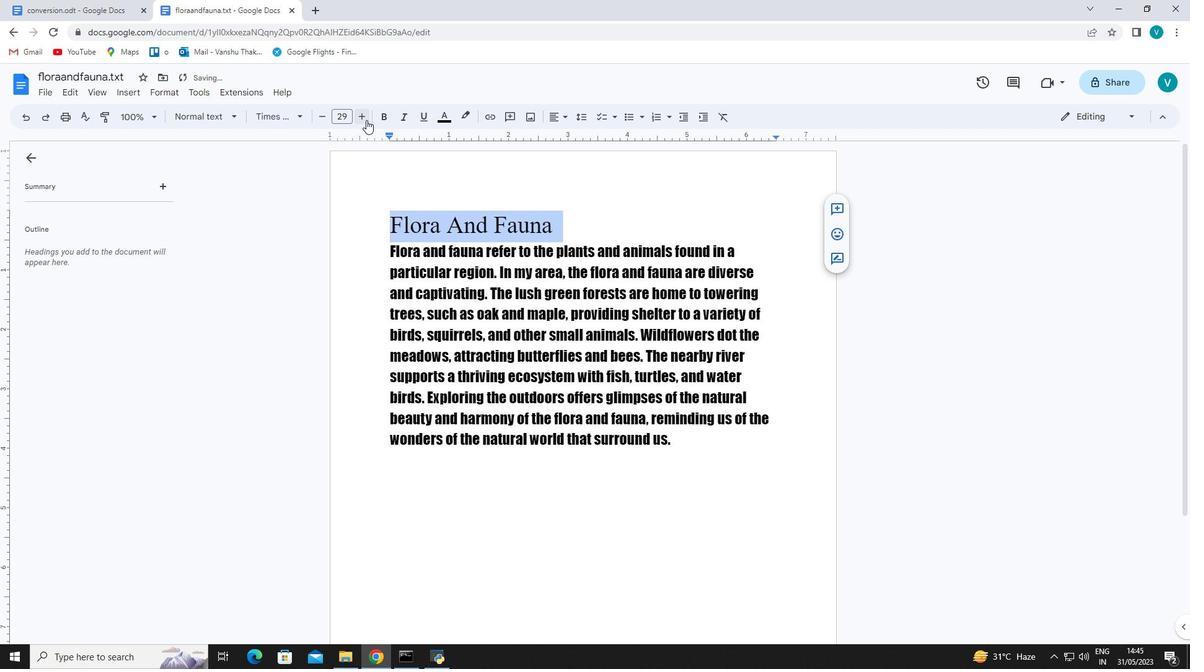 
Action: Mouse moved to (363, 109)
Screenshot: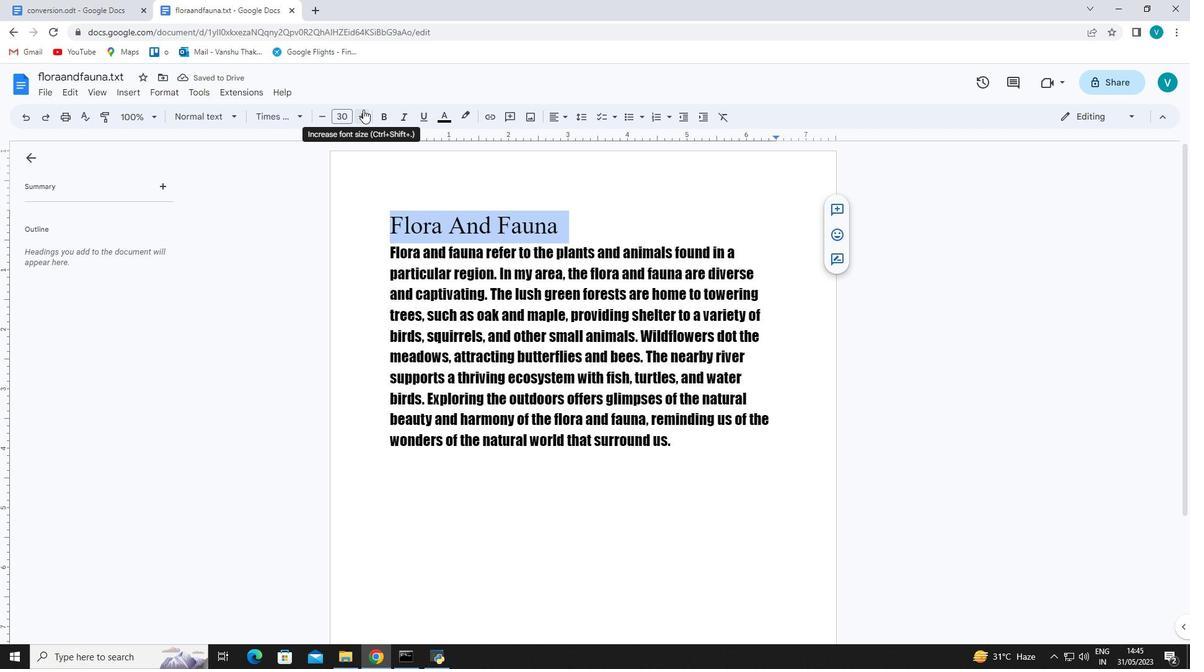
Action: Mouse pressed left at (363, 109)
Screenshot: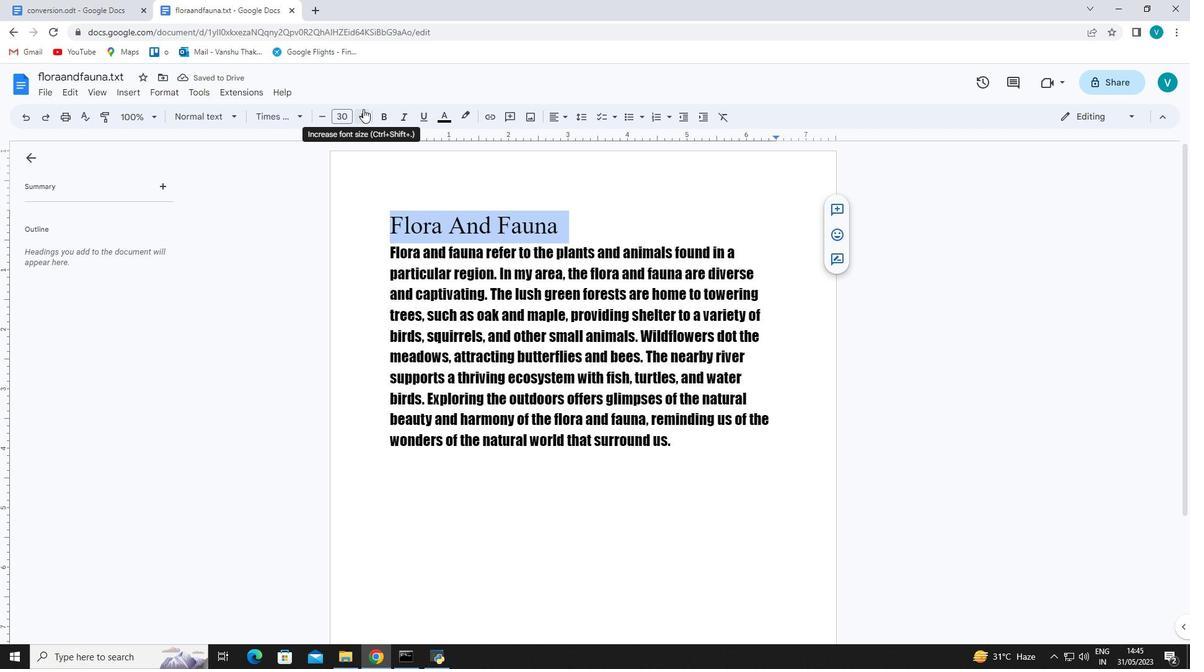 
Action: Mouse moved to (360, 113)
Screenshot: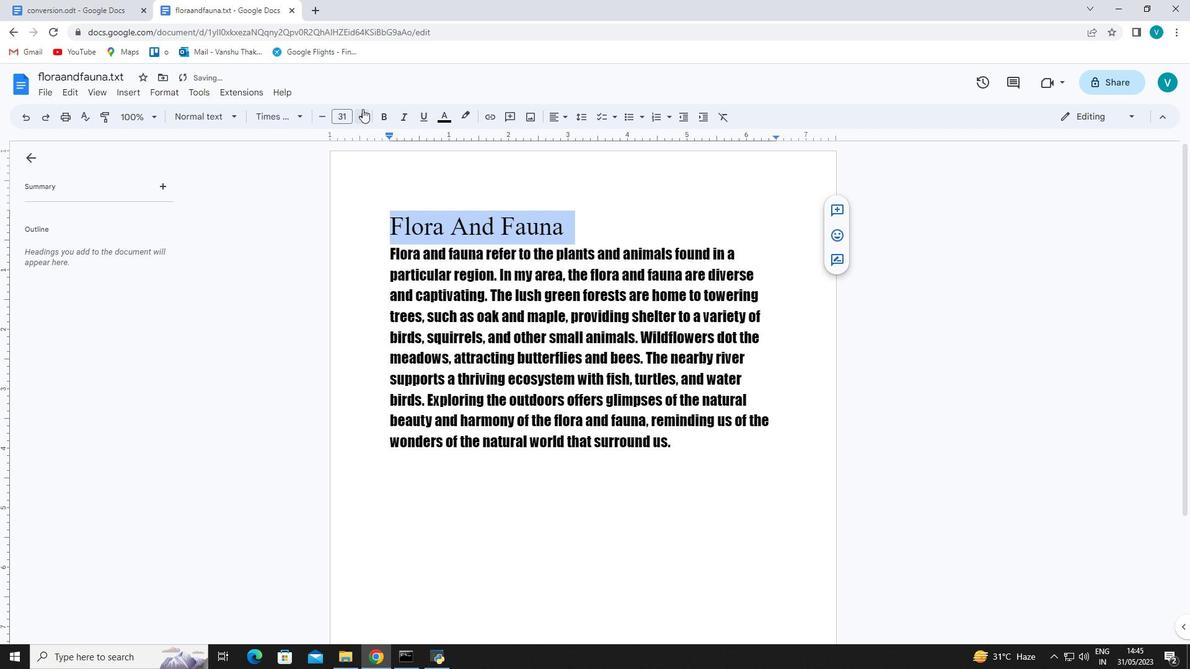 
Action: Mouse pressed left at (360, 113)
Screenshot: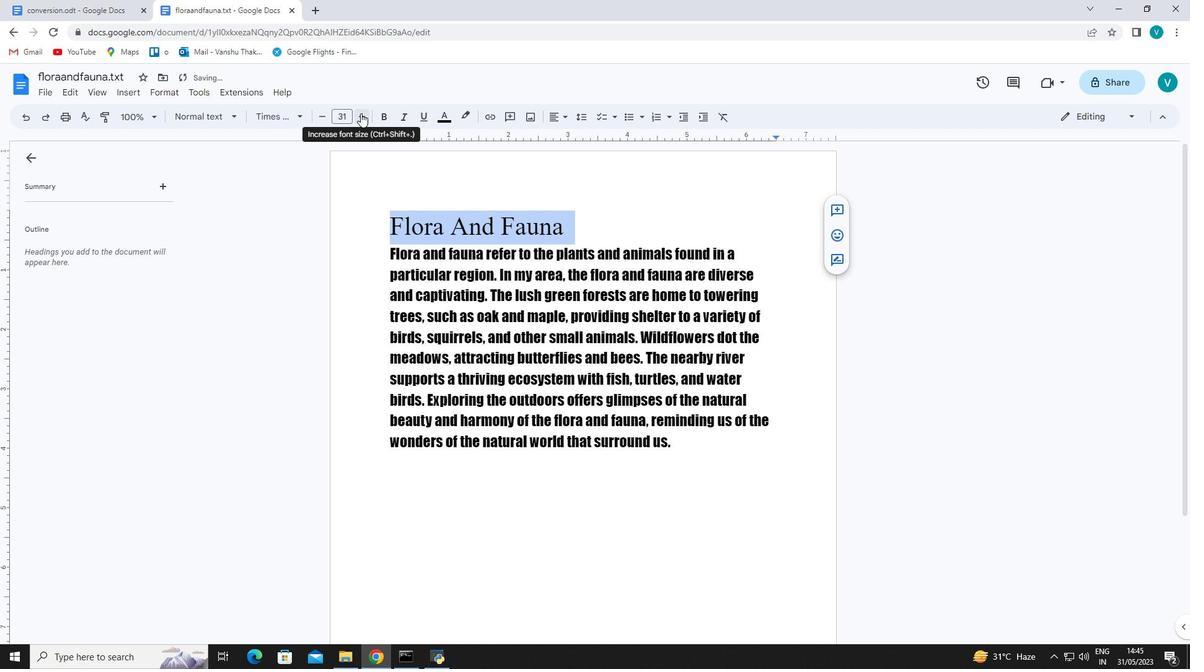 
Action: Mouse pressed left at (360, 113)
Screenshot: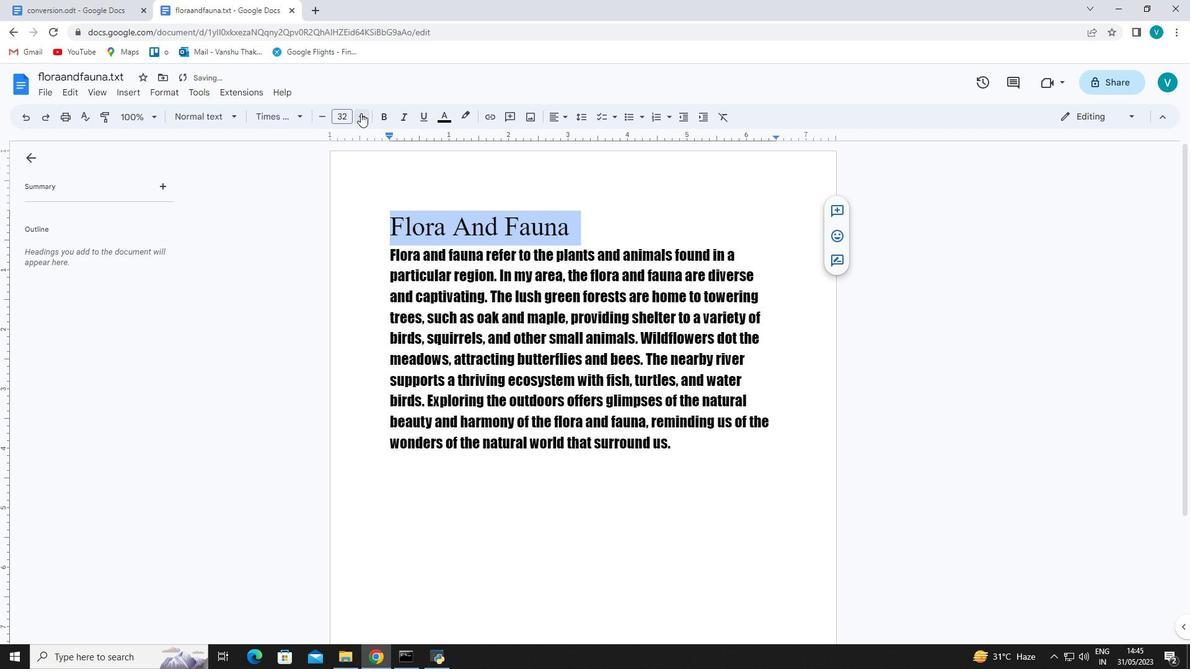 
Action: Mouse pressed left at (360, 113)
Screenshot: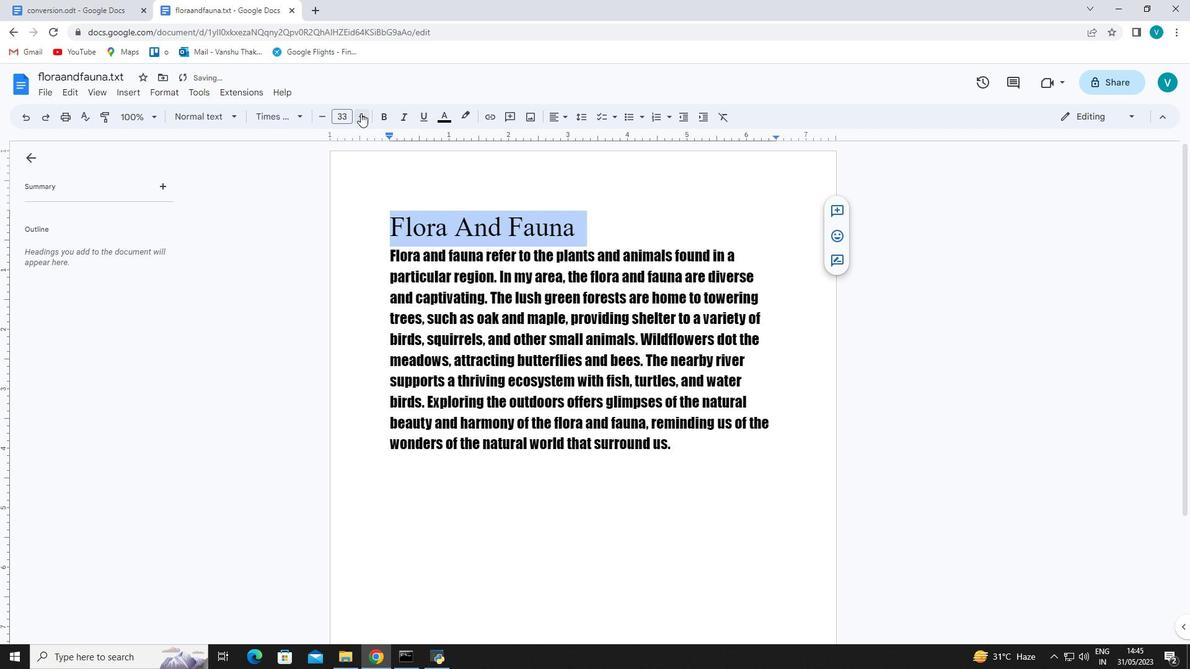 
Action: Mouse pressed left at (360, 113)
Screenshot: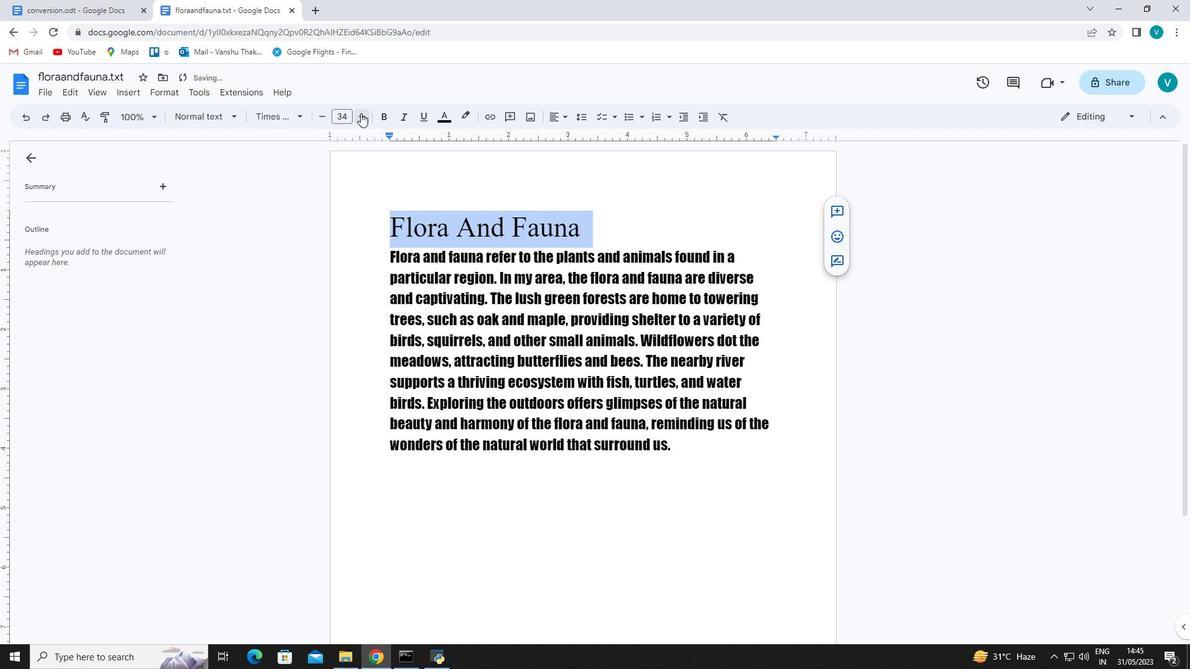 
Action: Mouse pressed left at (360, 113)
Screenshot: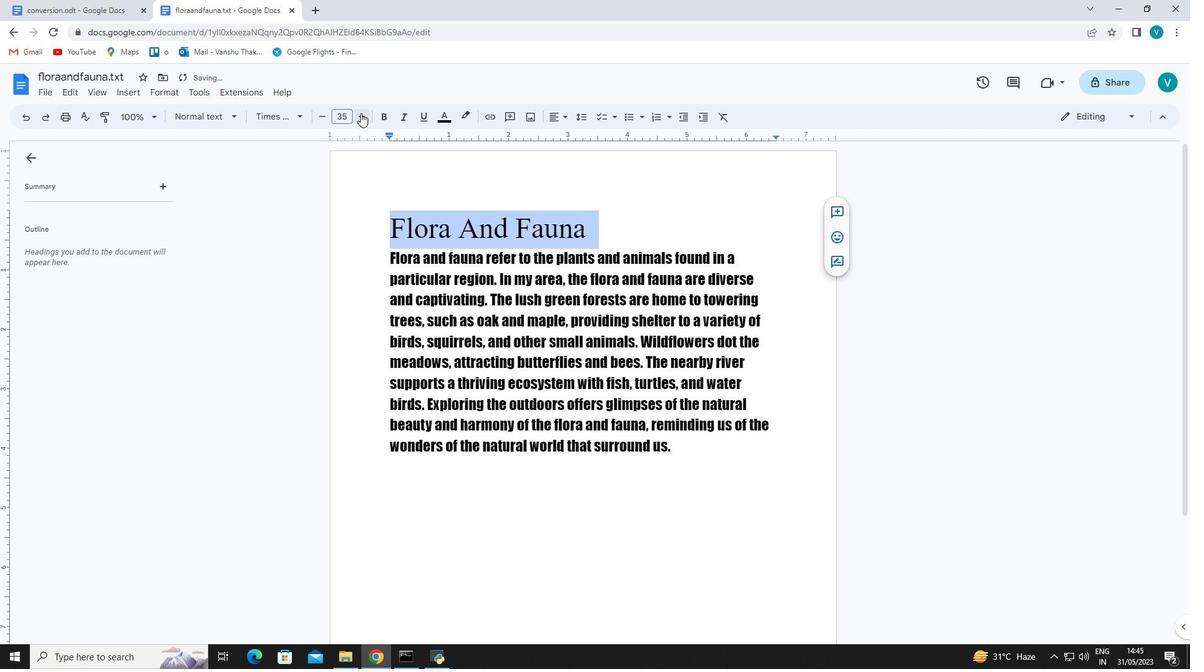 
Action: Mouse moved to (565, 118)
Screenshot: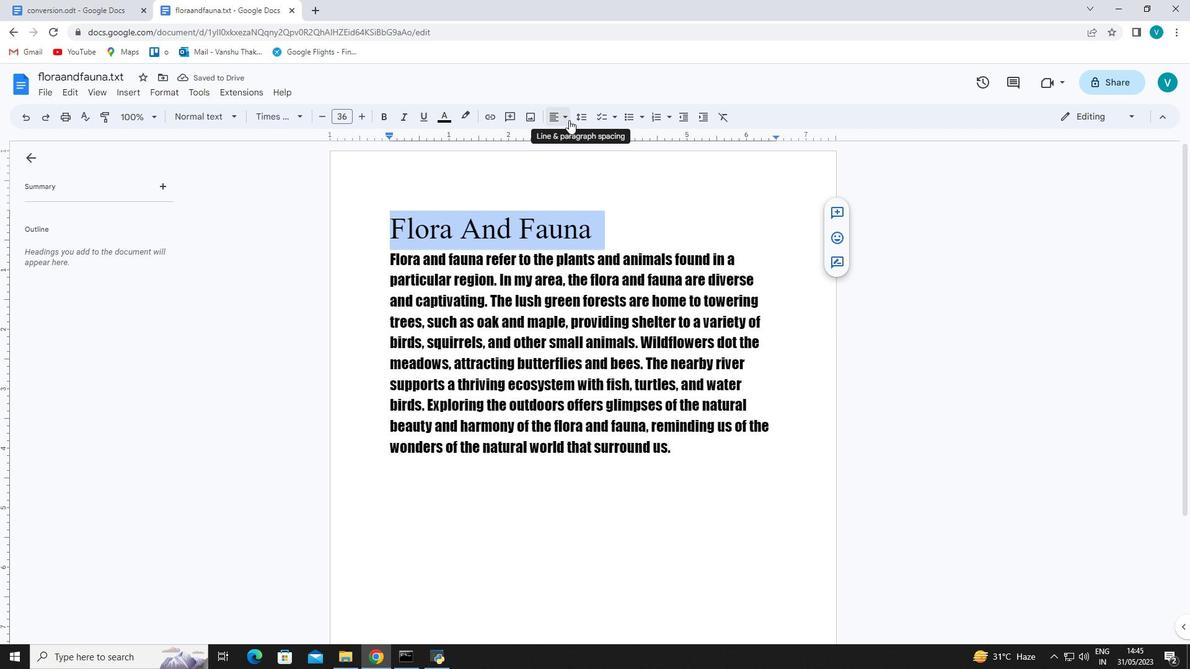 
Action: Mouse pressed left at (565, 118)
Screenshot: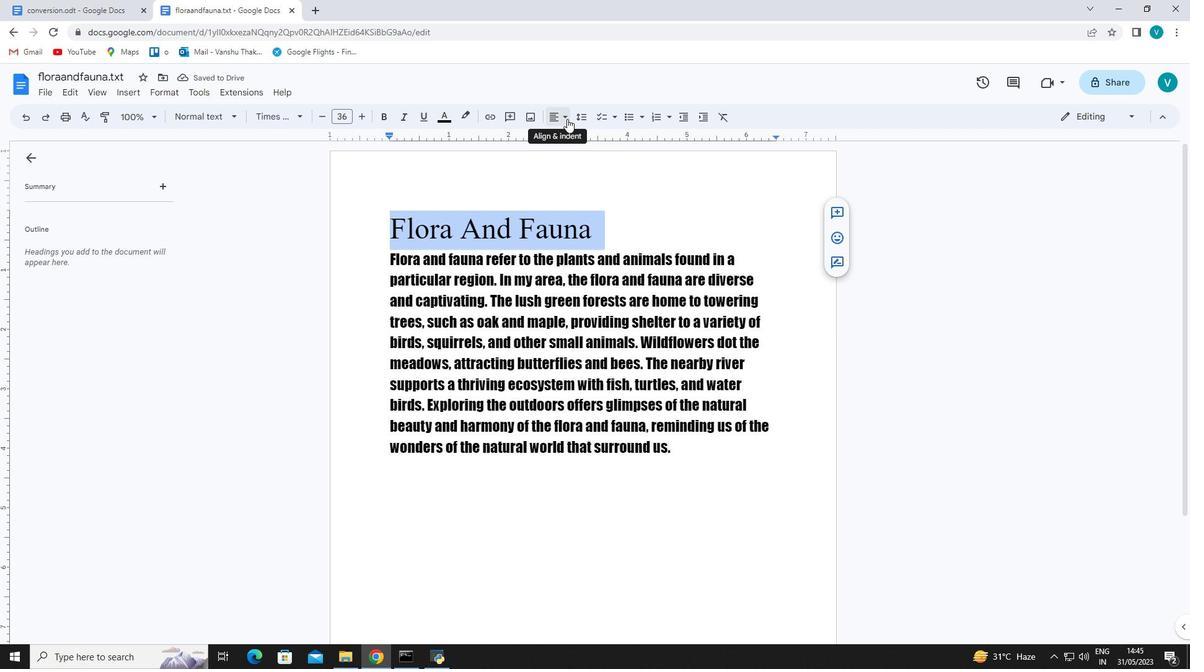 
Action: Mouse moved to (554, 133)
Screenshot: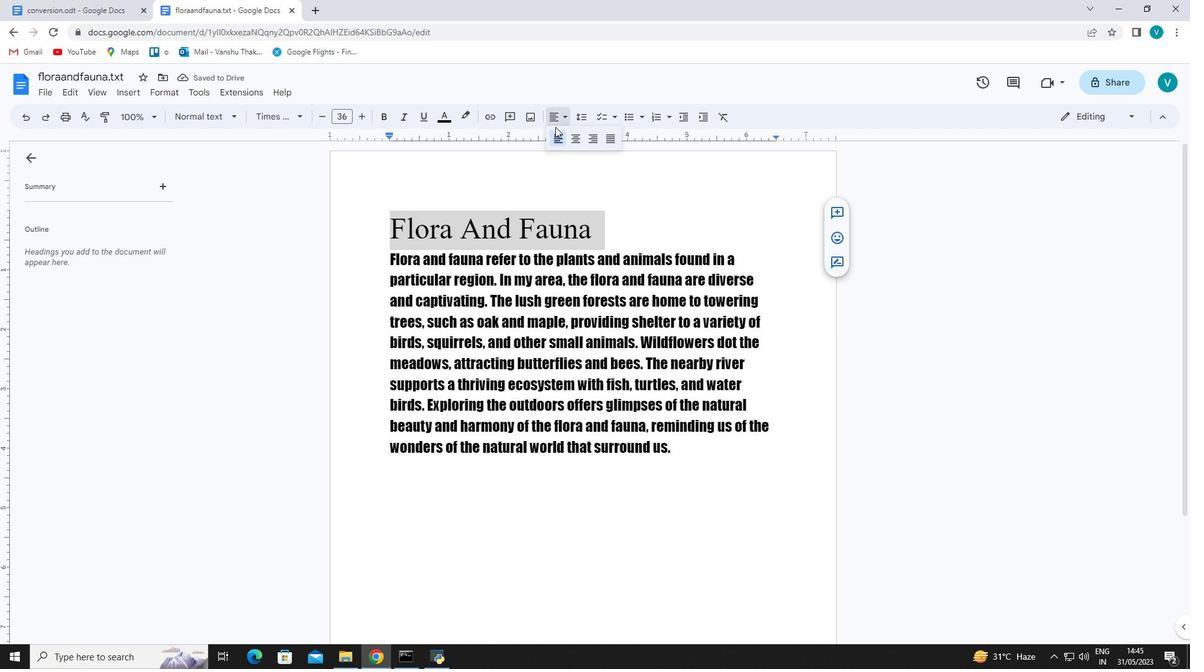 
Action: Mouse pressed left at (554, 133)
Screenshot: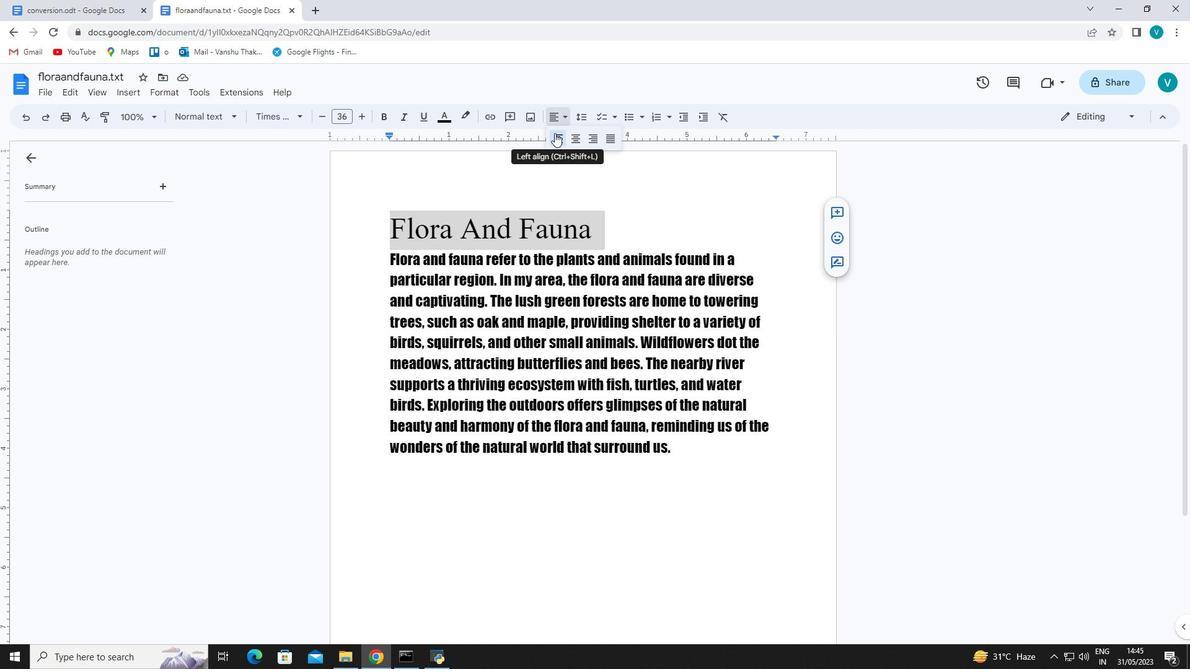 
Action: Mouse moved to (383, 256)
Screenshot: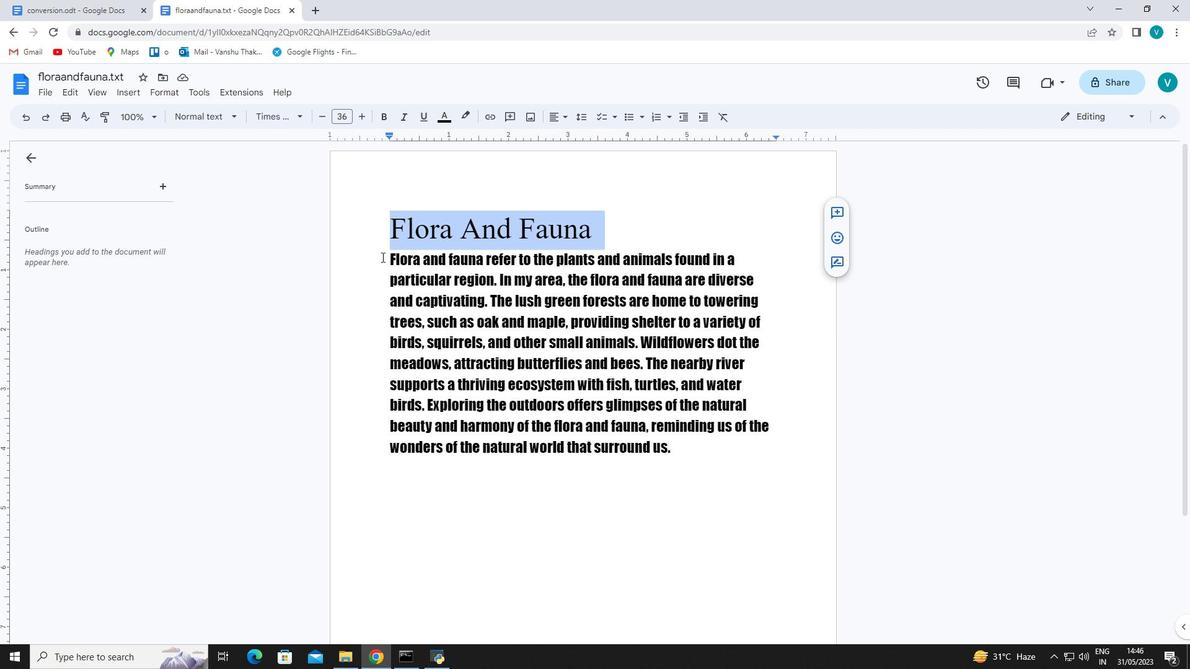 
Action: Mouse pressed left at (383, 256)
Screenshot: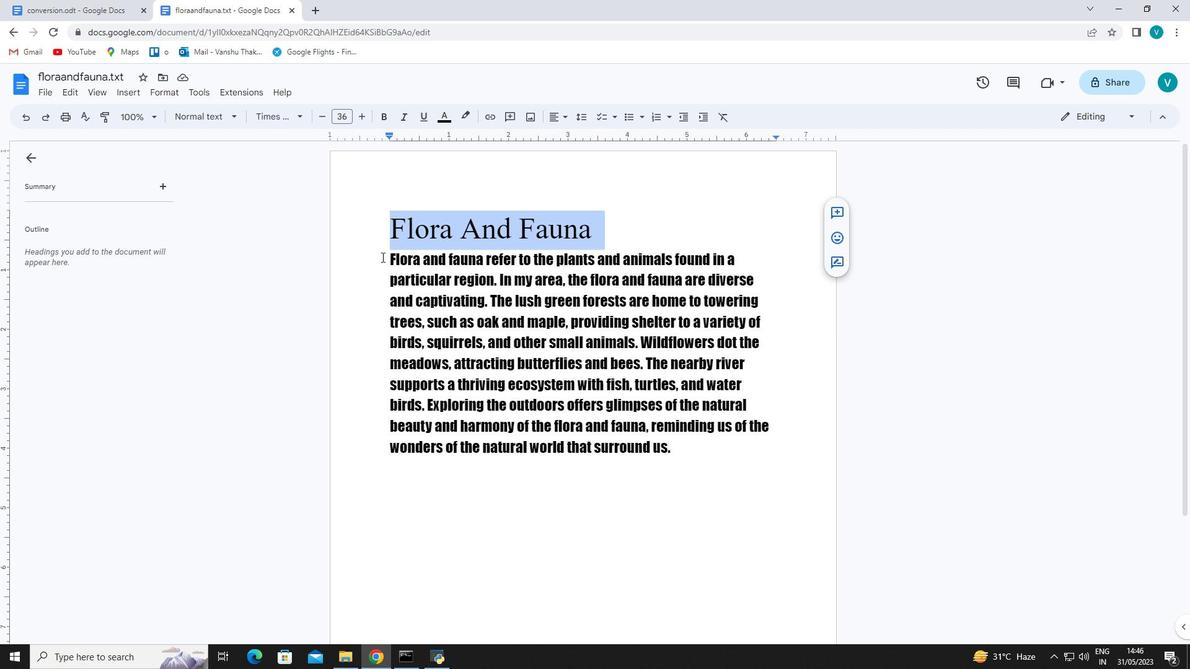 
Action: Mouse moved to (565, 122)
Screenshot: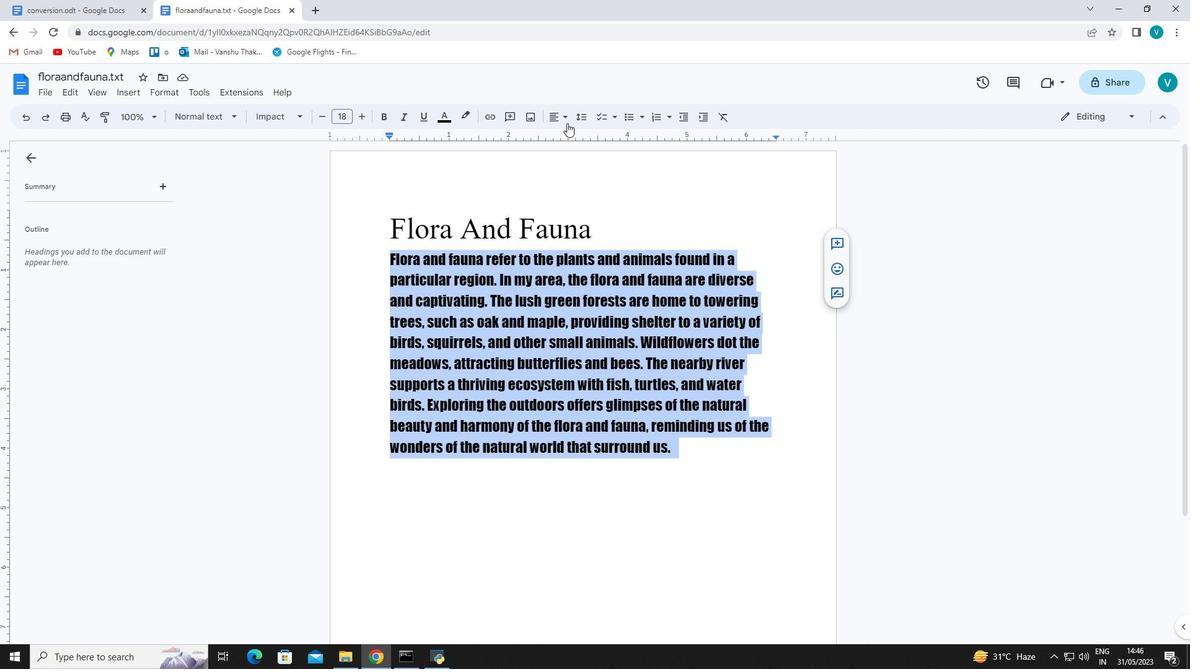 
Action: Mouse pressed left at (565, 122)
Screenshot: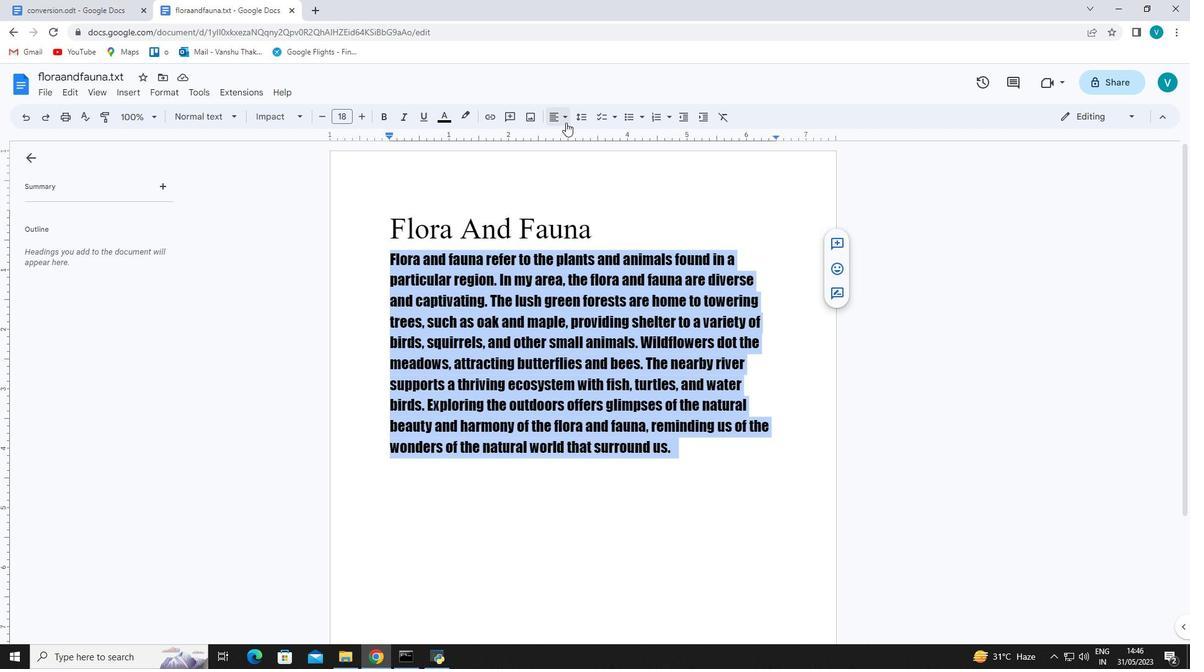 
Action: Mouse moved to (561, 143)
Screenshot: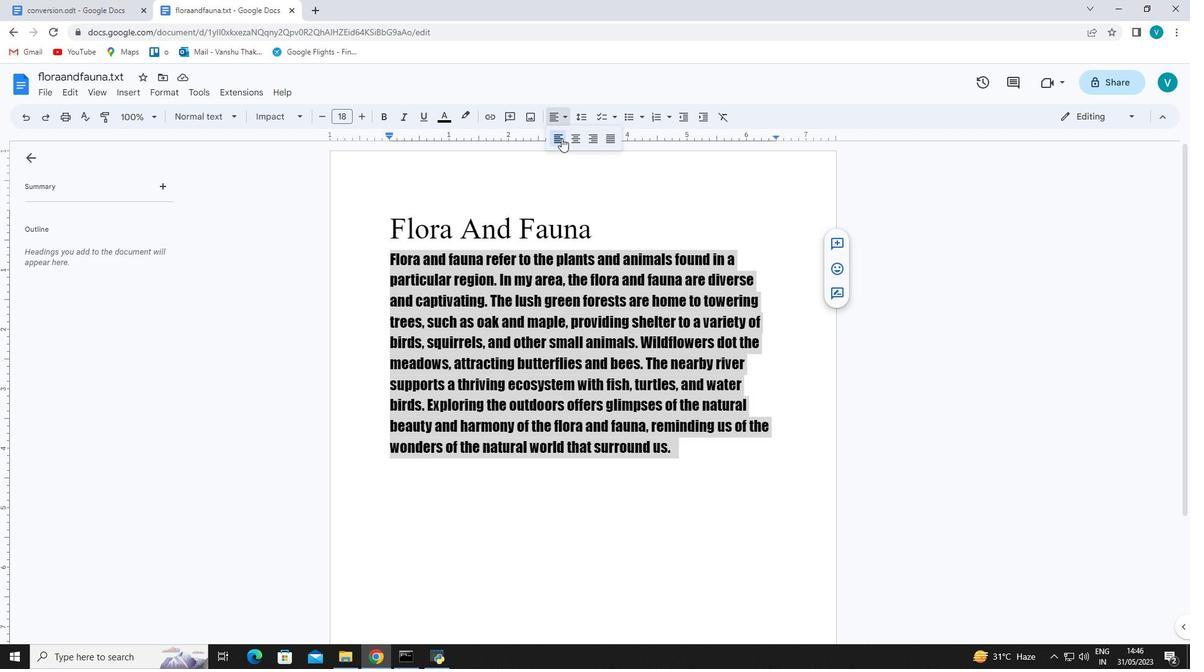 
Action: Mouse pressed left at (561, 143)
Screenshot: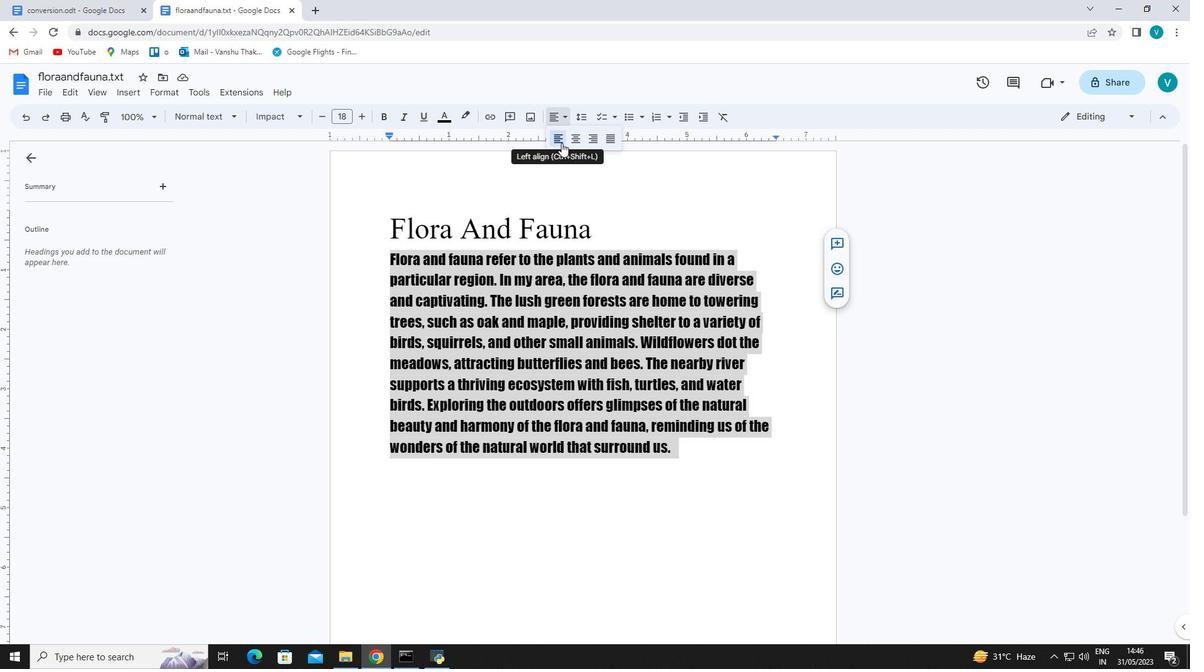 
Action: Mouse moved to (723, 435)
Screenshot: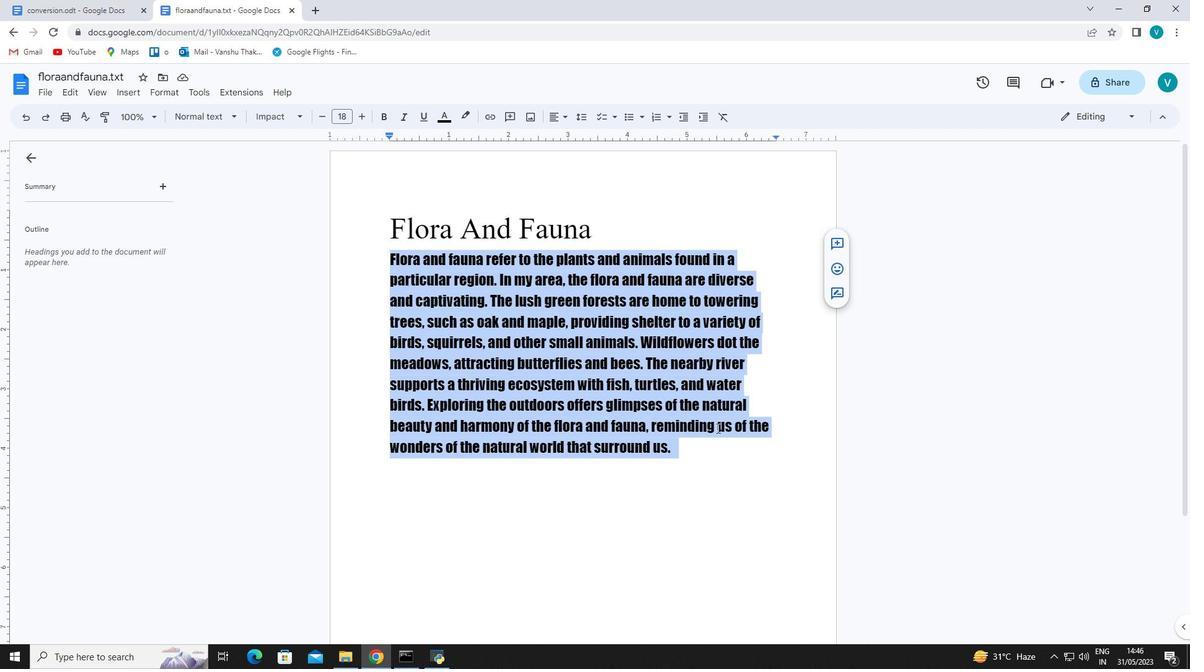 
Action: Mouse pressed left at (723, 435)
Screenshot: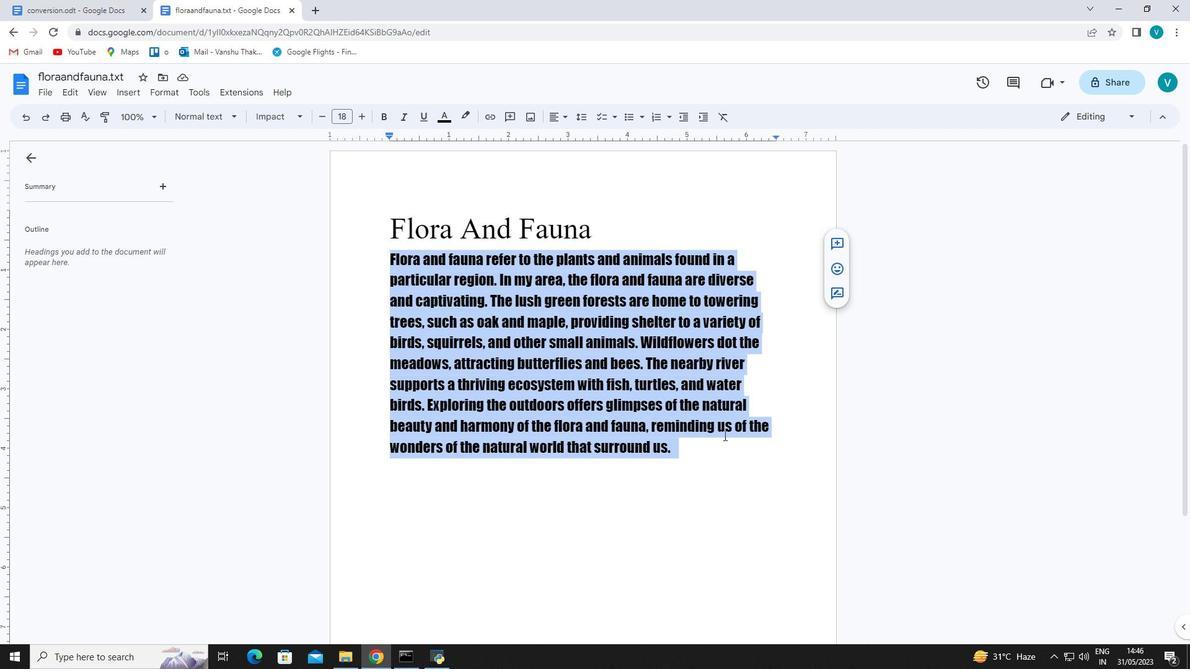 
Action: Mouse moved to (718, 440)
Screenshot: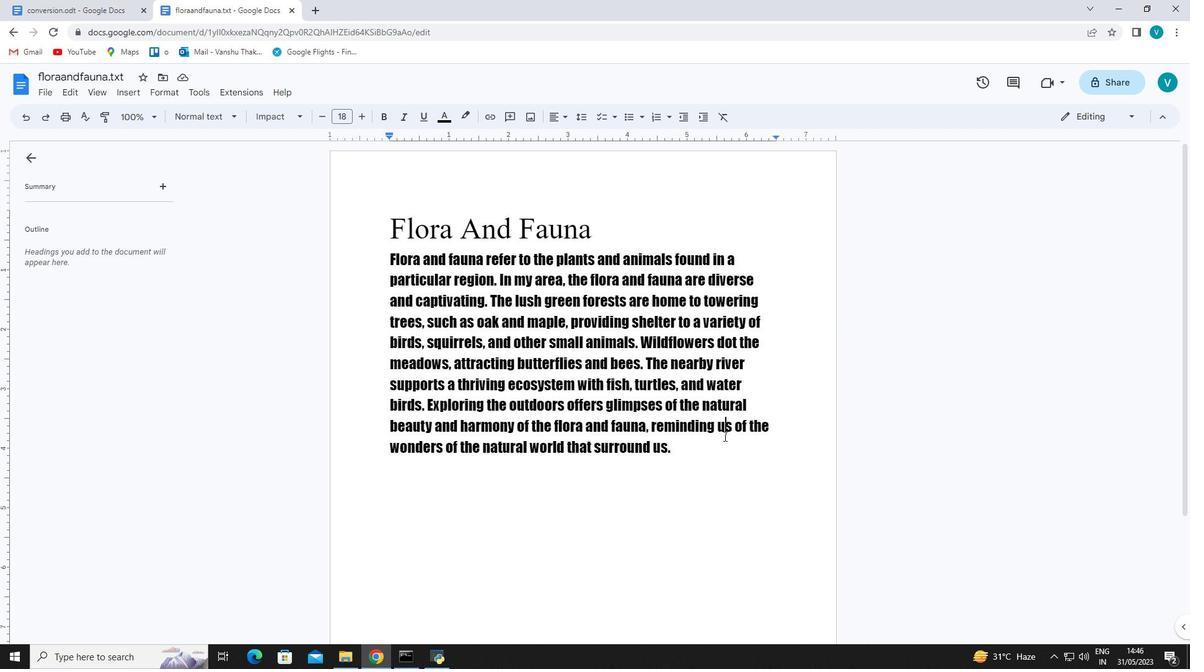
Action: Mouse pressed left at (718, 440)
Screenshot: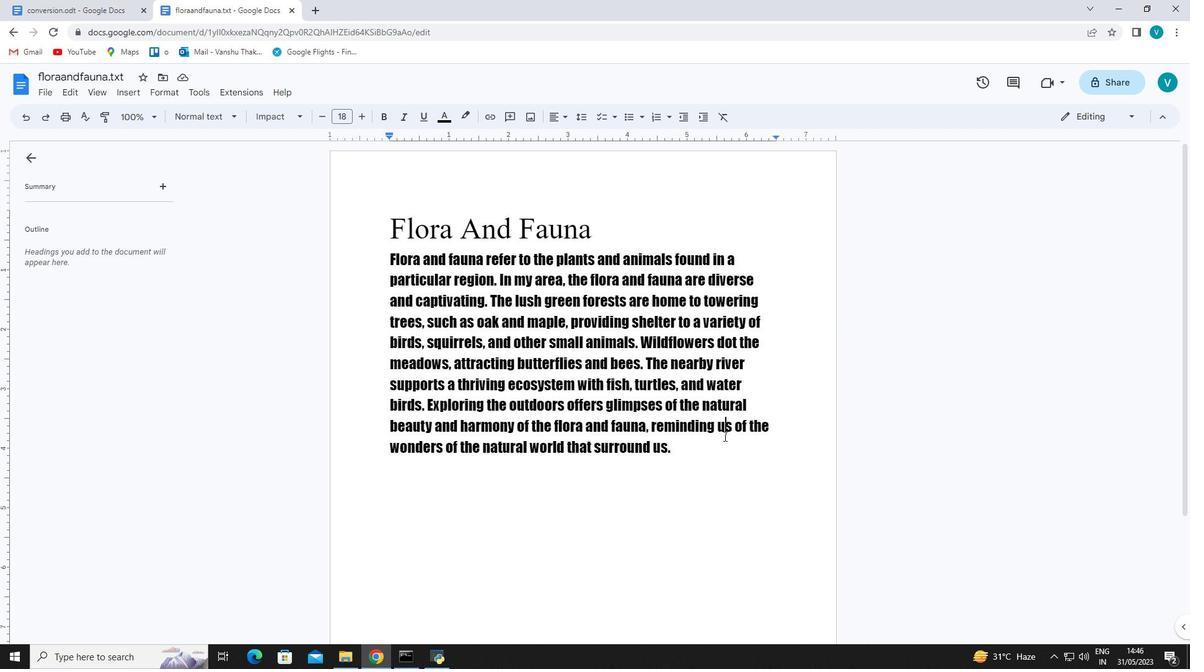 
Action: Mouse moved to (521, 327)
Screenshot: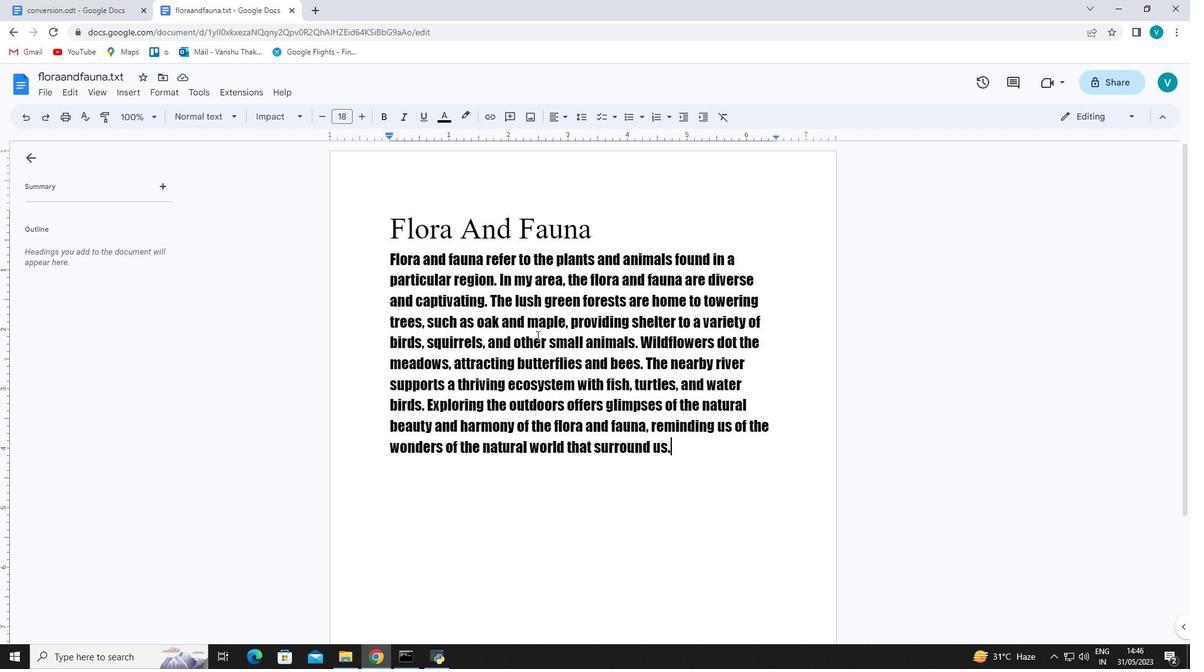 
